 Task: Research Airbnb properties in Jobabo, Cuba from 8th November, 2023 to 12th November, 2023 for 2 adults.1  bedroom having 1 bed and 1 bathroom. Property type can be flat, hotel. Look for 5 properties as per requirement.
Action: Mouse moved to (407, 60)
Screenshot: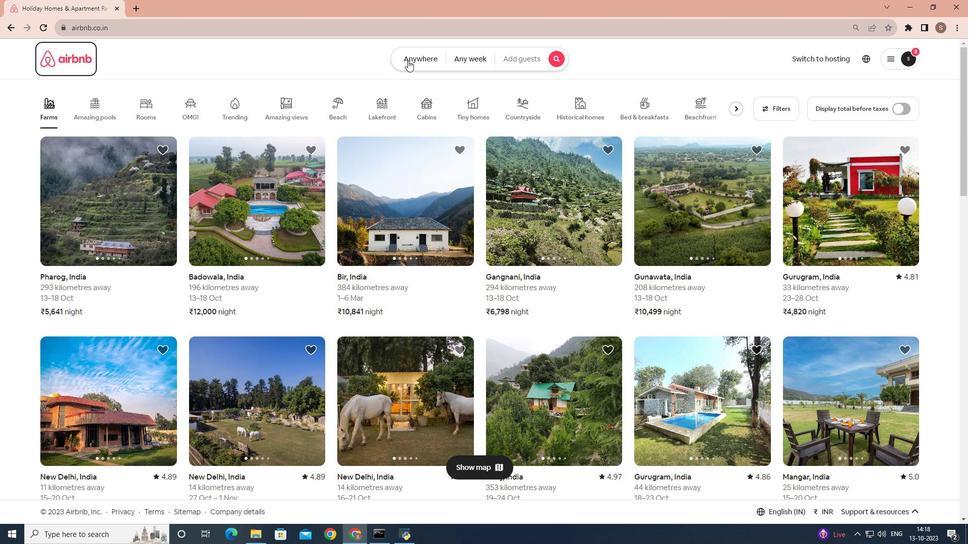 
Action: Mouse pressed left at (407, 60)
Screenshot: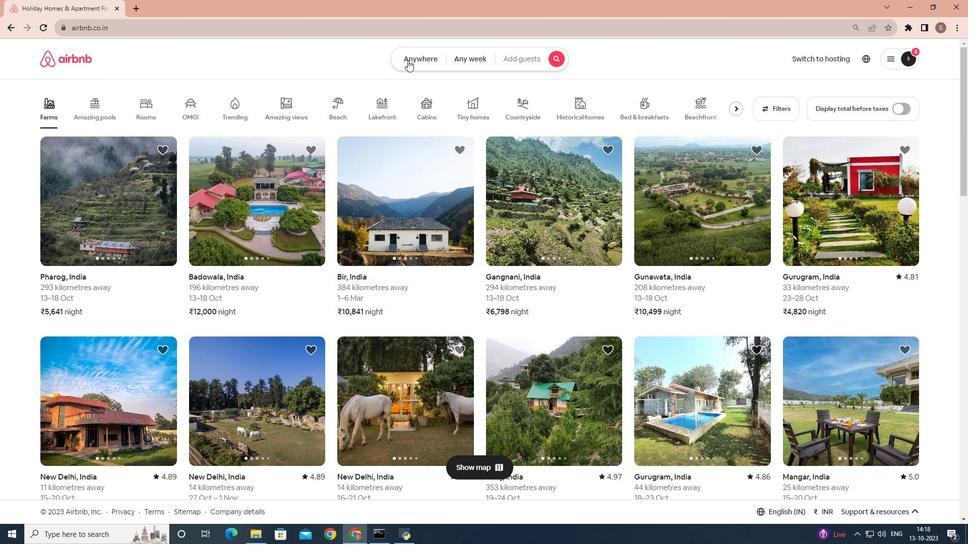 
Action: Mouse moved to (361, 97)
Screenshot: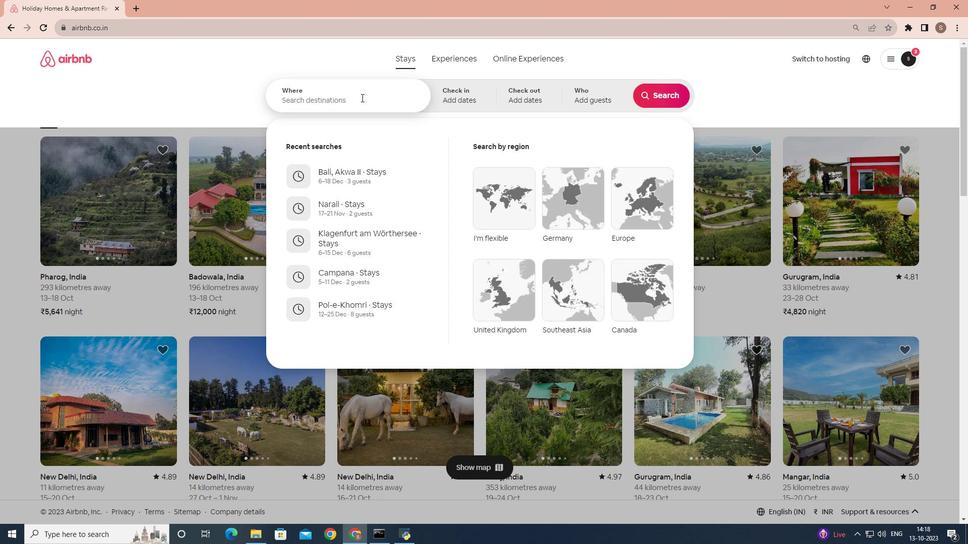 
Action: Mouse pressed left at (361, 97)
Screenshot: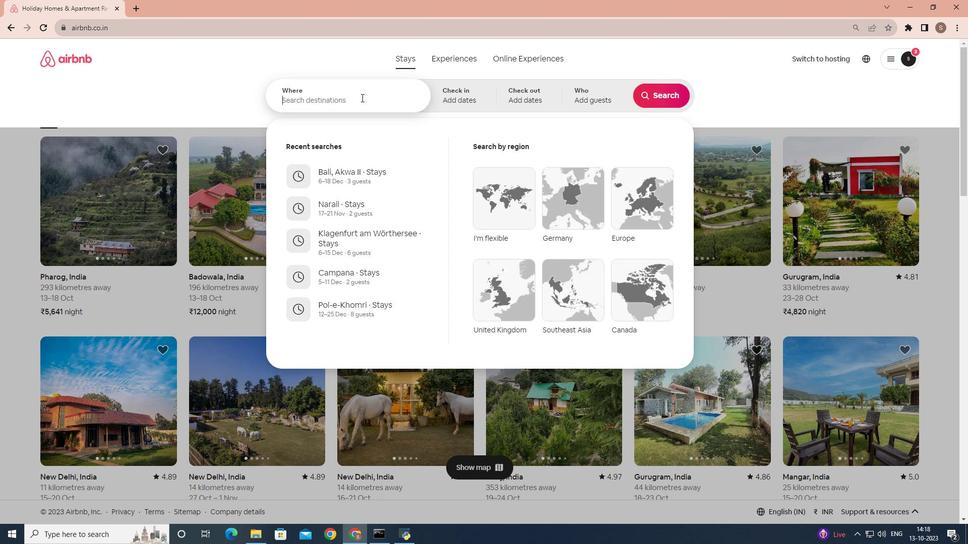 
Action: Key pressed <Key.shift>Jobabo,<Key.space><Key.shift>Cuba
Screenshot: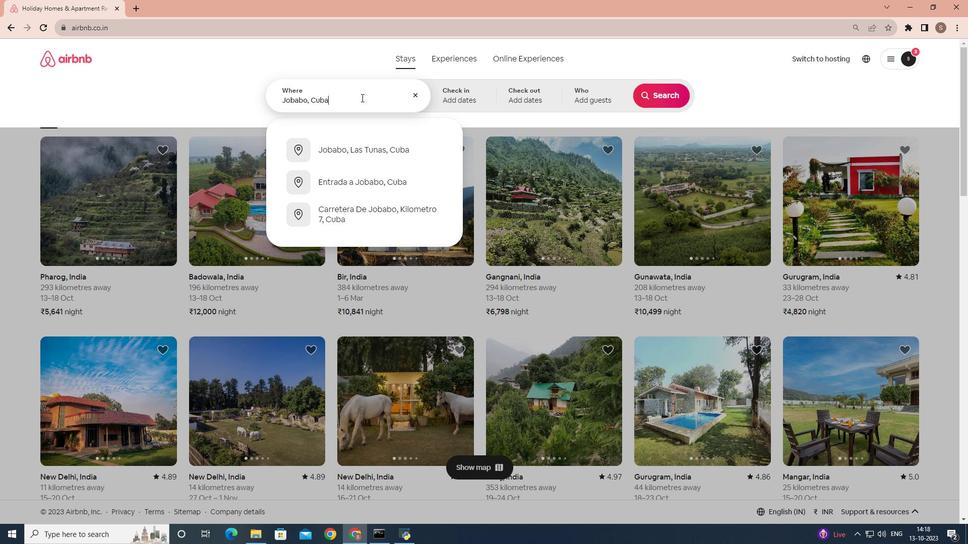 
Action: Mouse moved to (466, 103)
Screenshot: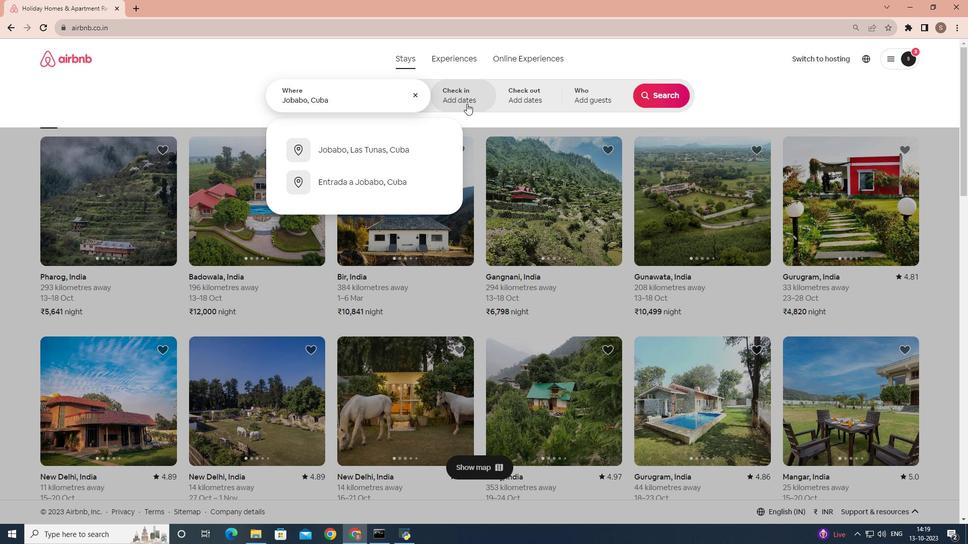 
Action: Mouse pressed left at (466, 103)
Screenshot: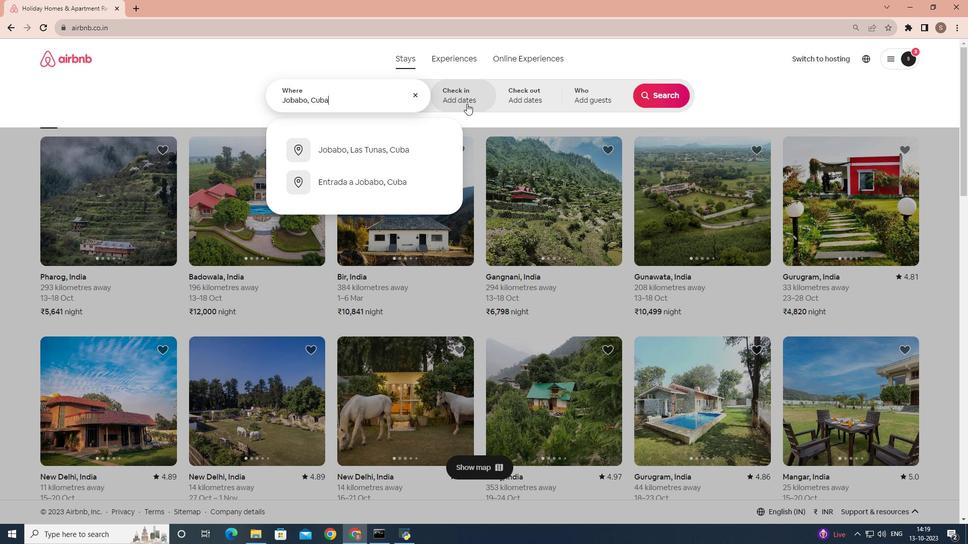 
Action: Mouse moved to (579, 243)
Screenshot: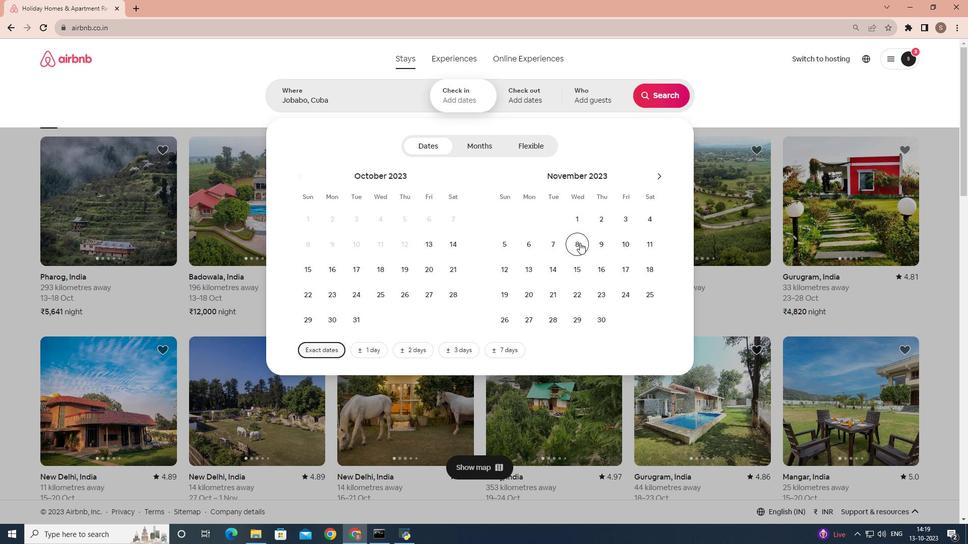 
Action: Mouse pressed left at (579, 243)
Screenshot: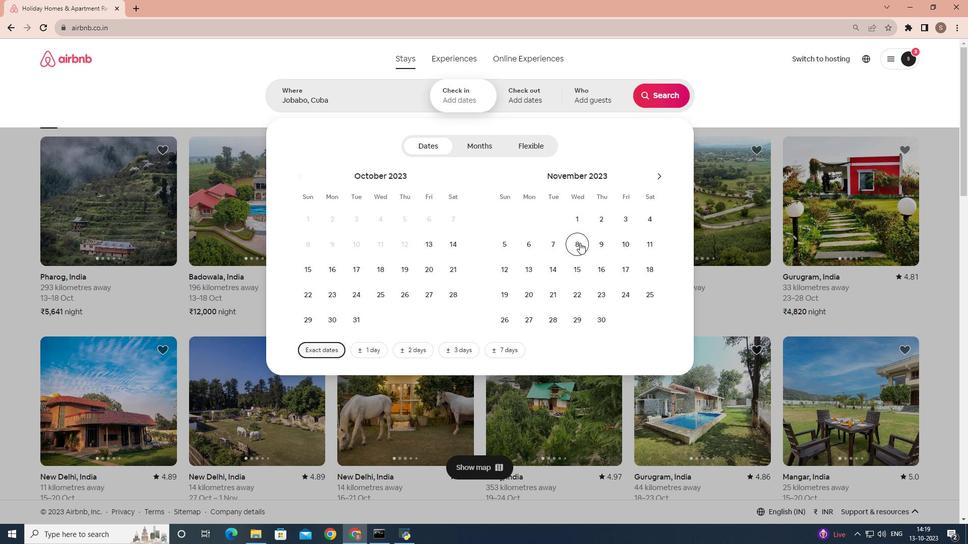 
Action: Mouse moved to (497, 263)
Screenshot: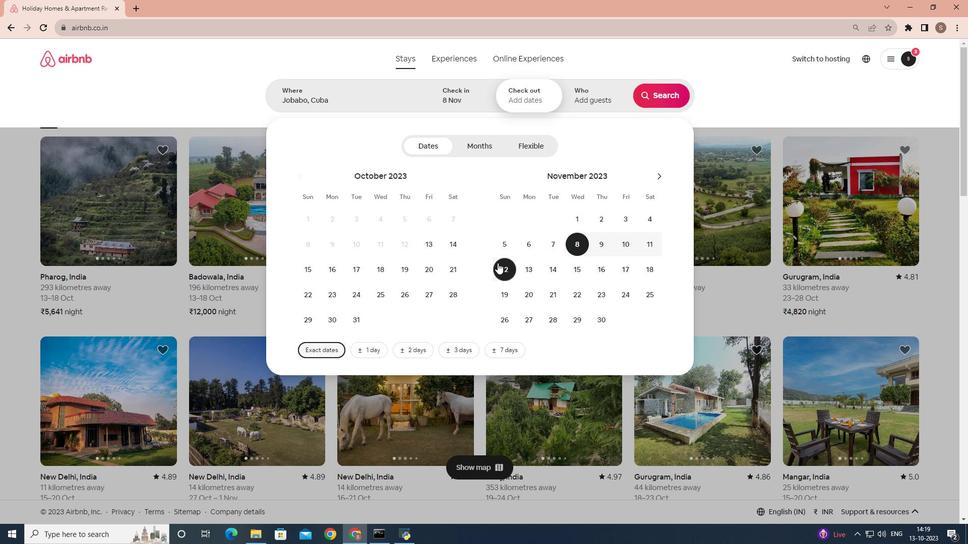 
Action: Mouse pressed left at (497, 263)
Screenshot: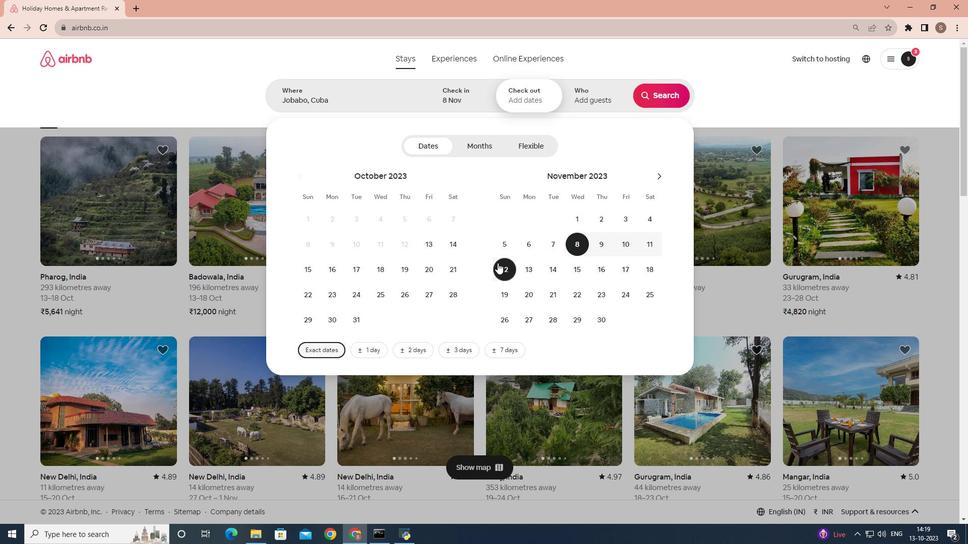 
Action: Mouse moved to (575, 92)
Screenshot: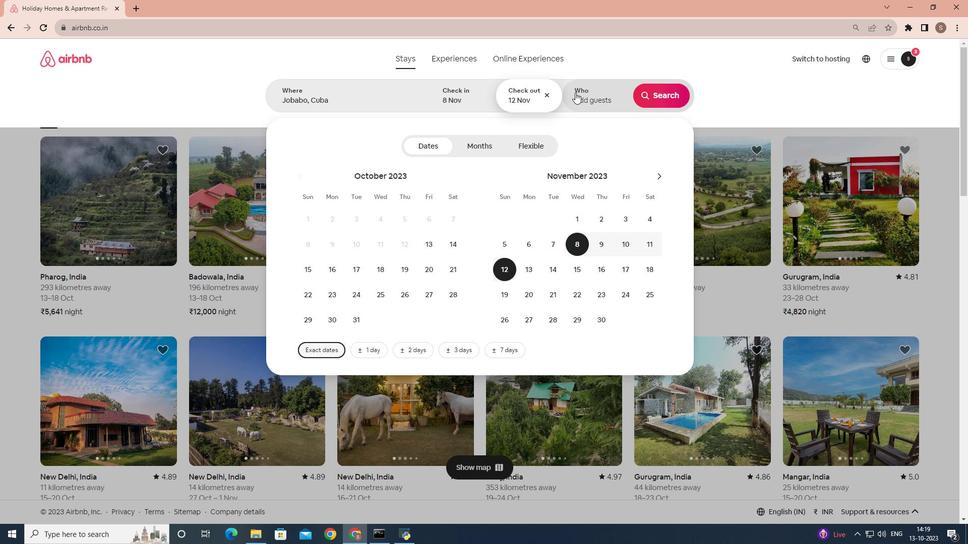 
Action: Mouse pressed left at (575, 92)
Screenshot: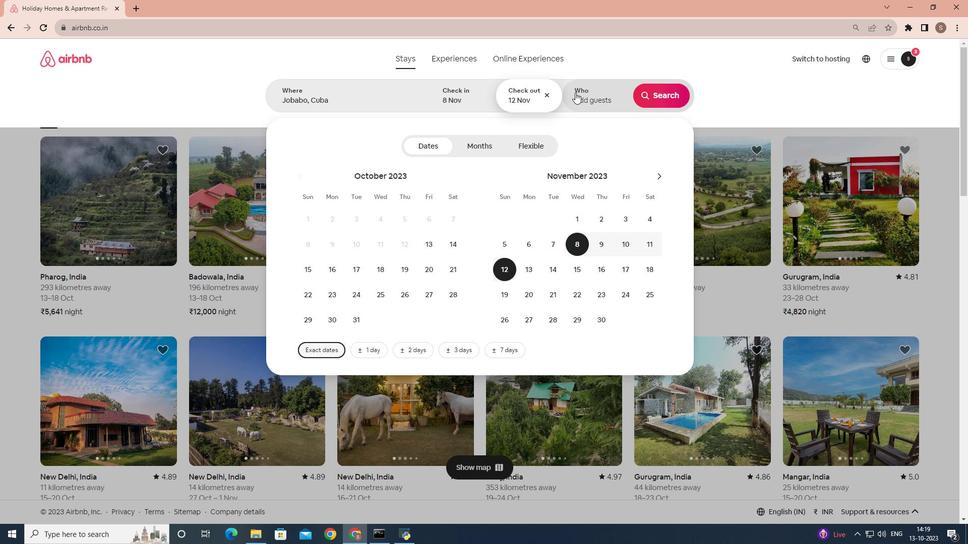 
Action: Mouse moved to (662, 147)
Screenshot: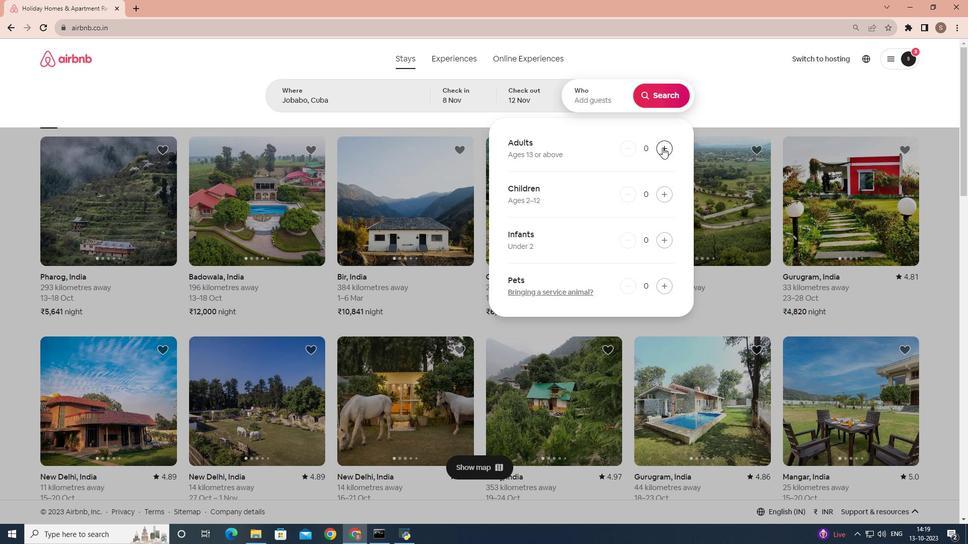 
Action: Mouse pressed left at (662, 147)
Screenshot: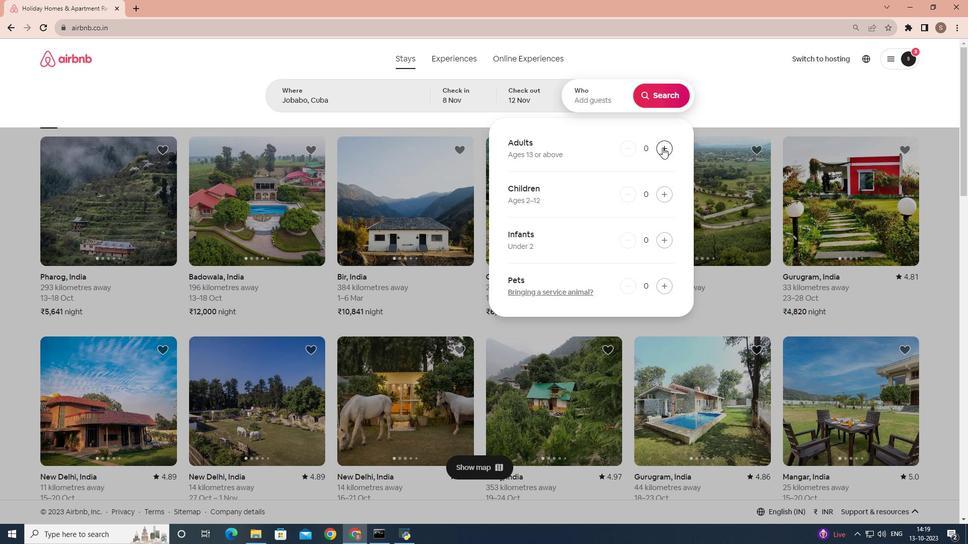 
Action: Mouse pressed left at (662, 147)
Screenshot: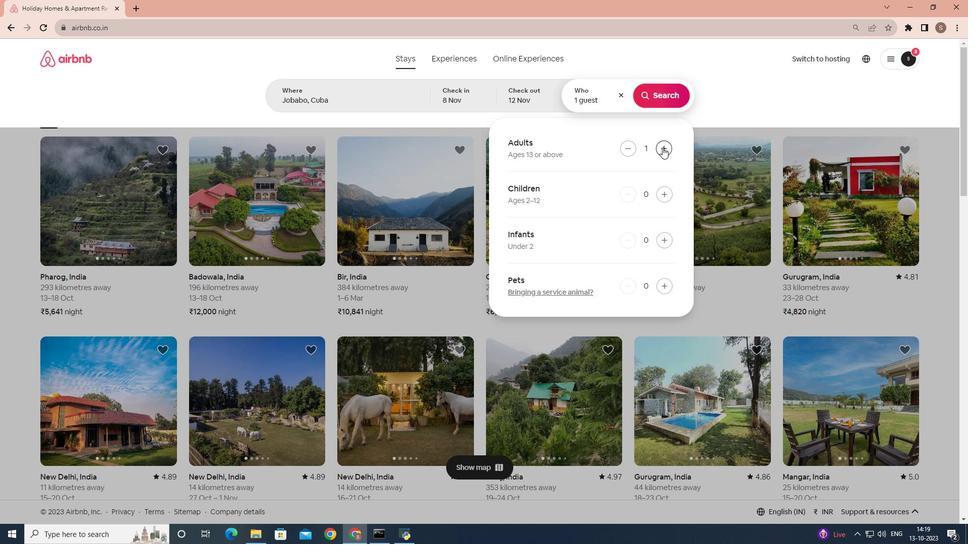
Action: Mouse moved to (667, 96)
Screenshot: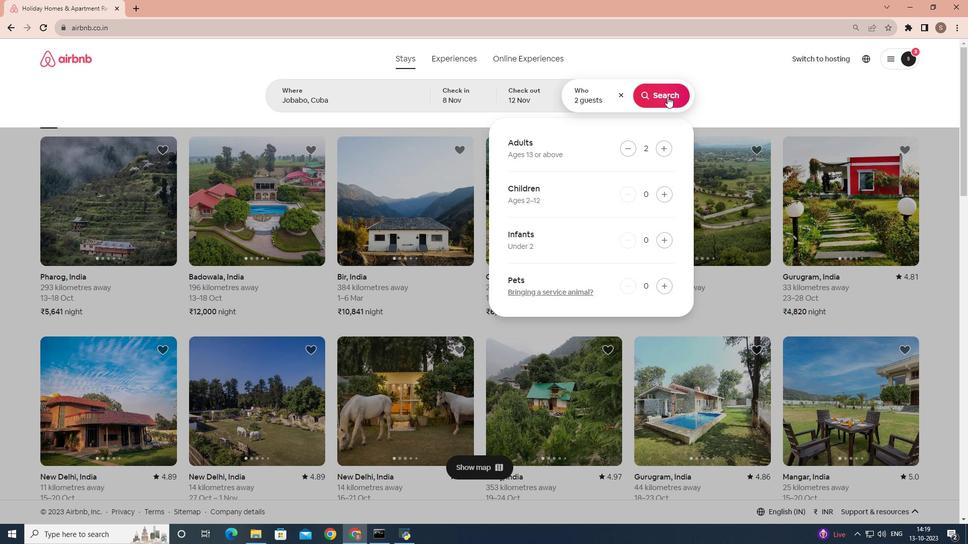 
Action: Mouse pressed left at (667, 96)
Screenshot: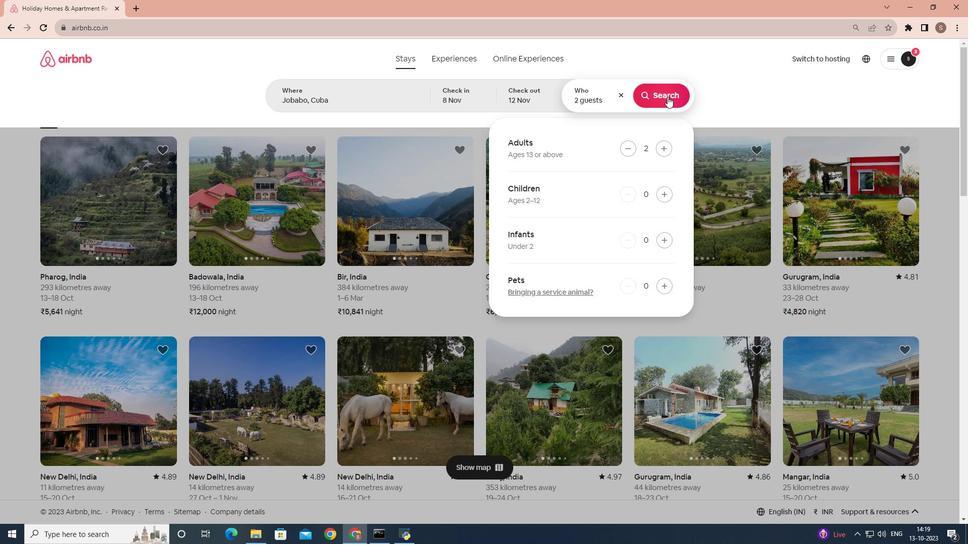 
Action: Mouse moved to (805, 104)
Screenshot: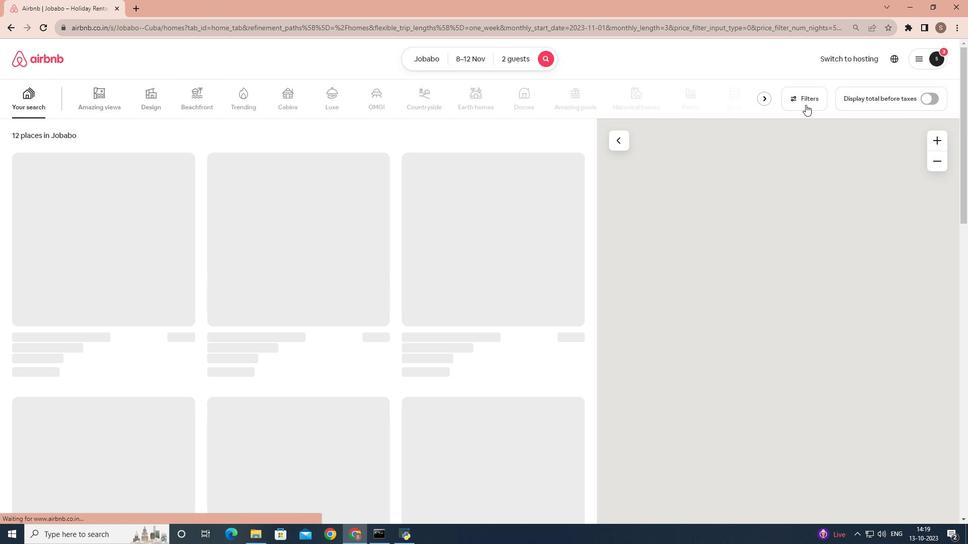 
Action: Mouse pressed left at (805, 104)
Screenshot: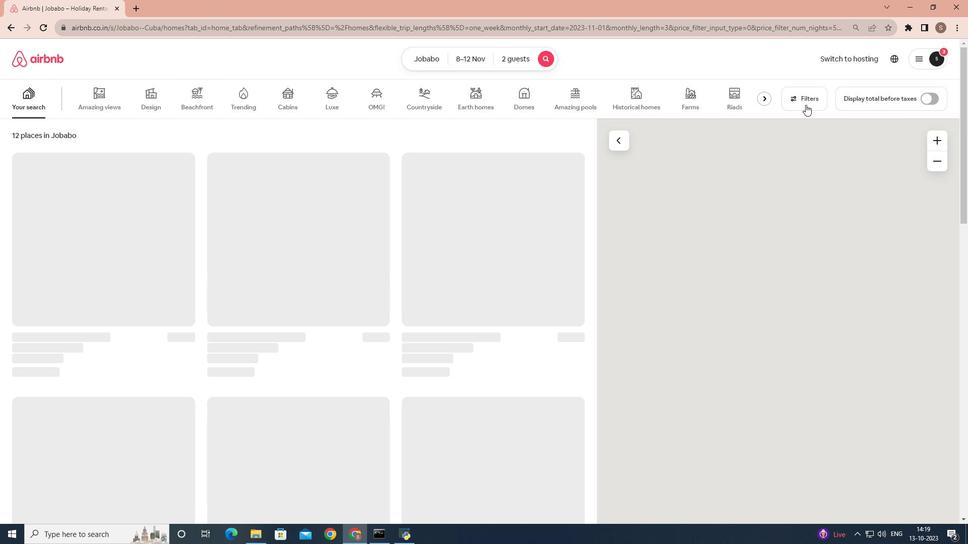 
Action: Mouse moved to (513, 294)
Screenshot: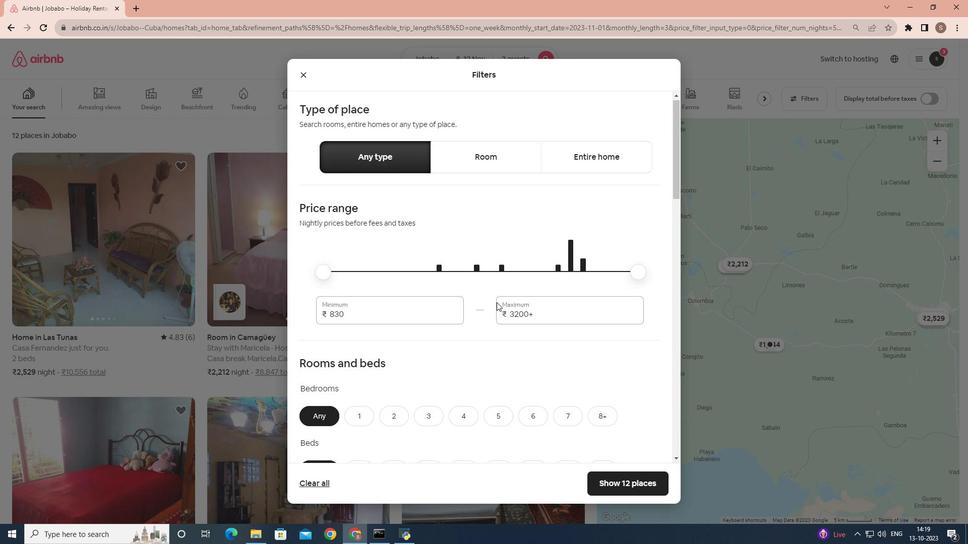 
Action: Mouse scrolled (513, 293) with delta (0, 0)
Screenshot: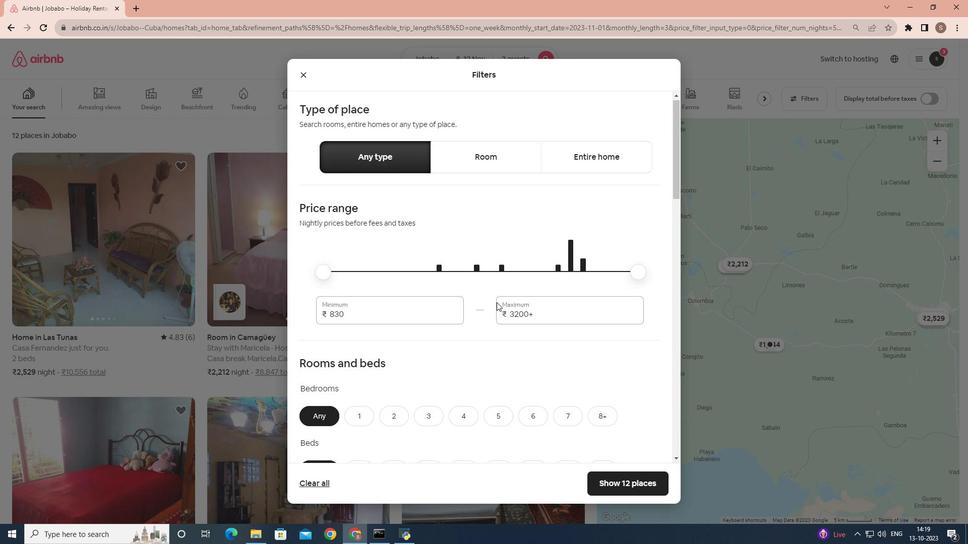 
Action: Mouse moved to (494, 302)
Screenshot: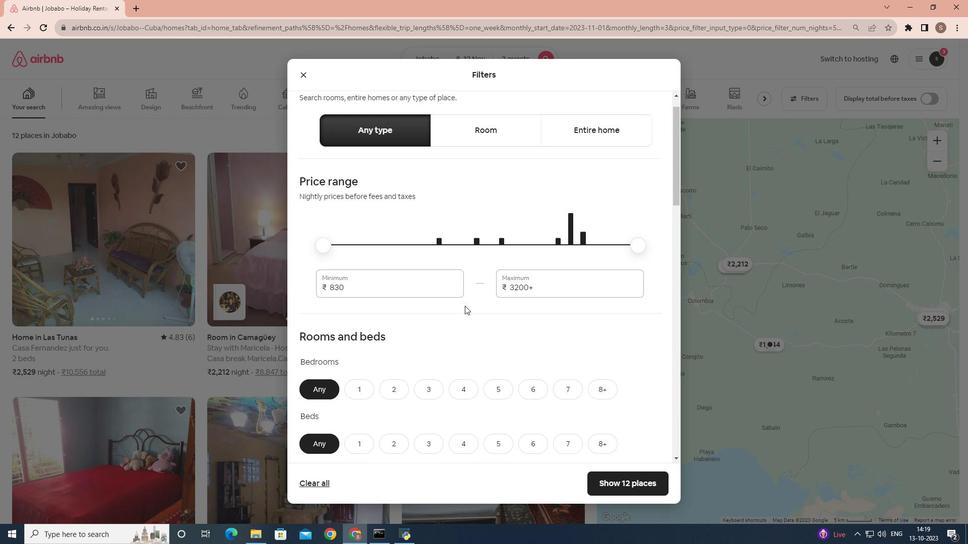
Action: Mouse scrolled (495, 302) with delta (0, 0)
Screenshot: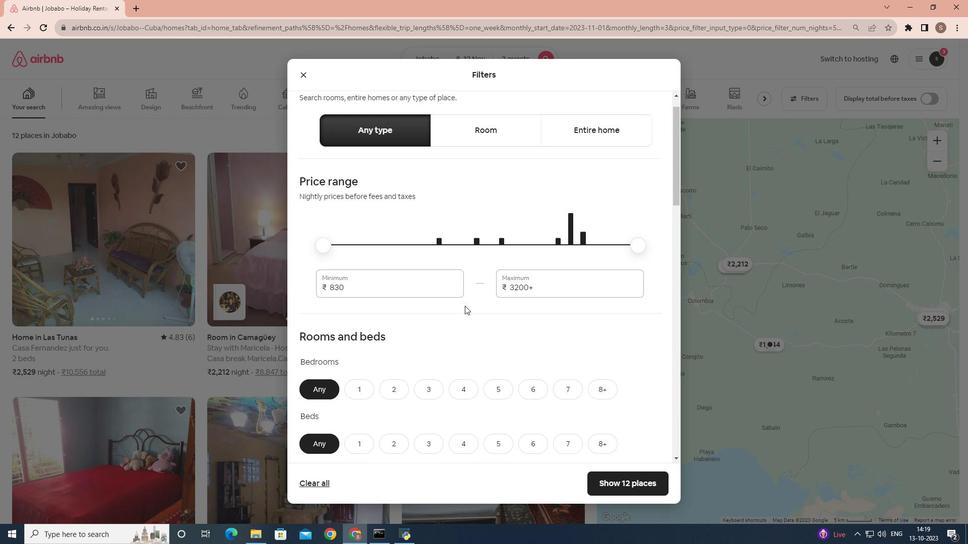 
Action: Mouse moved to (365, 313)
Screenshot: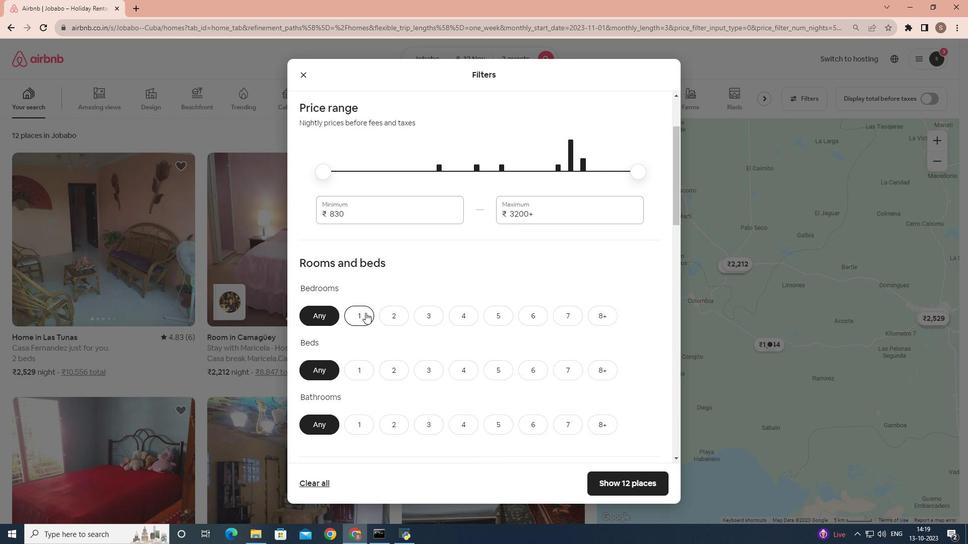 
Action: Mouse pressed left at (365, 313)
Screenshot: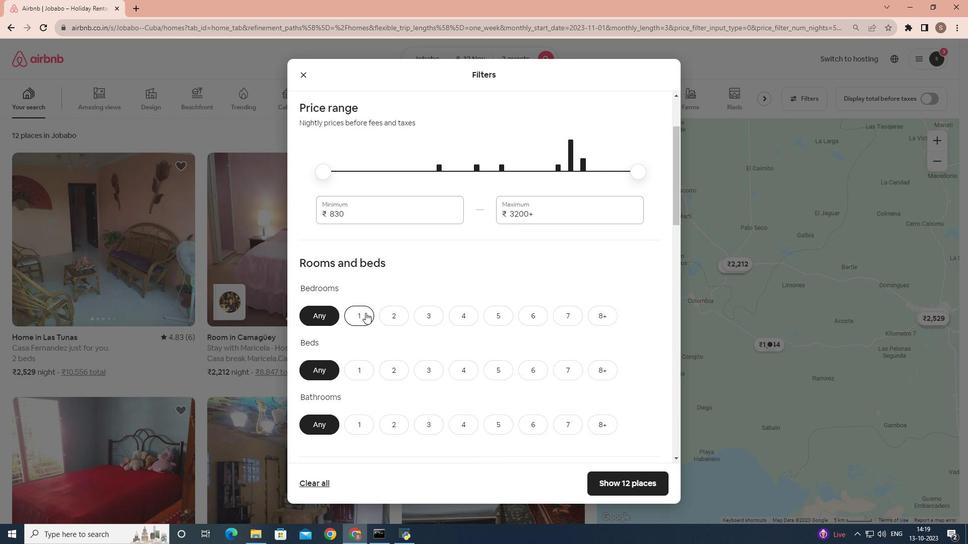 
Action: Mouse scrolled (365, 312) with delta (0, 0)
Screenshot: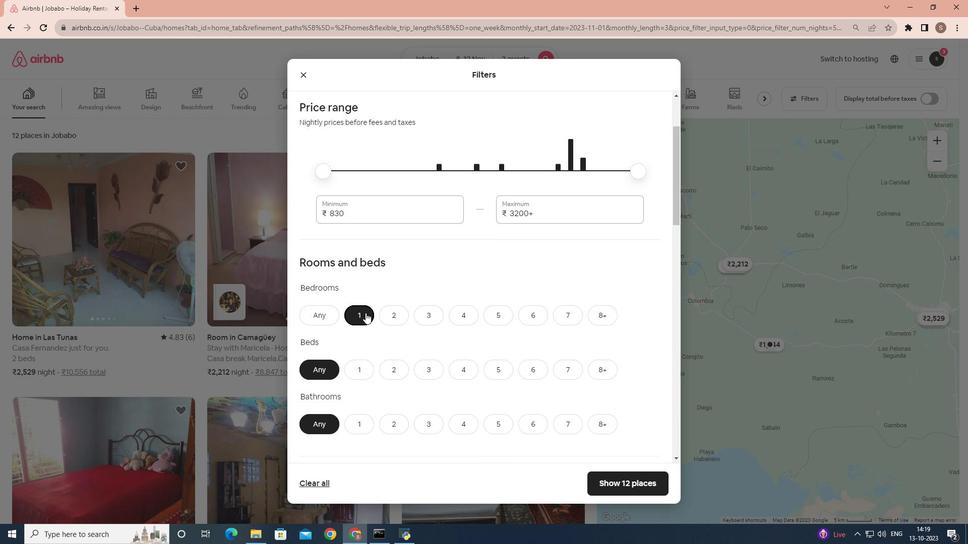 
Action: Mouse moved to (361, 315)
Screenshot: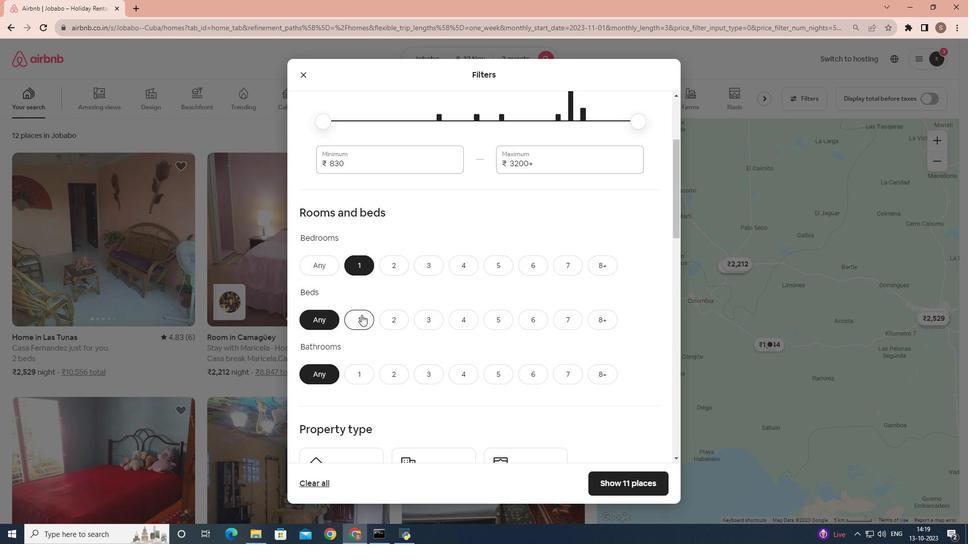 
Action: Mouse pressed left at (361, 315)
Screenshot: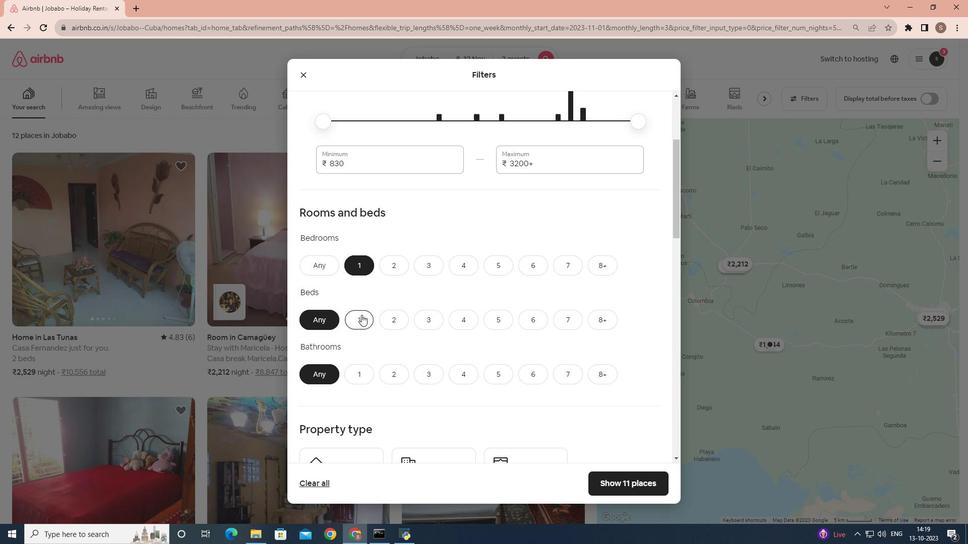 
Action: Mouse scrolled (361, 314) with delta (0, 0)
Screenshot: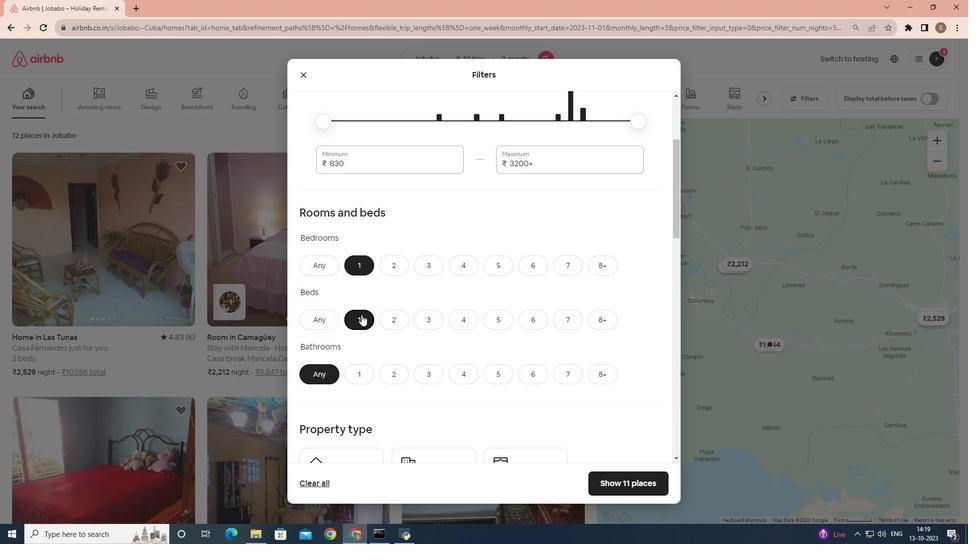 
Action: Mouse scrolled (361, 314) with delta (0, 0)
Screenshot: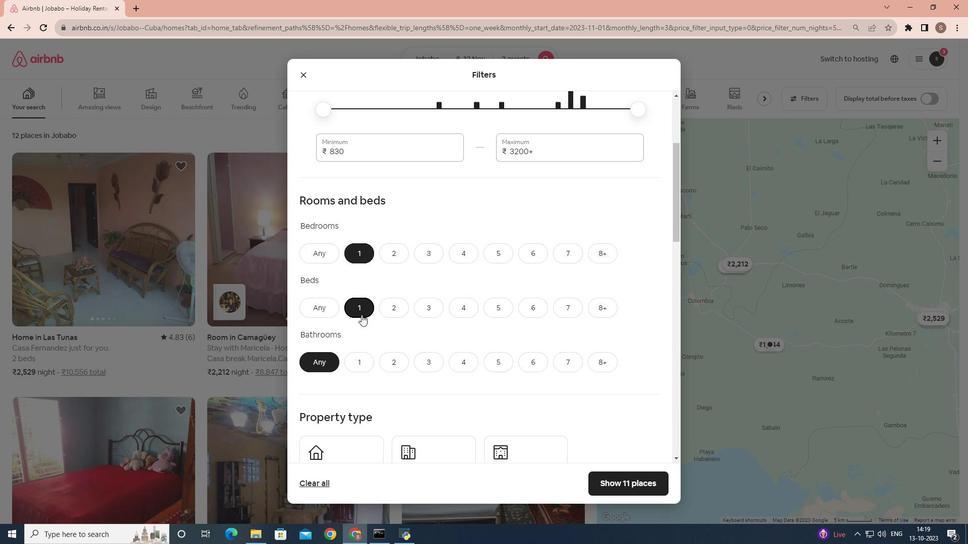 
Action: Mouse moved to (356, 279)
Screenshot: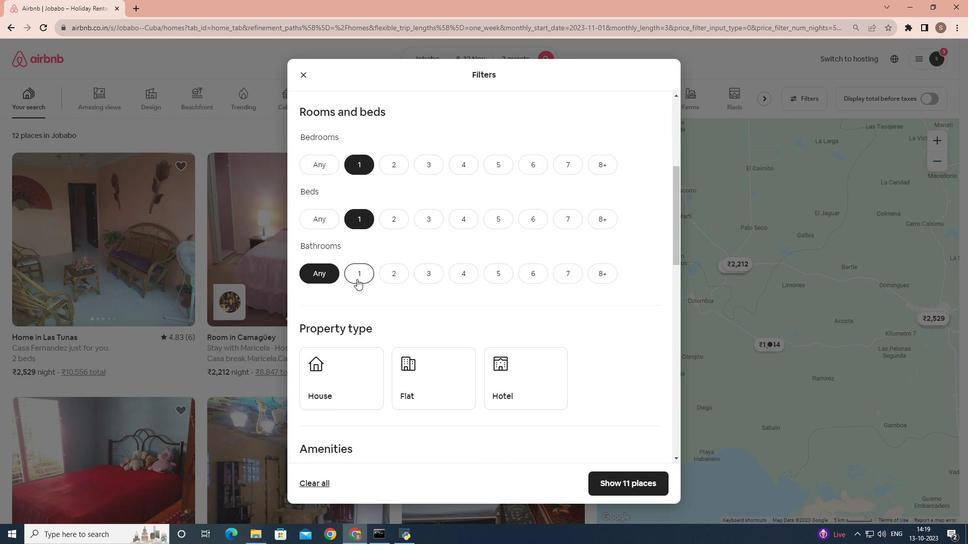 
Action: Mouse pressed left at (356, 279)
Screenshot: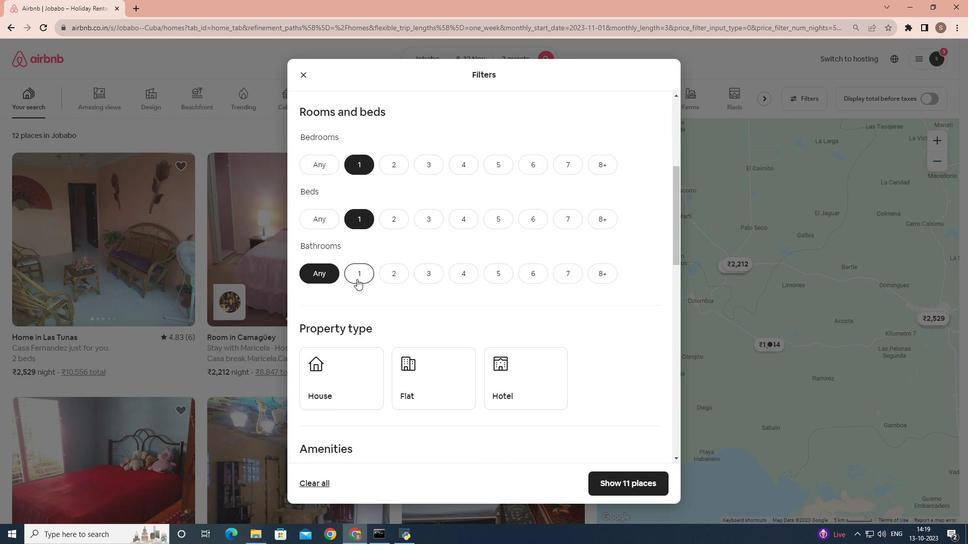 
Action: Mouse scrolled (356, 278) with delta (0, 0)
Screenshot: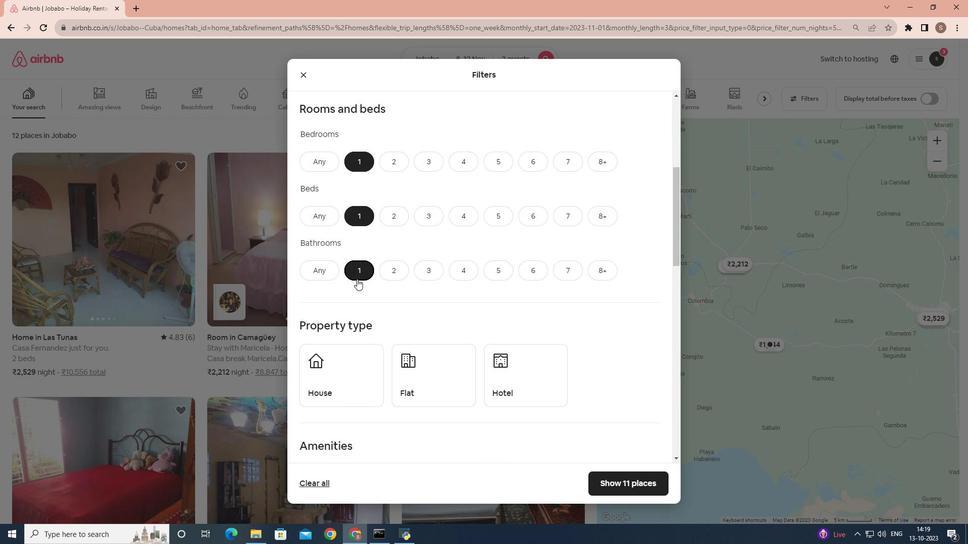 
Action: Mouse moved to (426, 332)
Screenshot: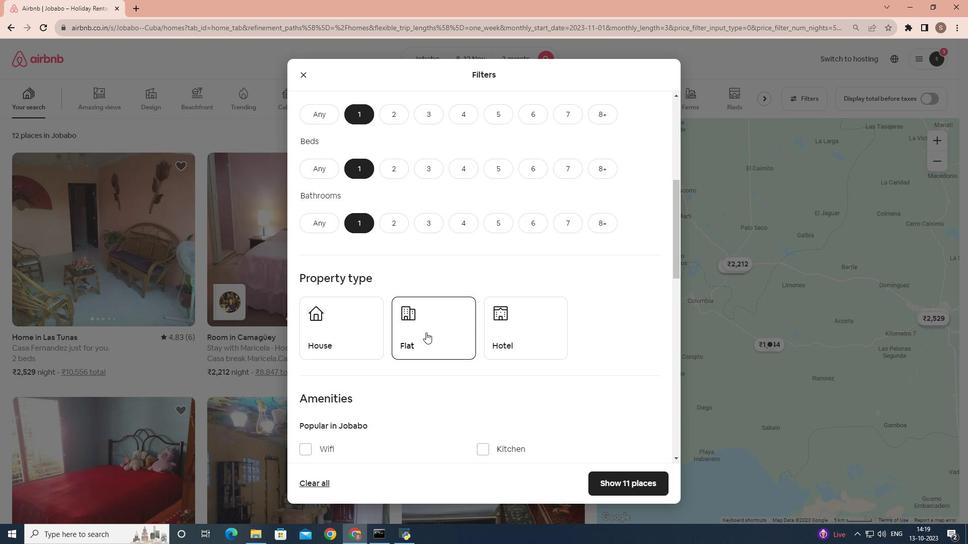 
Action: Mouse pressed left at (426, 332)
Screenshot: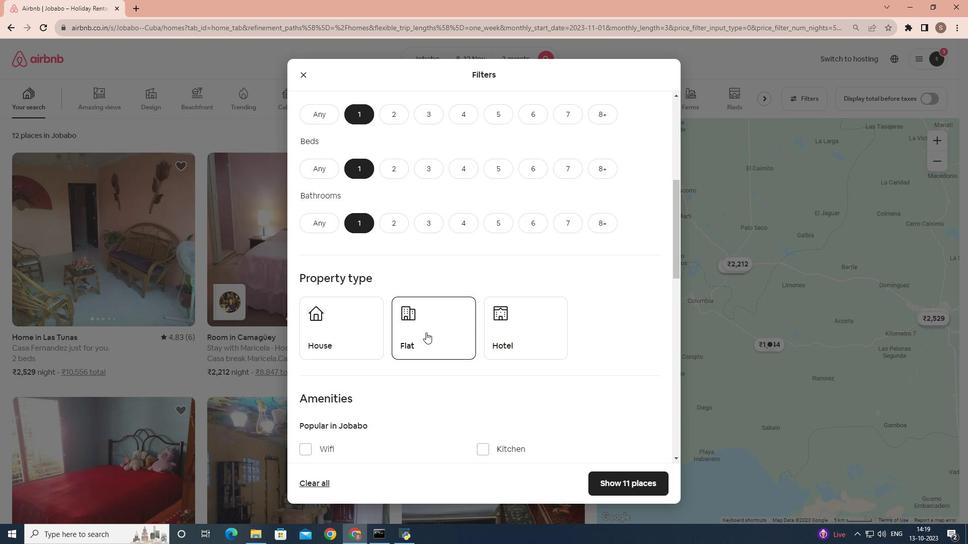 
Action: Mouse moved to (501, 329)
Screenshot: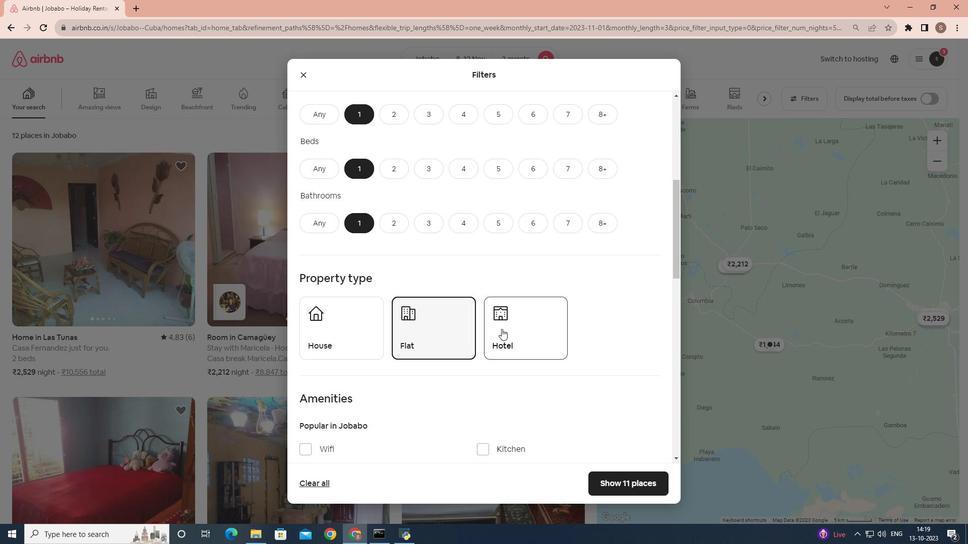 
Action: Mouse pressed left at (501, 329)
Screenshot: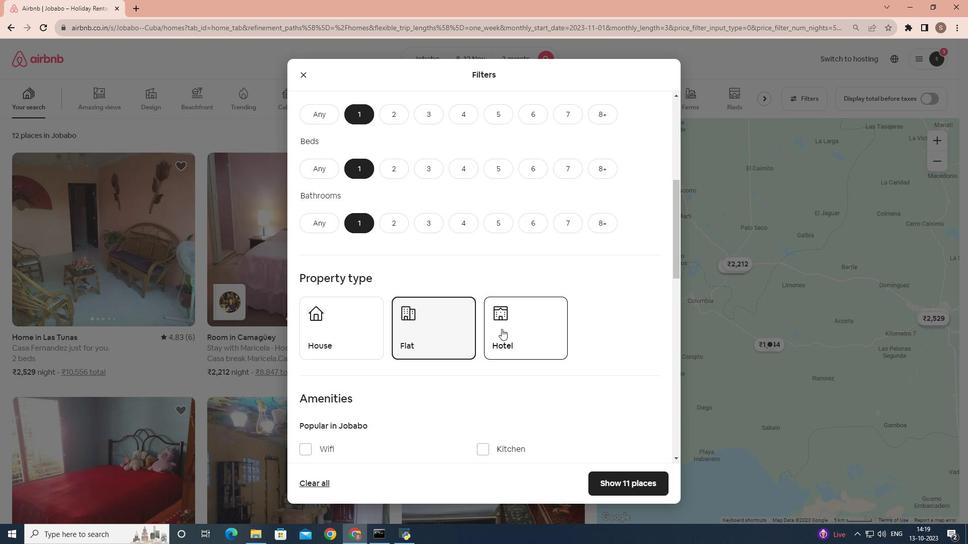 
Action: Mouse moved to (473, 335)
Screenshot: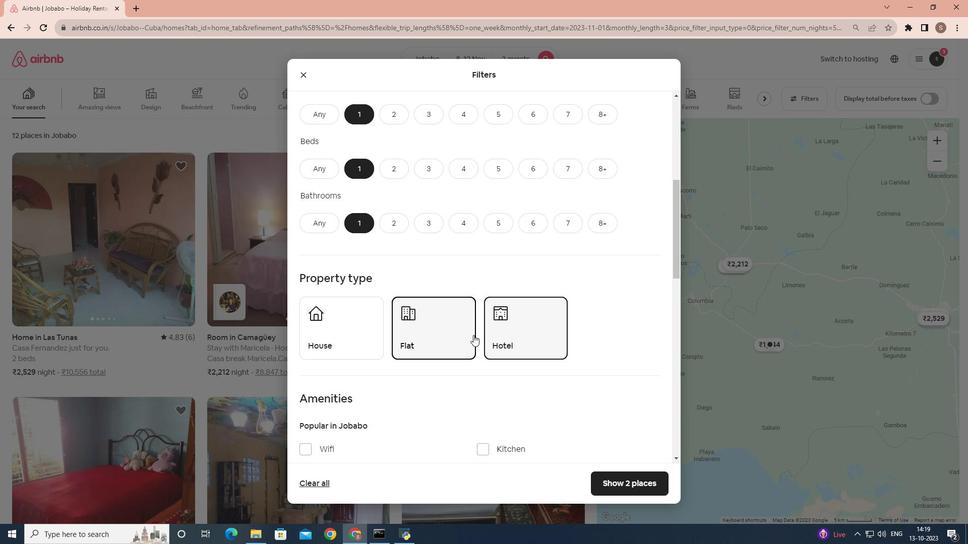 
Action: Mouse scrolled (473, 334) with delta (0, 0)
Screenshot: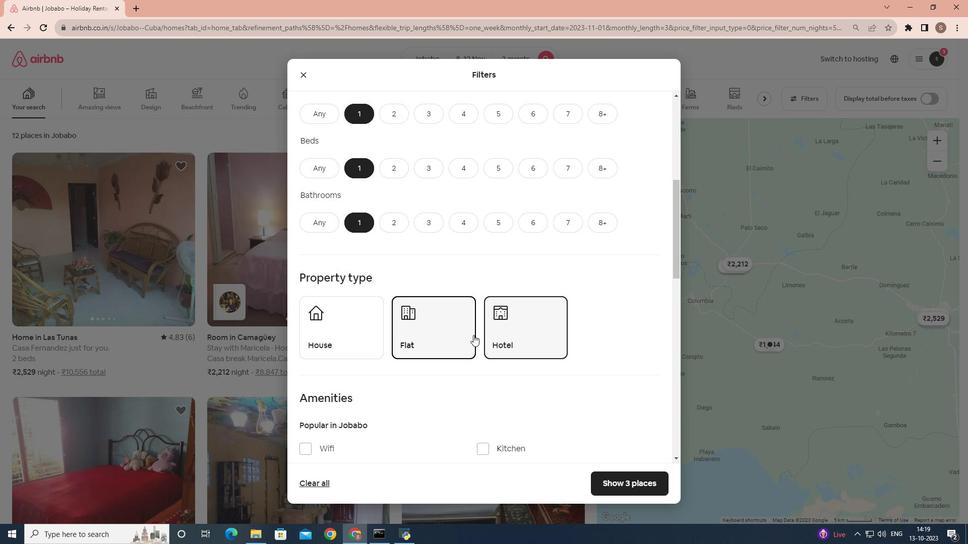 
Action: Mouse scrolled (473, 334) with delta (0, 0)
Screenshot: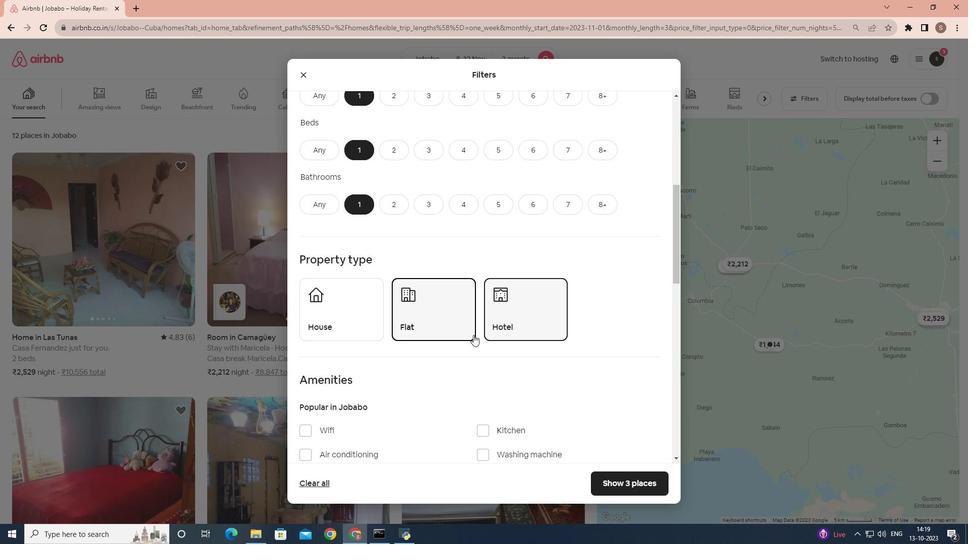 
Action: Mouse scrolled (473, 334) with delta (0, 0)
Screenshot: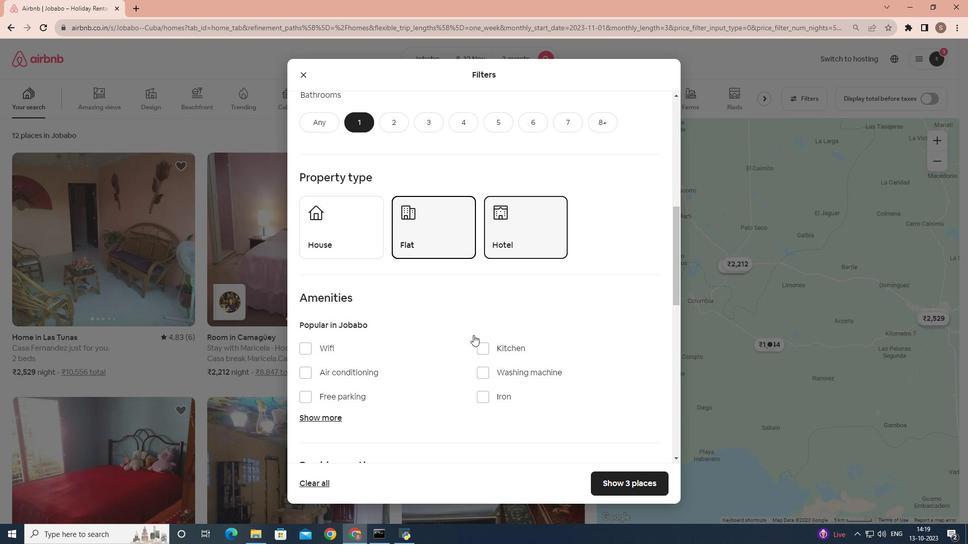 
Action: Mouse moved to (619, 485)
Screenshot: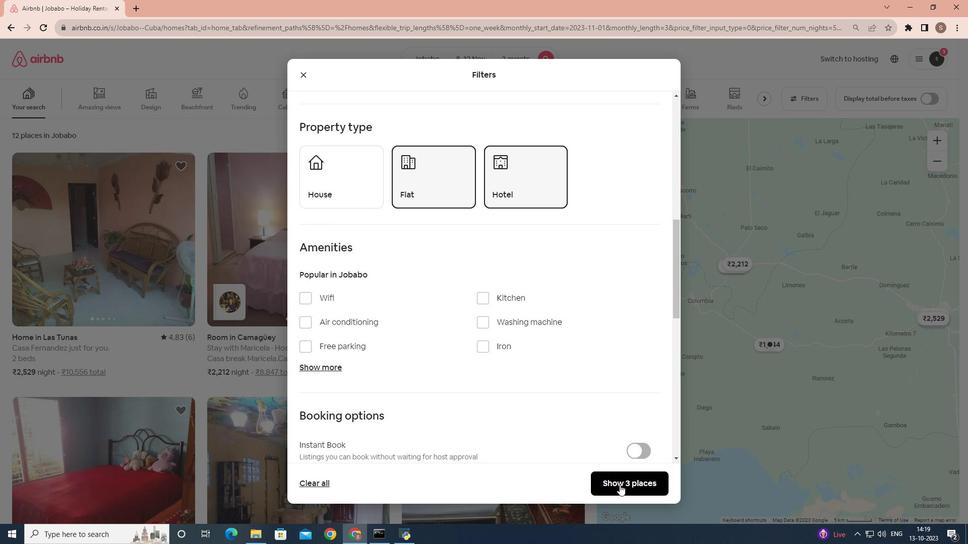
Action: Mouse pressed left at (619, 485)
Screenshot: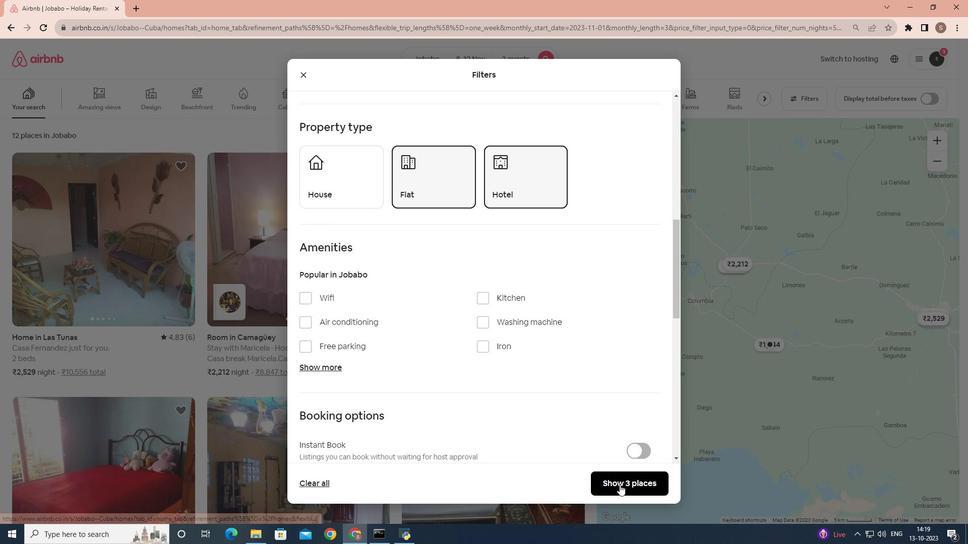 
Action: Mouse moved to (126, 260)
Screenshot: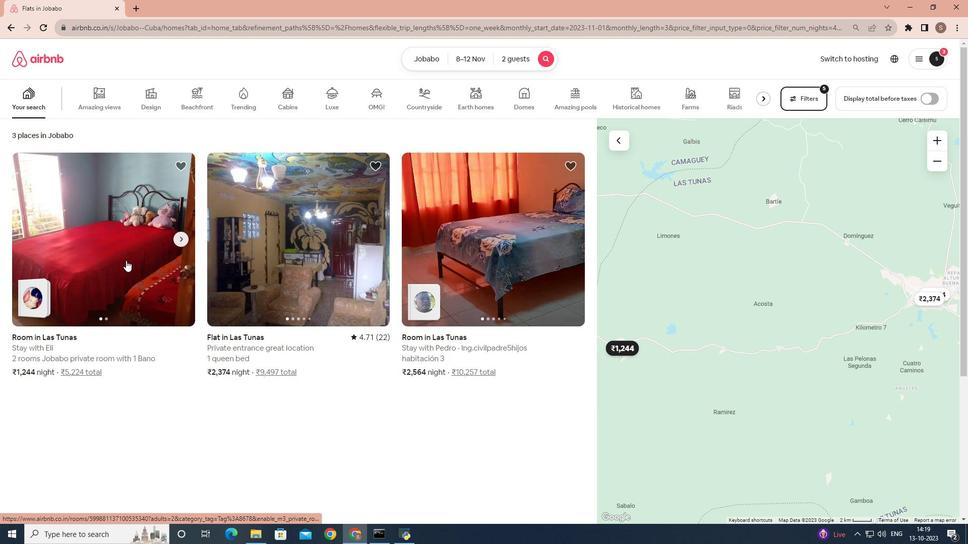
Action: Mouse pressed left at (126, 260)
Screenshot: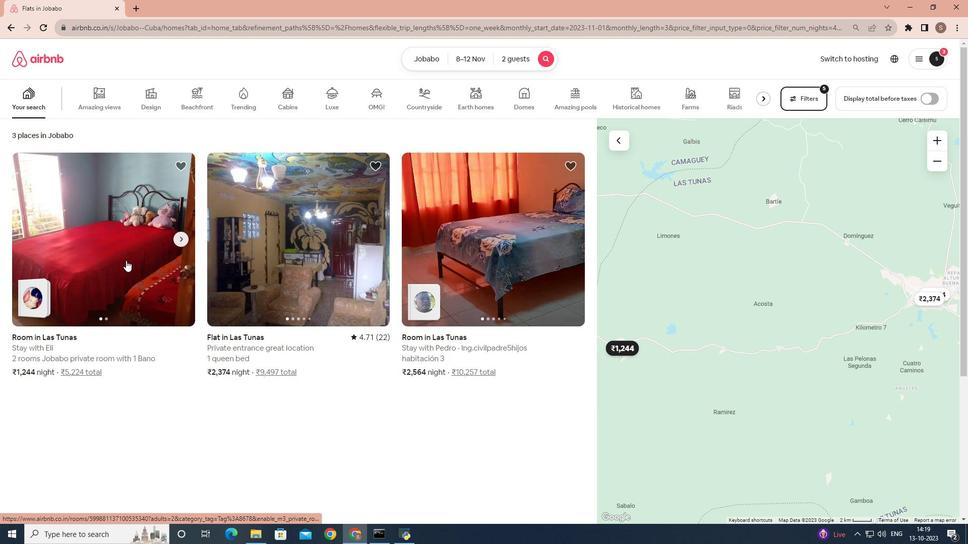 
Action: Mouse moved to (446, 341)
Screenshot: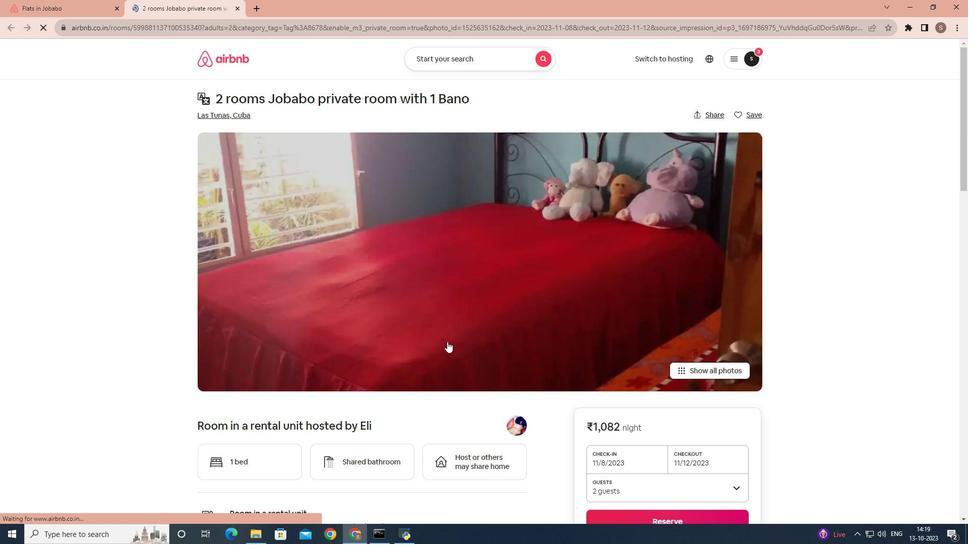 
Action: Mouse scrolled (446, 341) with delta (0, 0)
Screenshot: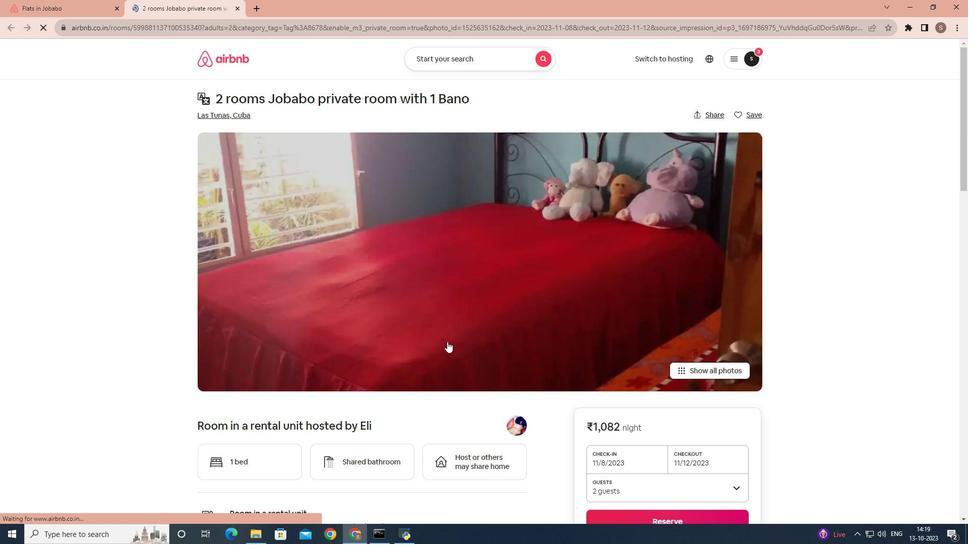 
Action: Mouse moved to (720, 290)
Screenshot: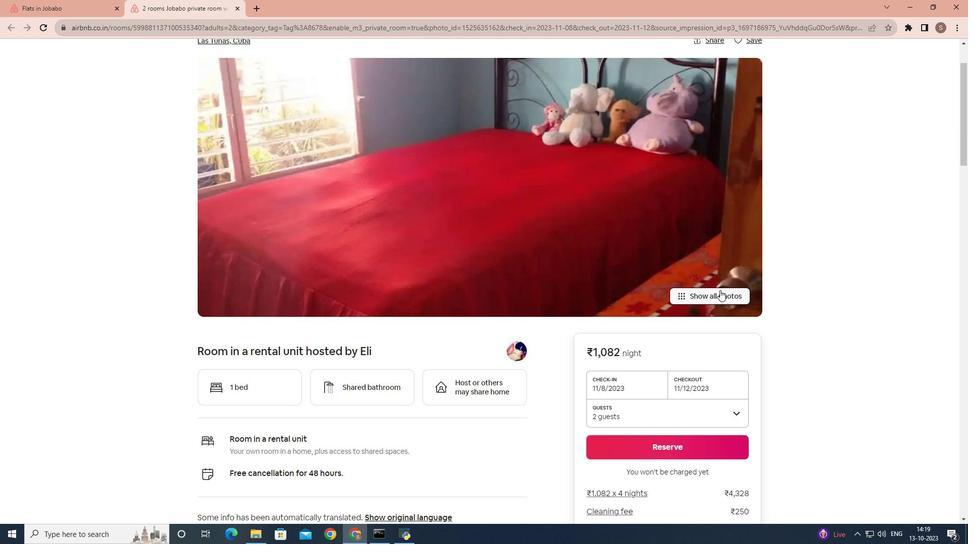 
Action: Mouse pressed left at (720, 290)
Screenshot: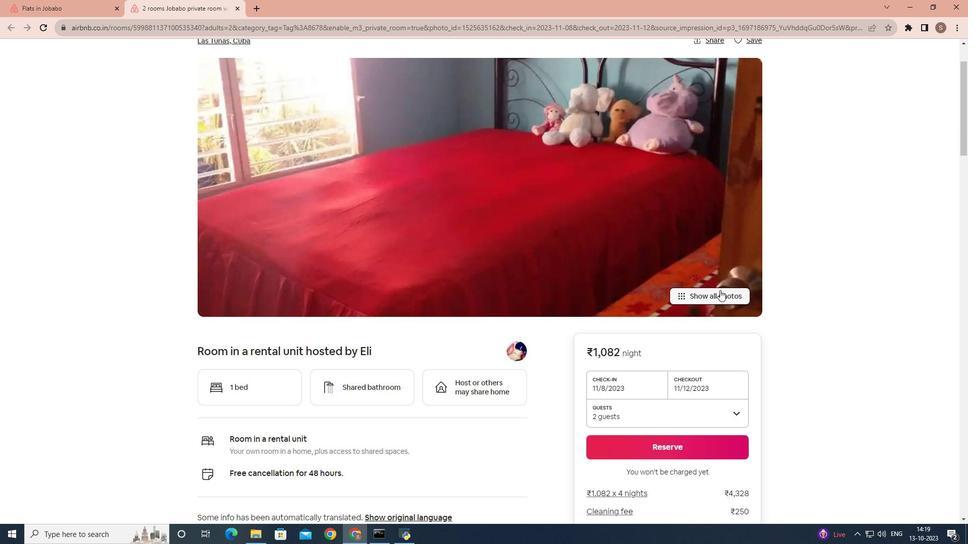
Action: Mouse moved to (644, 296)
Screenshot: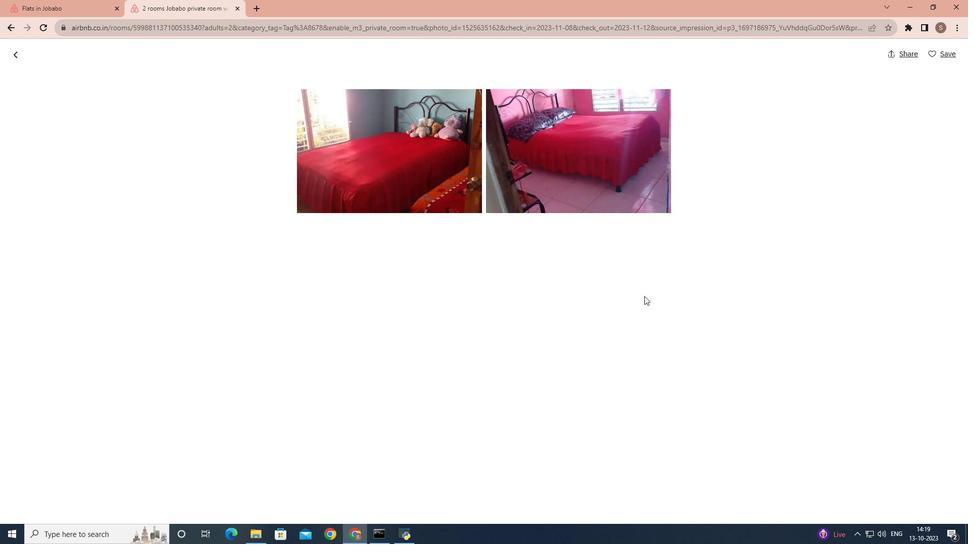 
Action: Mouse scrolled (644, 295) with delta (0, 0)
Screenshot: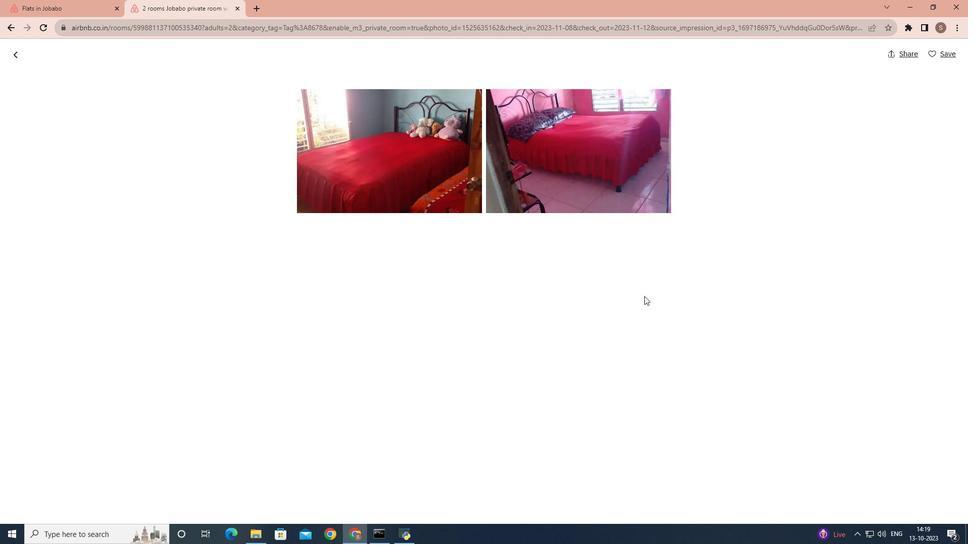 
Action: Mouse scrolled (644, 295) with delta (0, 0)
Screenshot: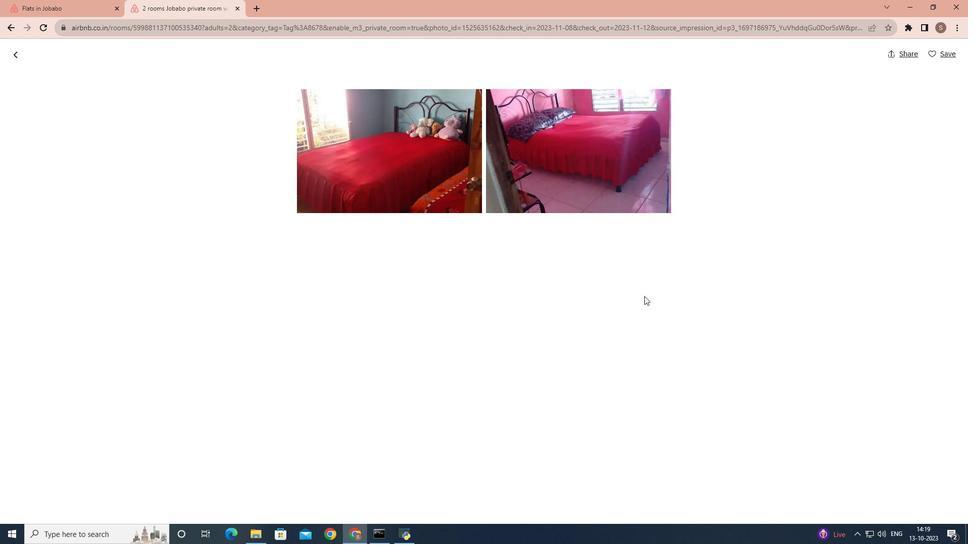 
Action: Mouse scrolled (644, 295) with delta (0, 0)
Screenshot: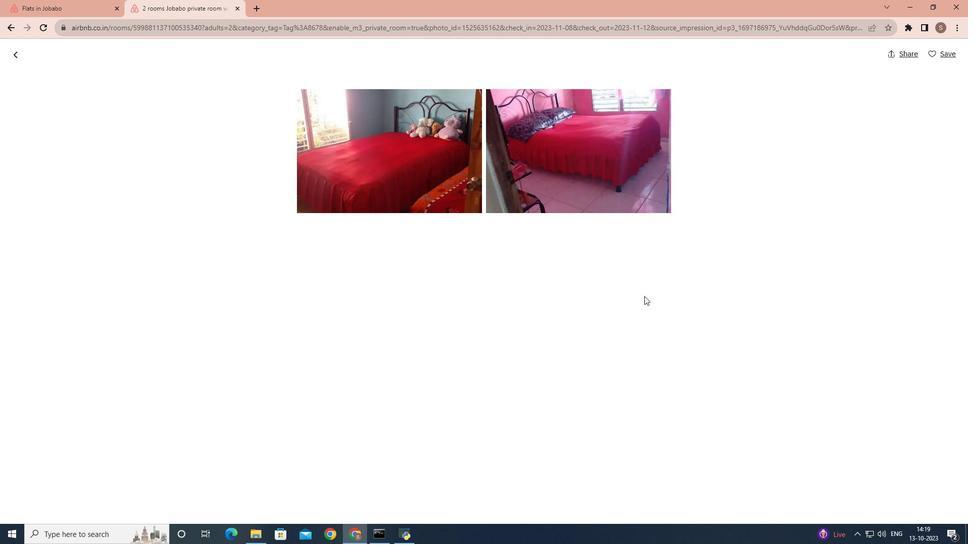 
Action: Mouse moved to (21, 51)
Screenshot: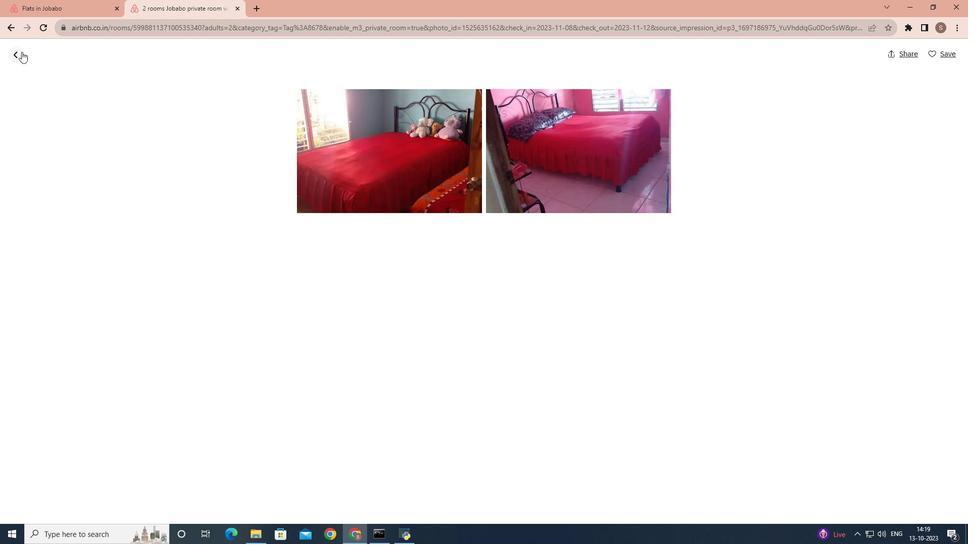 
Action: Mouse pressed left at (21, 51)
Screenshot: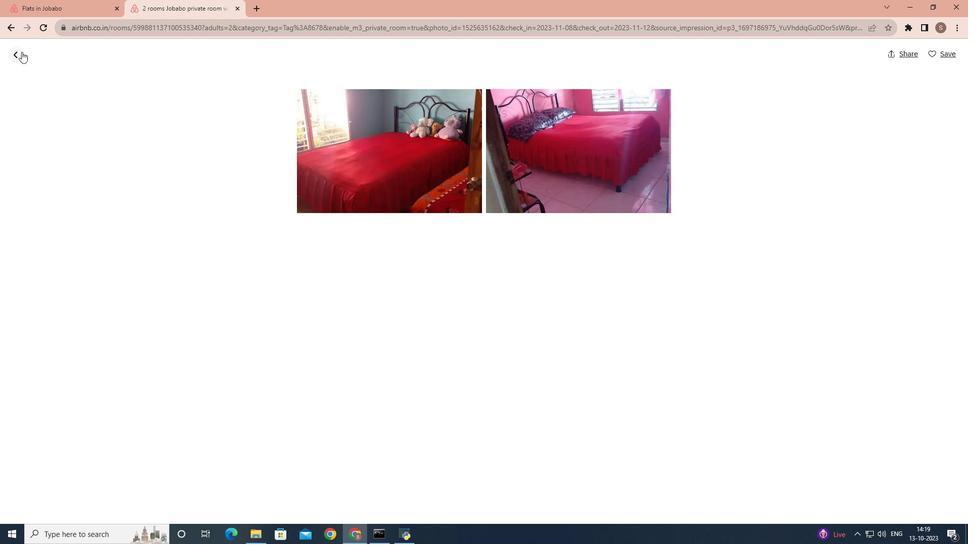 
Action: Mouse moved to (503, 285)
Screenshot: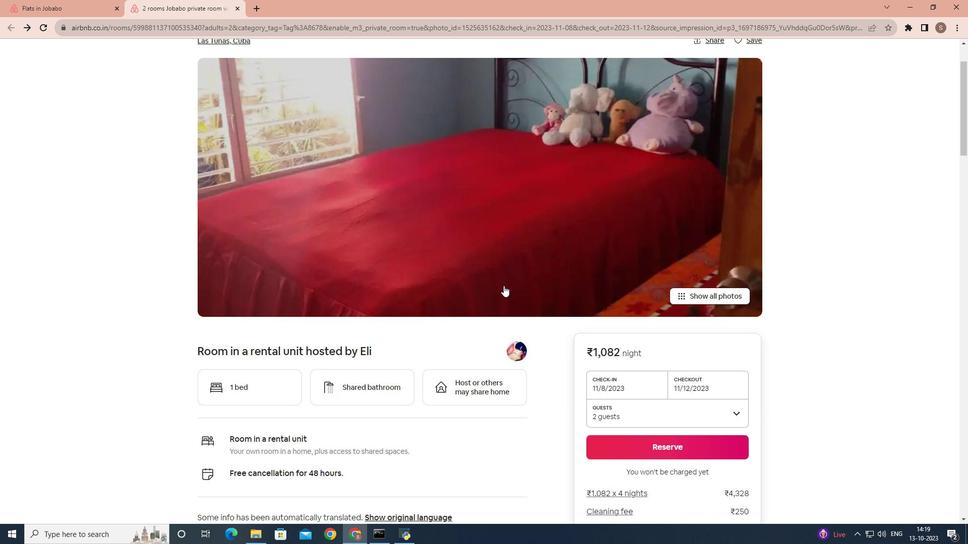 
Action: Mouse scrolled (503, 285) with delta (0, 0)
Screenshot: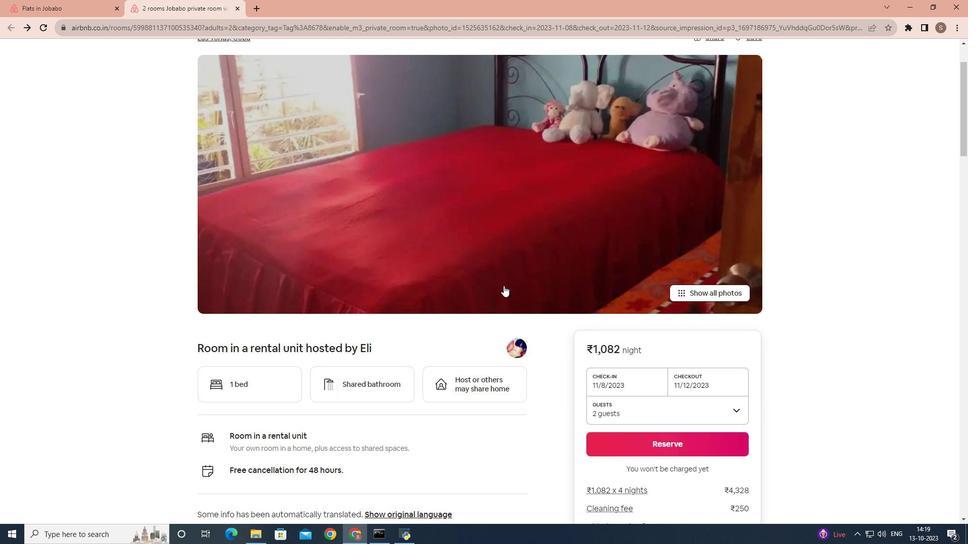 
Action: Mouse scrolled (503, 285) with delta (0, 0)
Screenshot: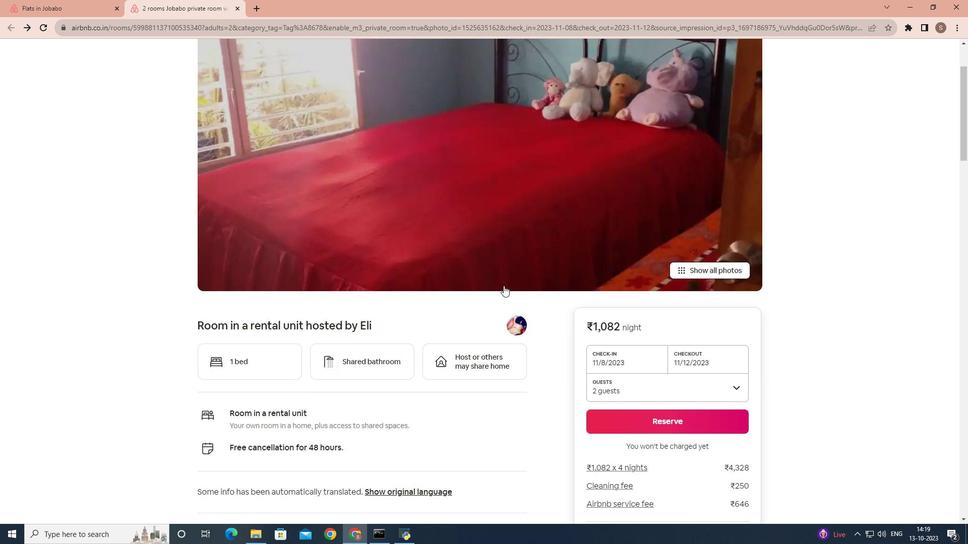 
Action: Mouse scrolled (503, 285) with delta (0, 0)
Screenshot: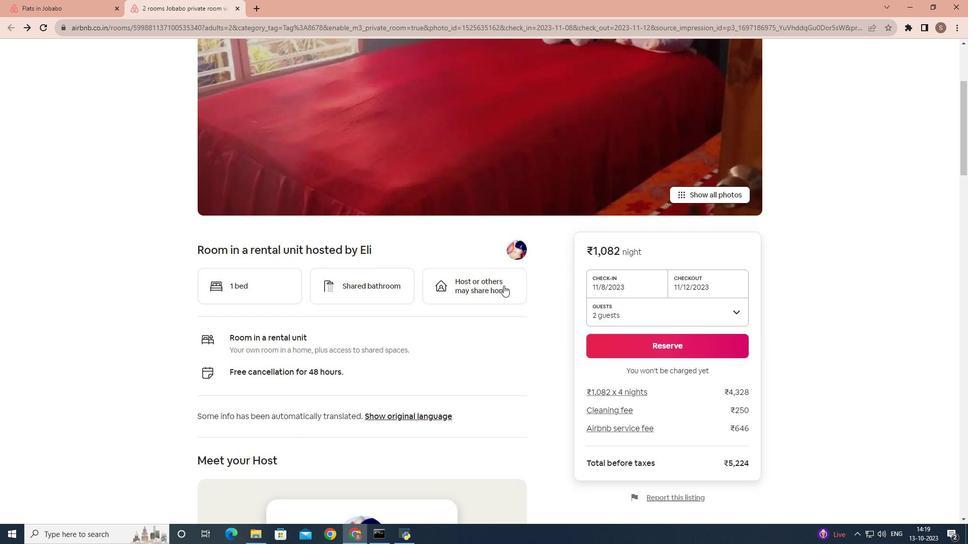 
Action: Mouse scrolled (503, 285) with delta (0, 0)
Screenshot: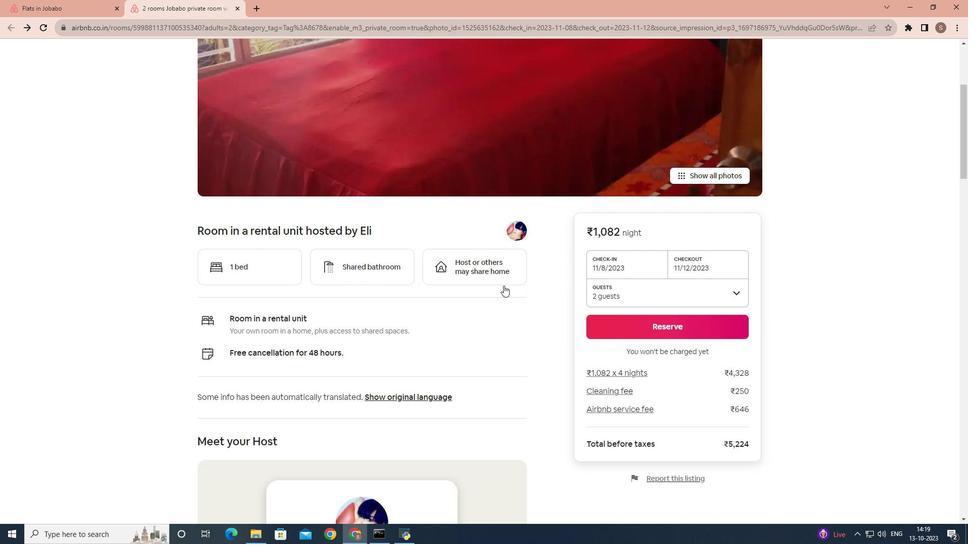 
Action: Mouse moved to (463, 298)
Screenshot: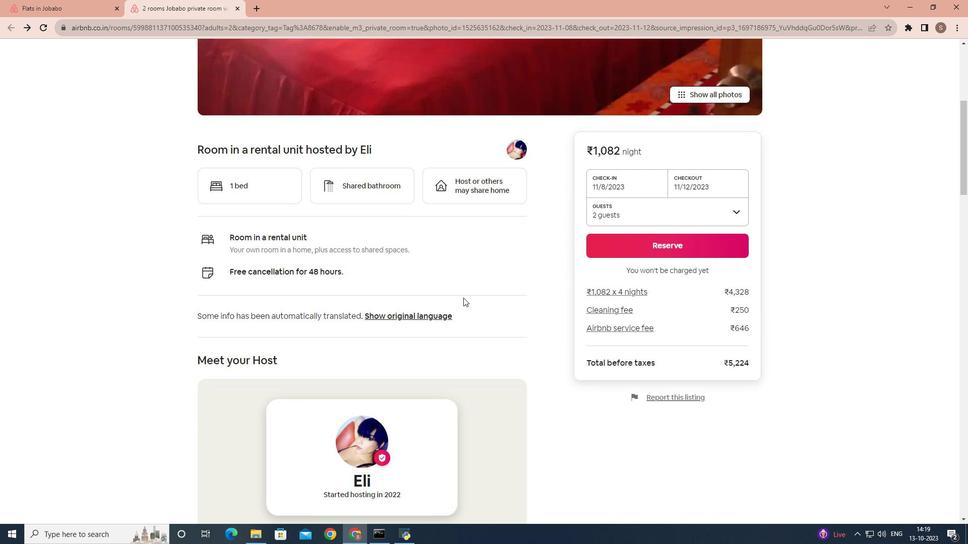 
Action: Mouse scrolled (463, 297) with delta (0, 0)
Screenshot: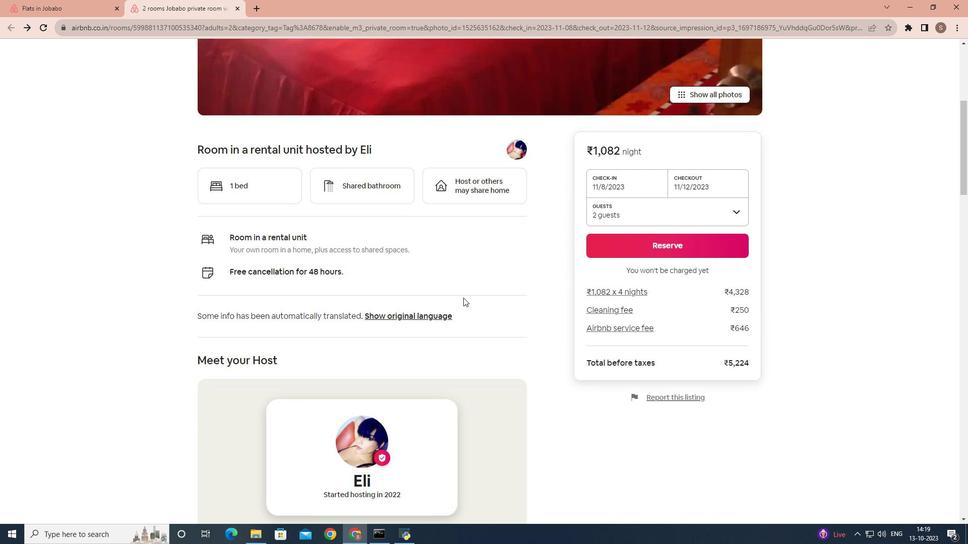 
Action: Mouse scrolled (463, 297) with delta (0, 0)
Screenshot: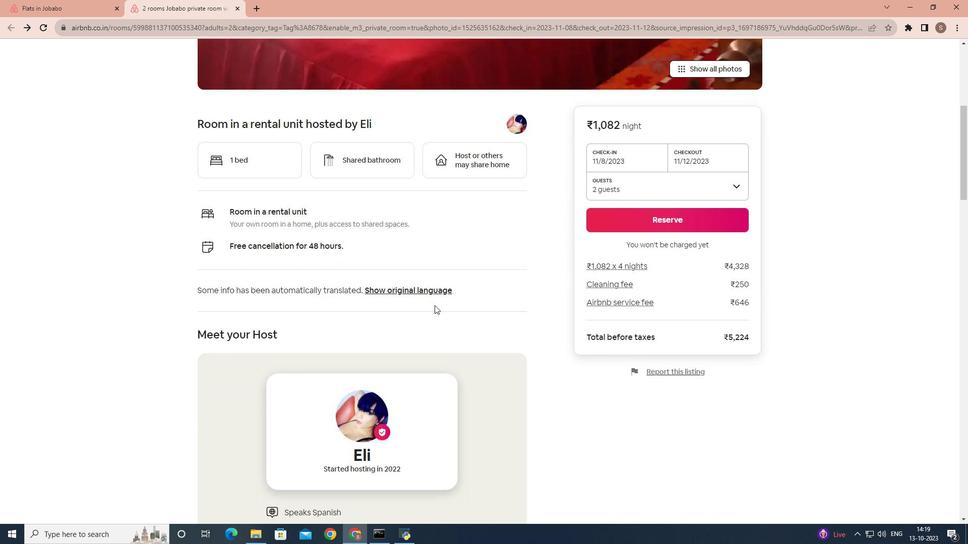 
Action: Mouse moved to (406, 305)
Screenshot: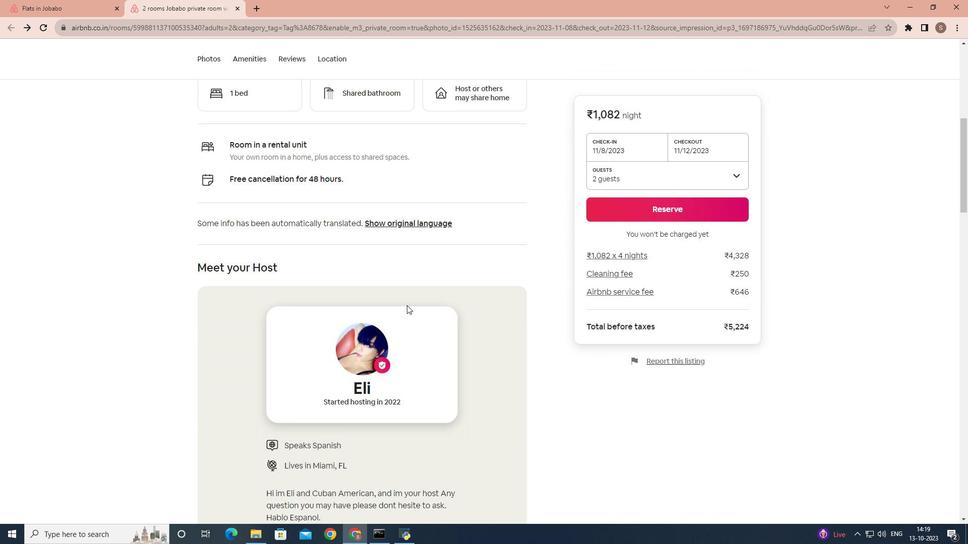 
Action: Mouse scrolled (406, 305) with delta (0, 0)
Screenshot: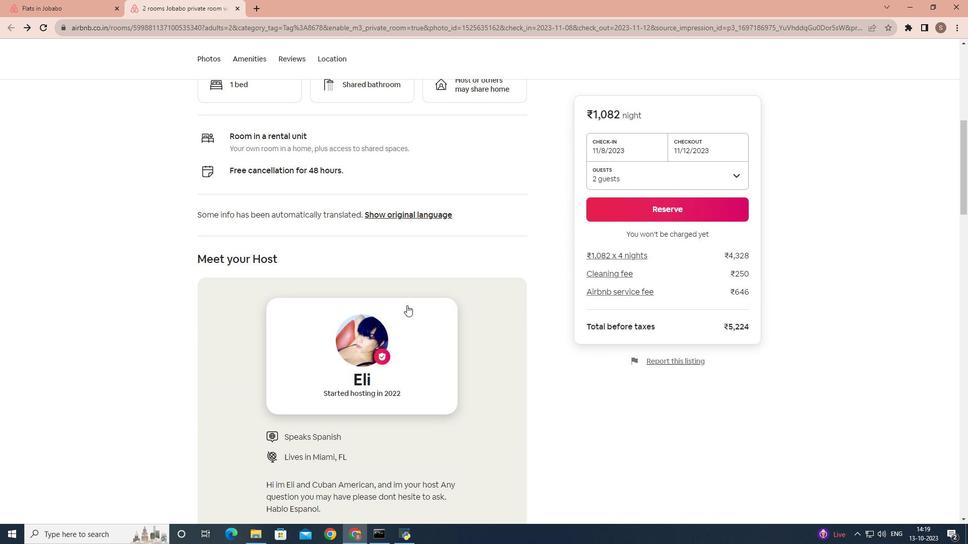
Action: Mouse scrolled (406, 305) with delta (0, 0)
Screenshot: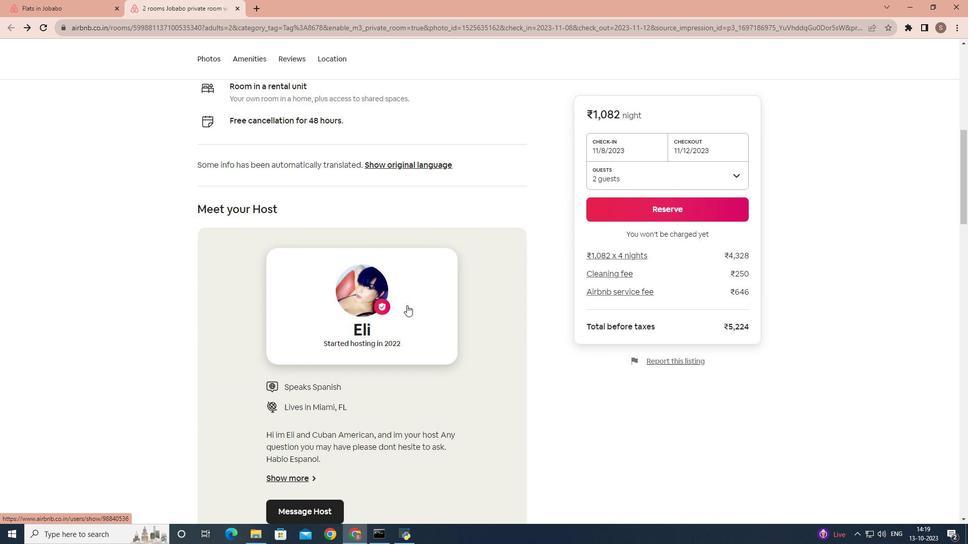 
Action: Mouse scrolled (406, 305) with delta (0, 0)
Screenshot: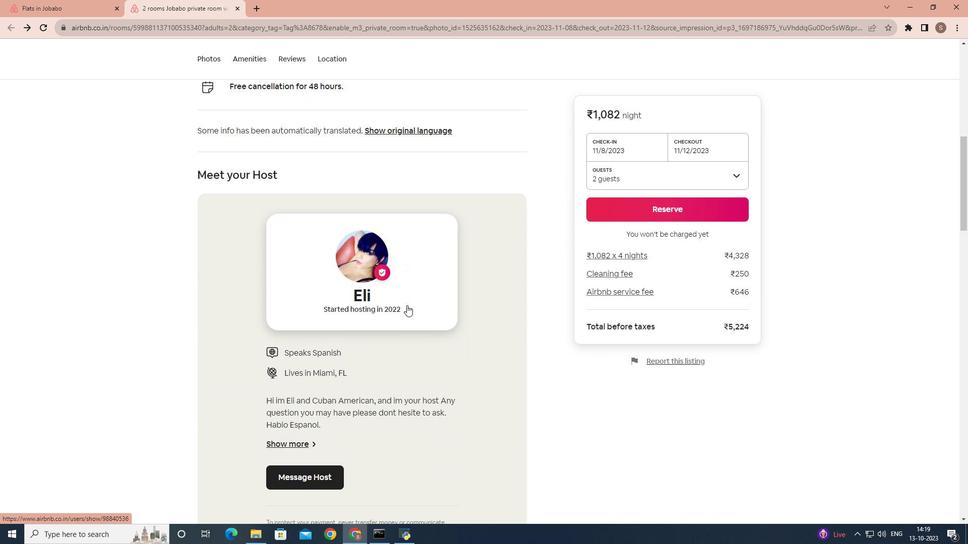 
Action: Mouse scrolled (406, 305) with delta (0, 0)
Screenshot: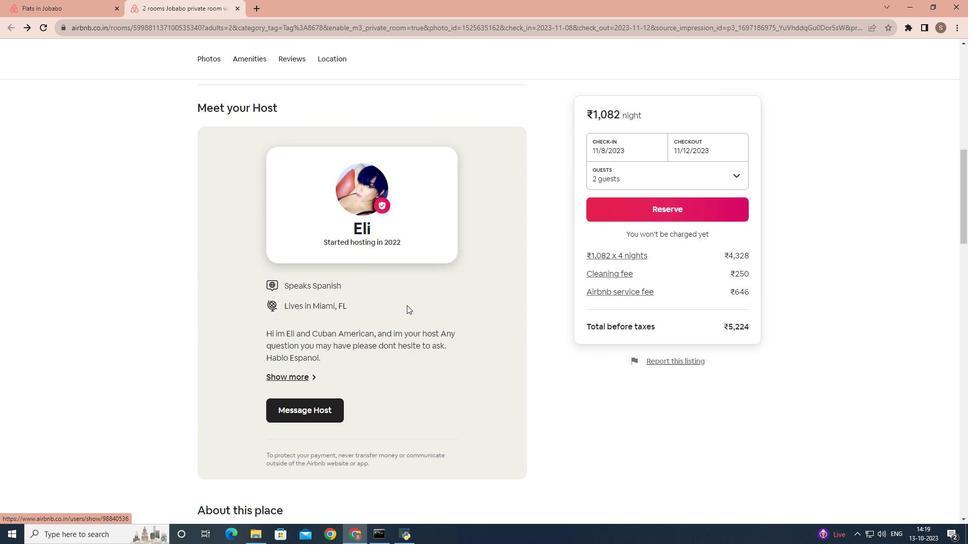 
Action: Mouse scrolled (406, 305) with delta (0, 0)
Screenshot: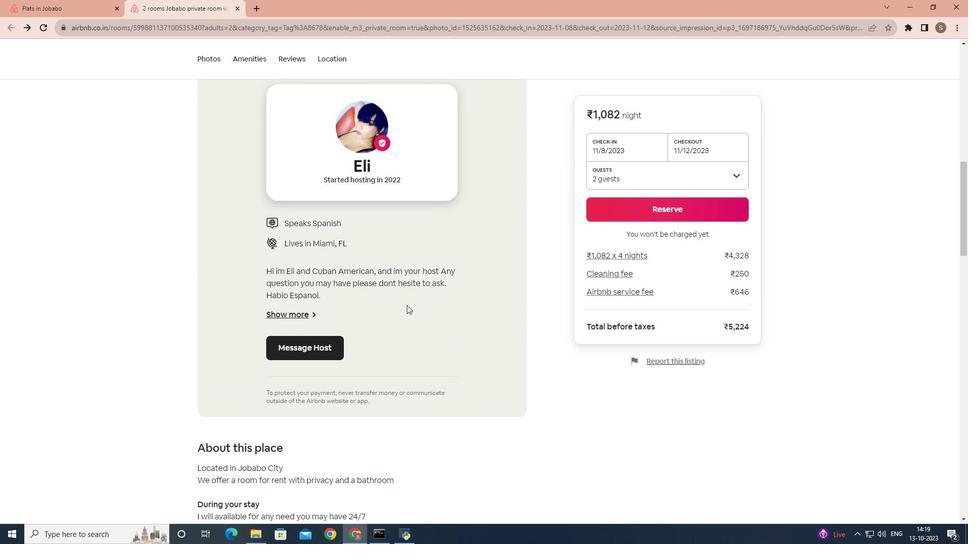 
Action: Mouse scrolled (406, 305) with delta (0, 0)
Screenshot: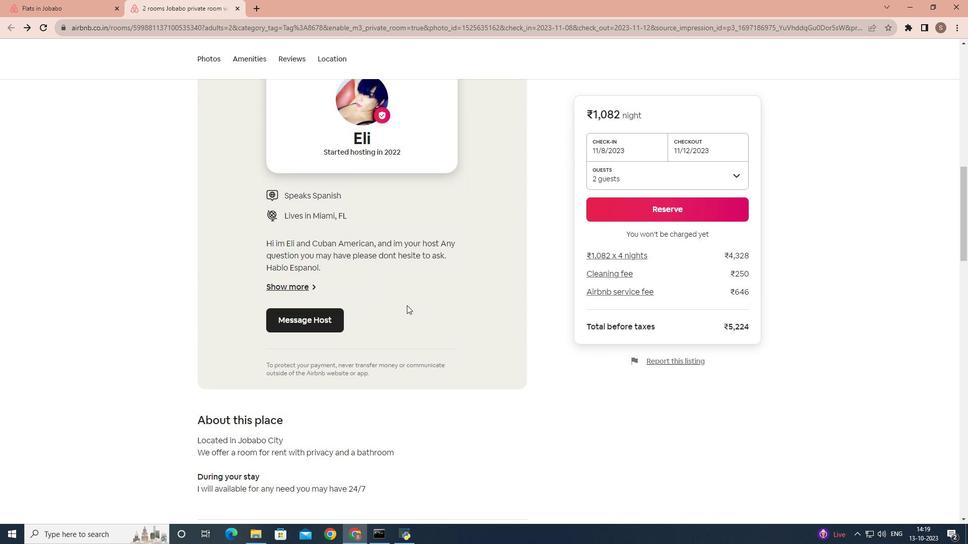 
Action: Mouse scrolled (406, 305) with delta (0, 0)
Screenshot: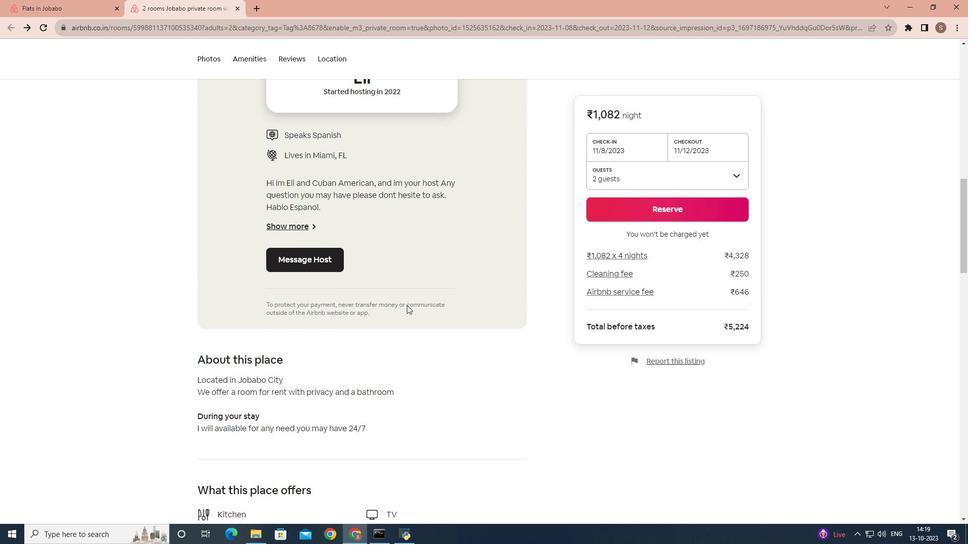 
Action: Mouse scrolled (406, 305) with delta (0, 0)
Screenshot: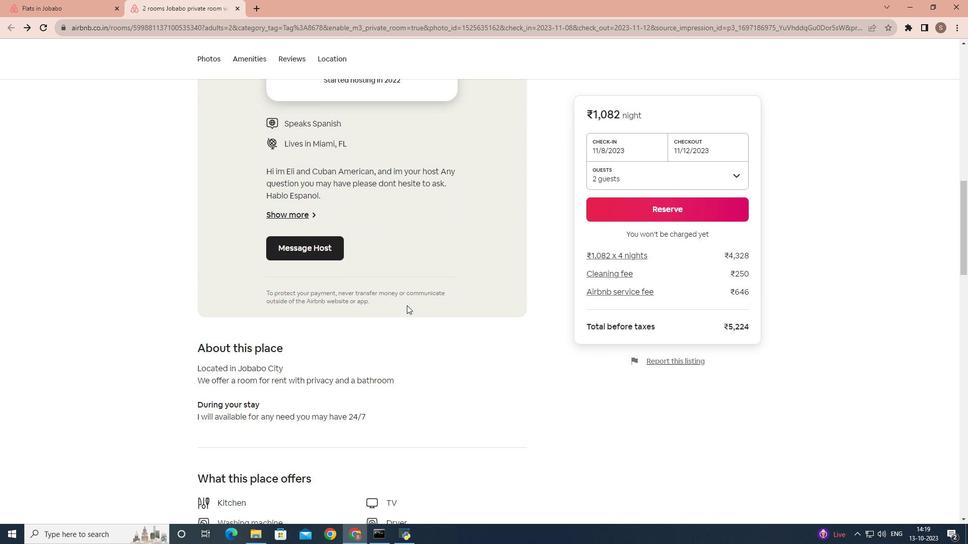 
Action: Mouse moved to (378, 301)
Screenshot: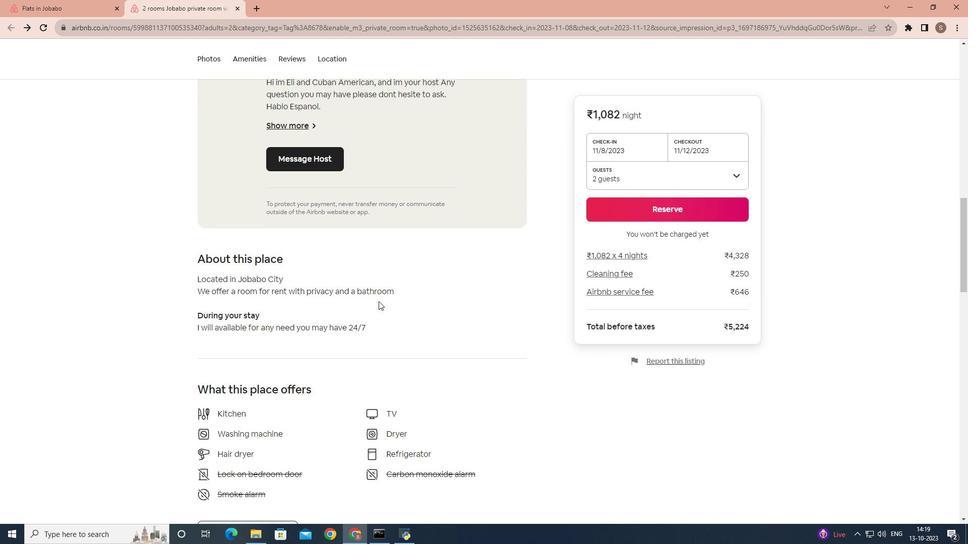 
Action: Mouse scrolled (378, 301) with delta (0, 0)
Screenshot: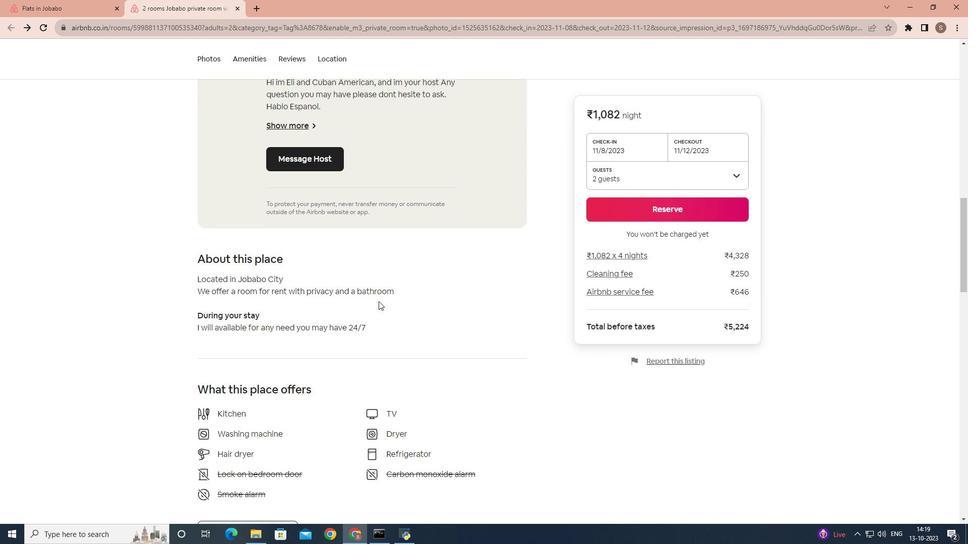 
Action: Mouse moved to (346, 316)
Screenshot: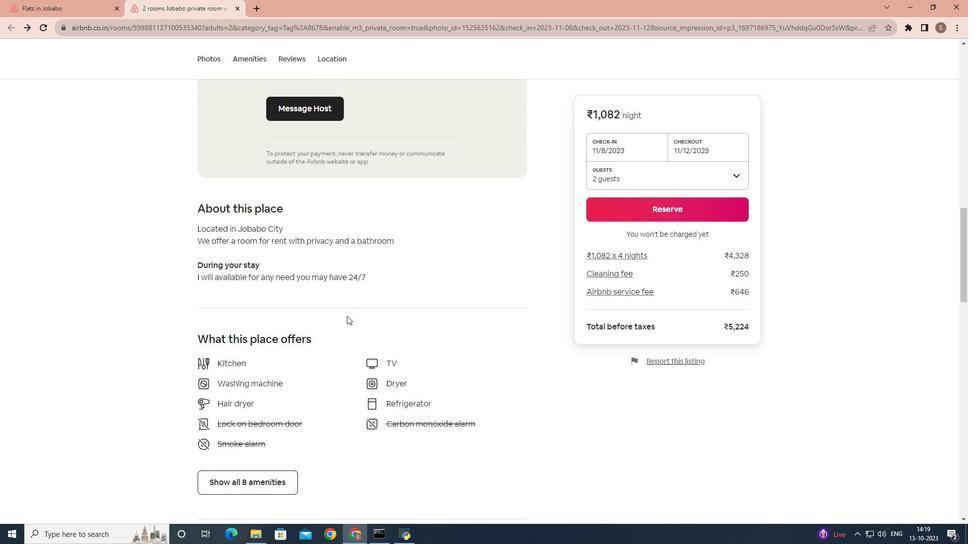 
Action: Mouse scrolled (346, 315) with delta (0, 0)
Screenshot: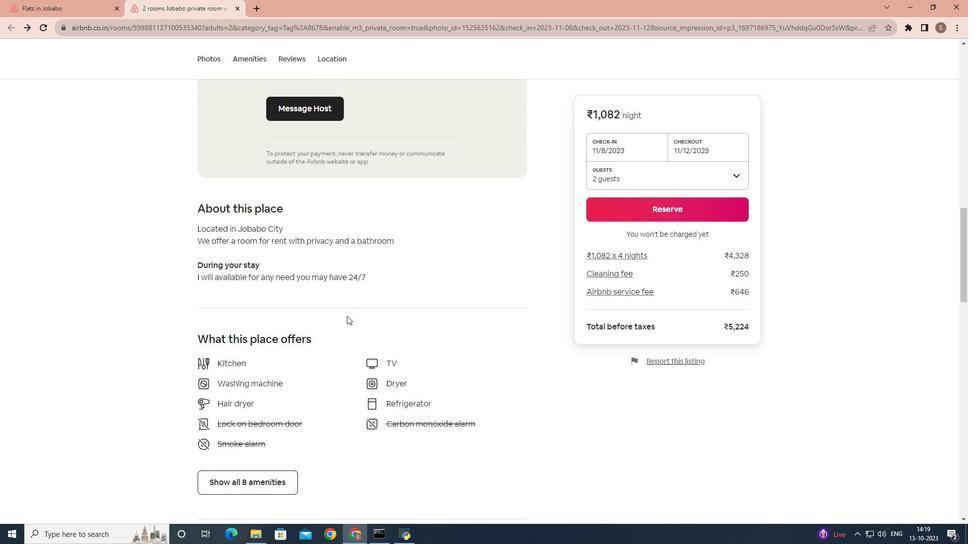 
Action: Mouse moved to (341, 322)
Screenshot: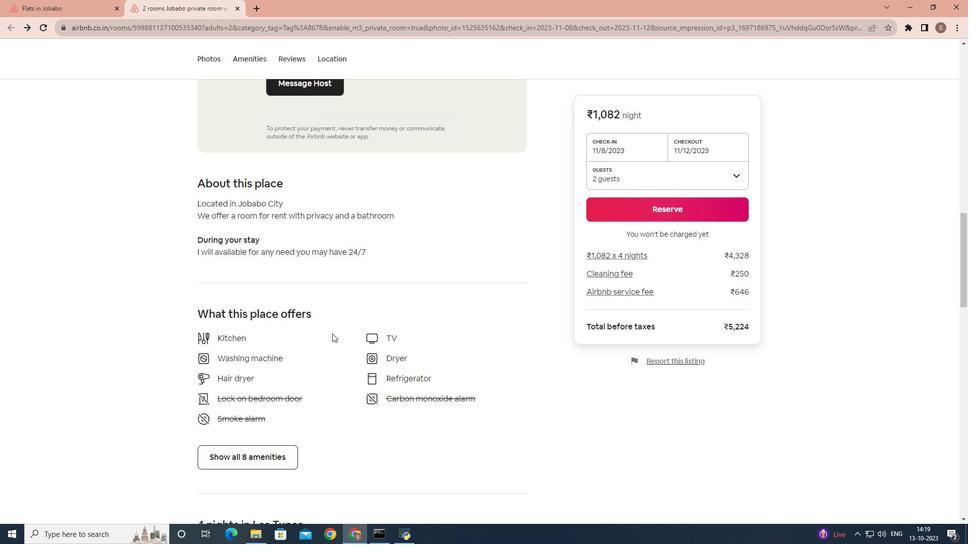 
Action: Mouse scrolled (341, 322) with delta (0, 0)
Screenshot: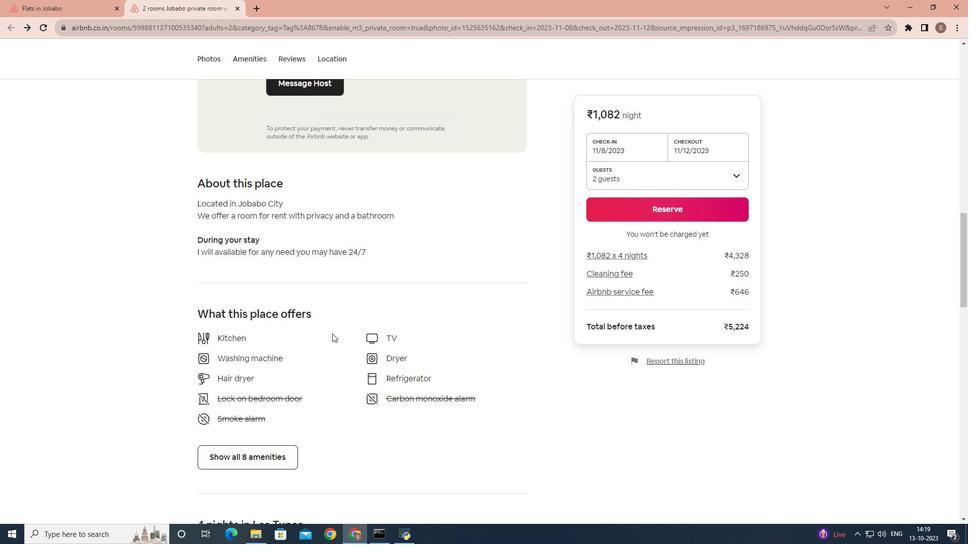 
Action: Mouse moved to (271, 379)
Screenshot: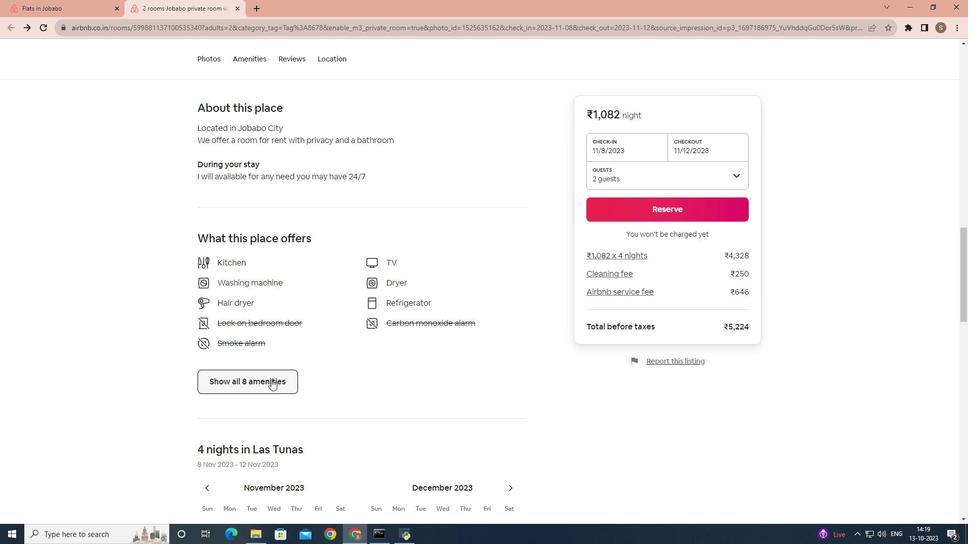 
Action: Mouse pressed left at (271, 379)
Screenshot: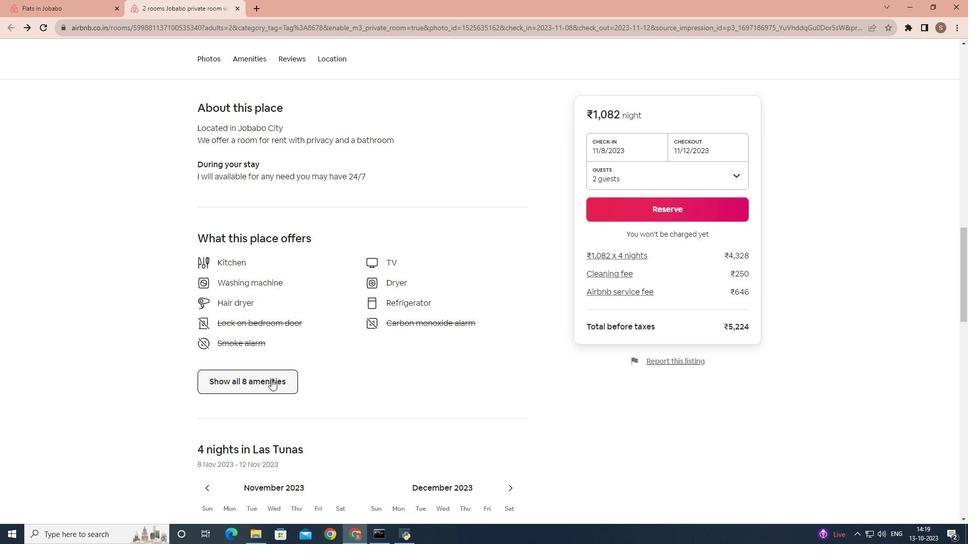 
Action: Mouse moved to (367, 354)
Screenshot: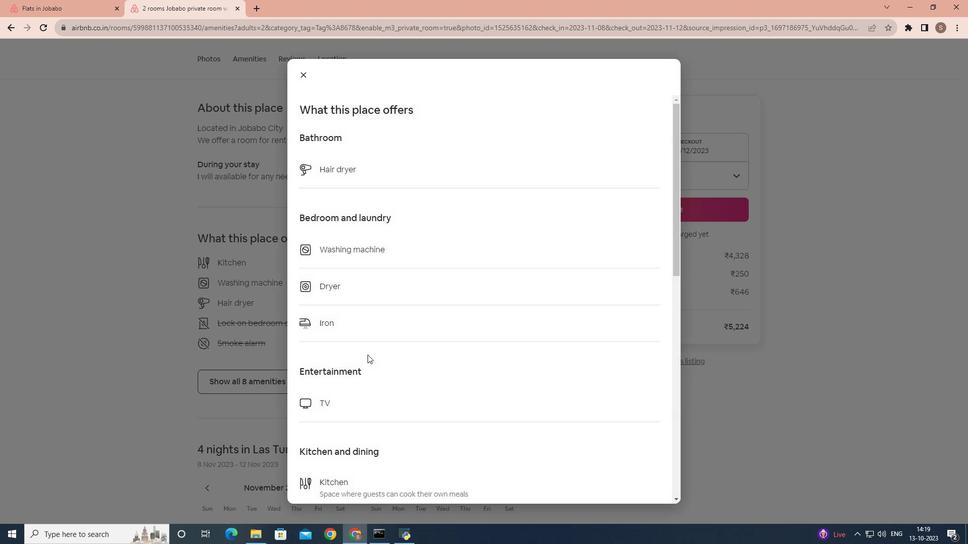 
Action: Mouse scrolled (367, 354) with delta (0, 0)
Screenshot: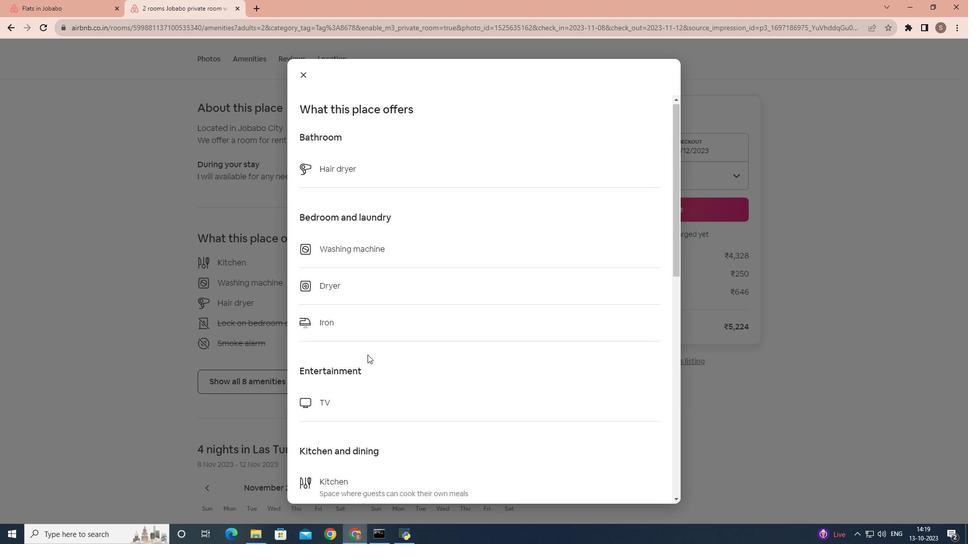 
Action: Mouse scrolled (367, 354) with delta (0, 0)
Screenshot: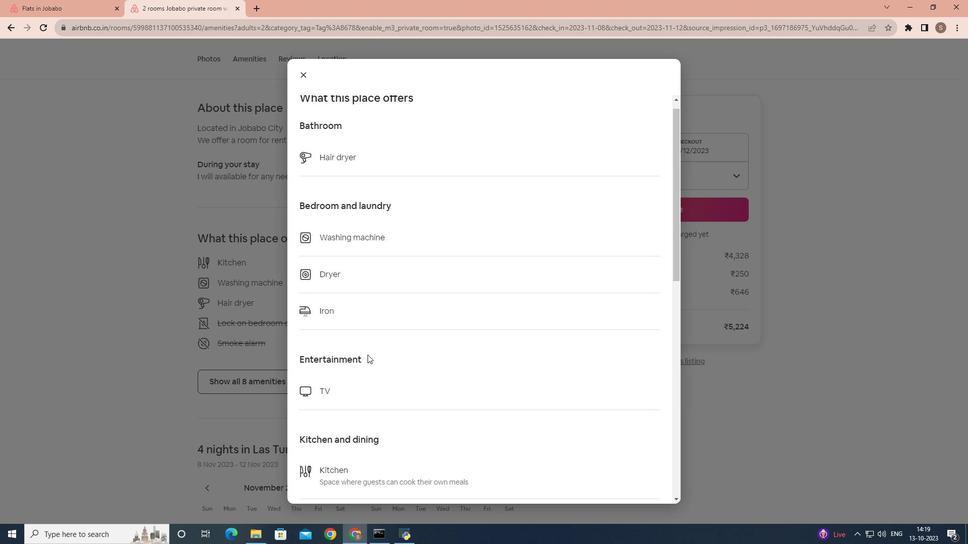 
Action: Mouse scrolled (367, 354) with delta (0, 0)
Screenshot: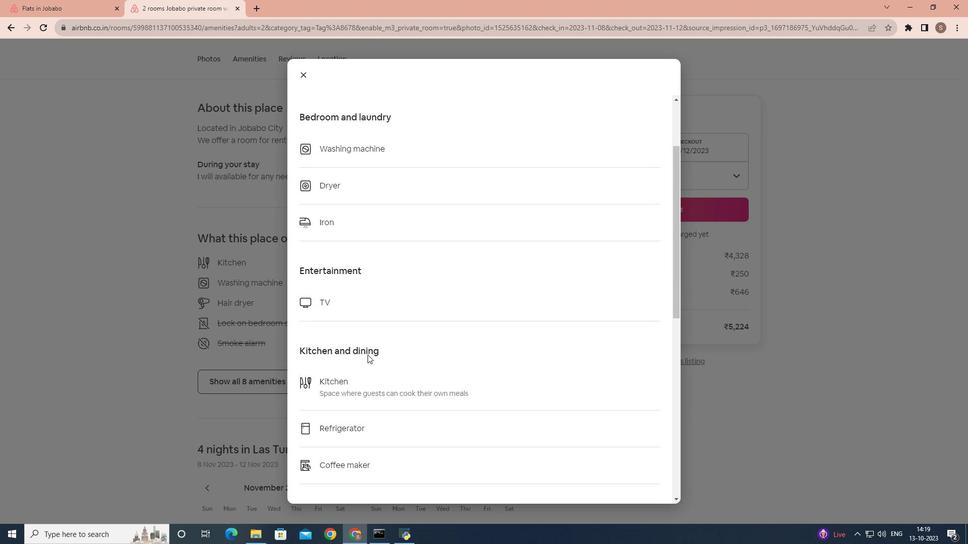 
Action: Mouse scrolled (367, 354) with delta (0, 0)
Screenshot: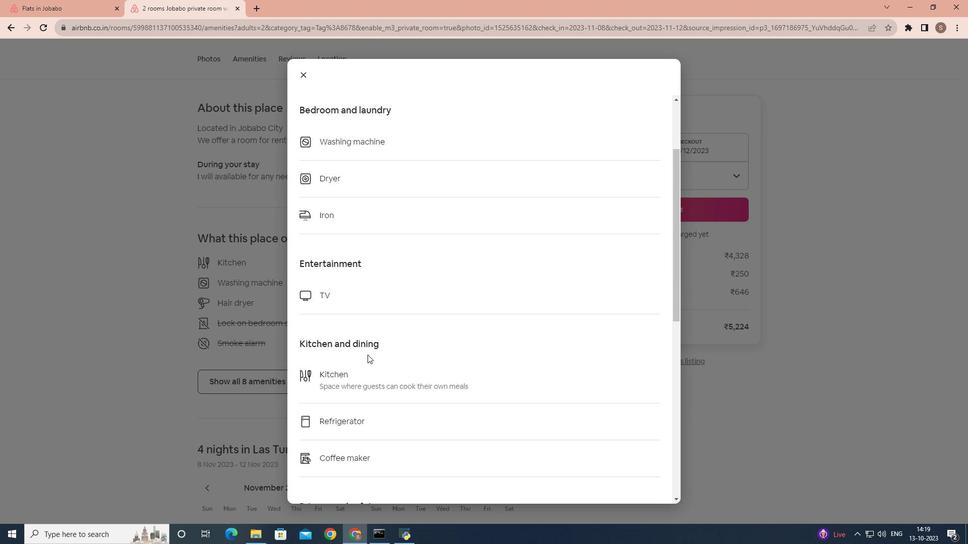 
Action: Mouse scrolled (367, 354) with delta (0, 0)
Screenshot: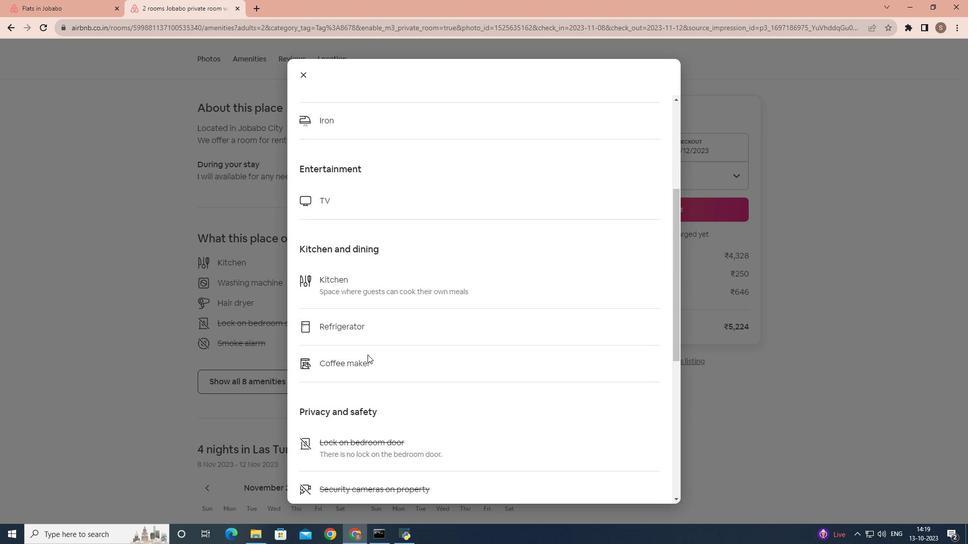
Action: Mouse scrolled (367, 354) with delta (0, 0)
Screenshot: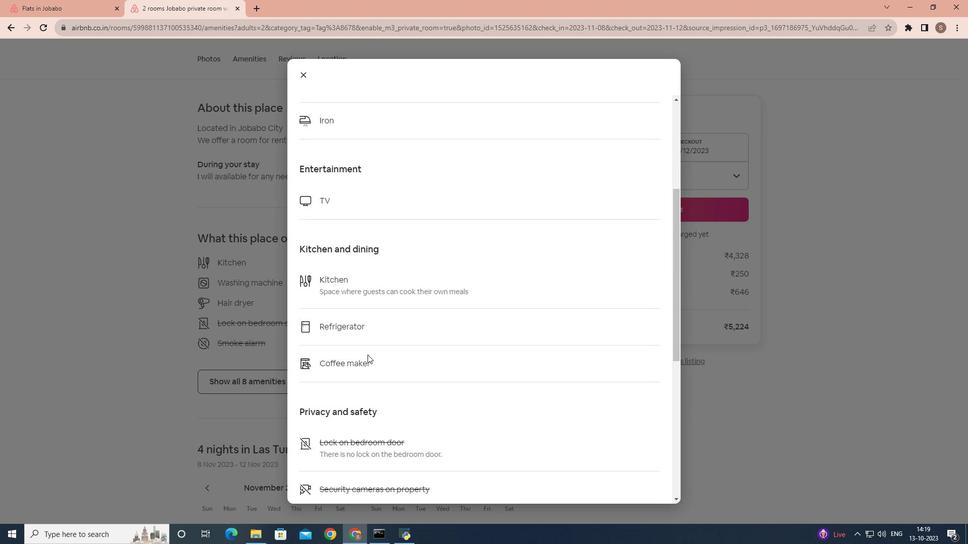 
Action: Mouse scrolled (367, 354) with delta (0, 0)
Screenshot: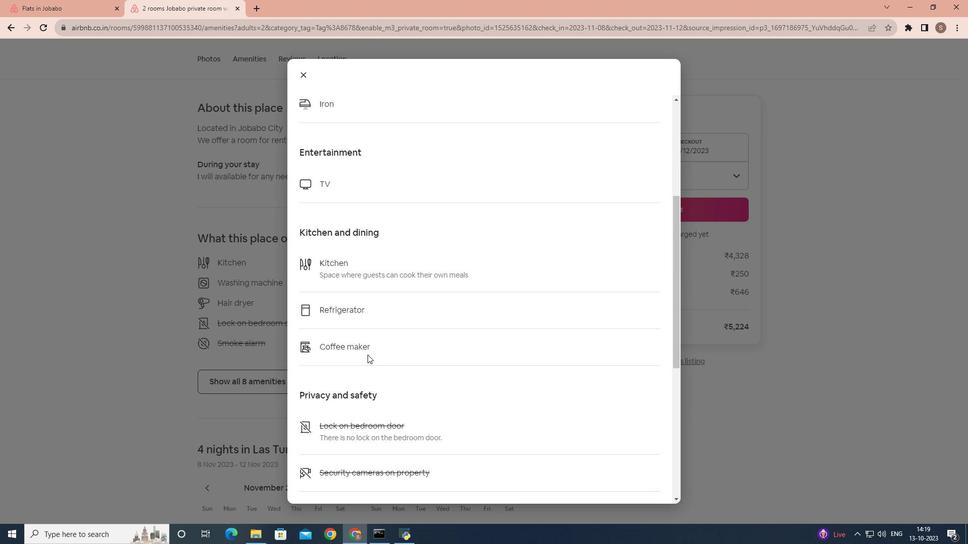 
Action: Mouse scrolled (367, 354) with delta (0, 0)
Screenshot: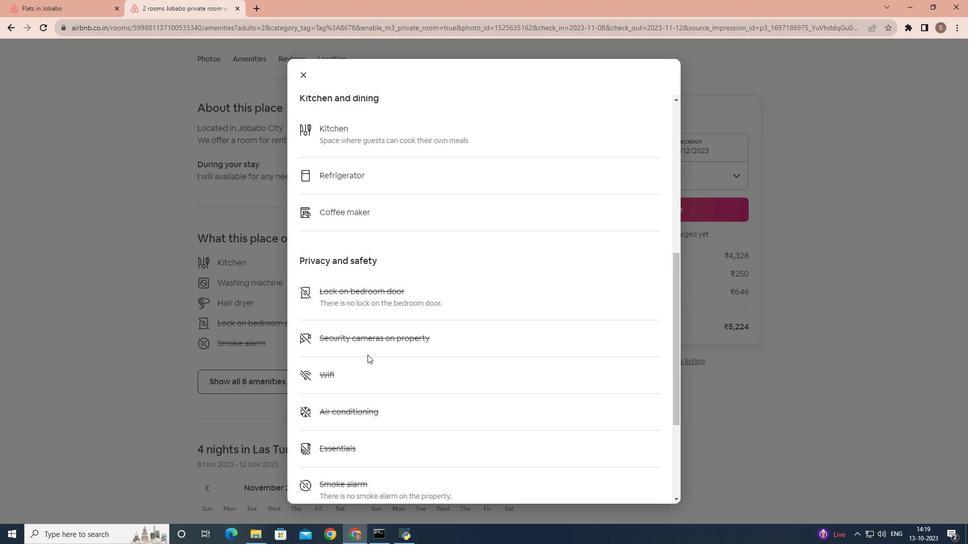 
Action: Mouse scrolled (367, 354) with delta (0, 0)
Screenshot: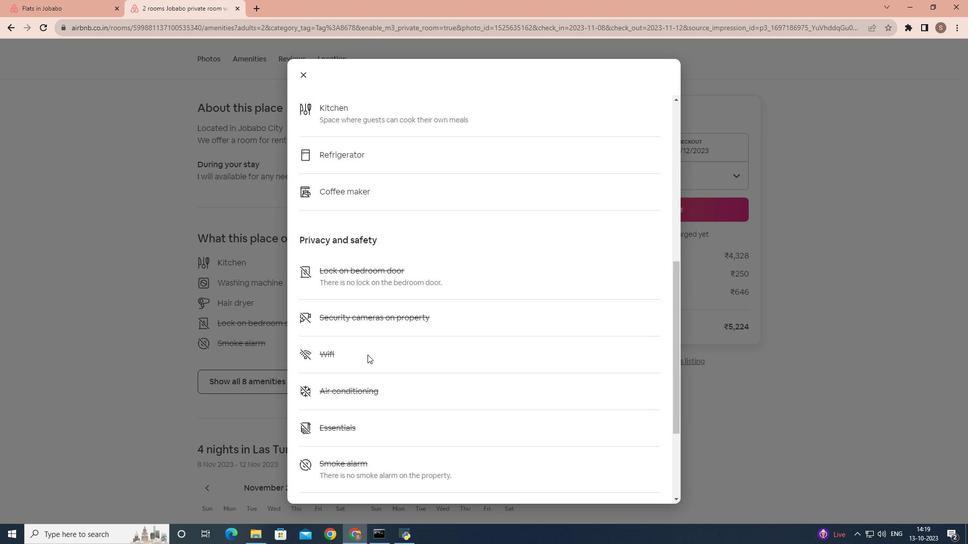 
Action: Mouse scrolled (367, 354) with delta (0, 0)
Screenshot: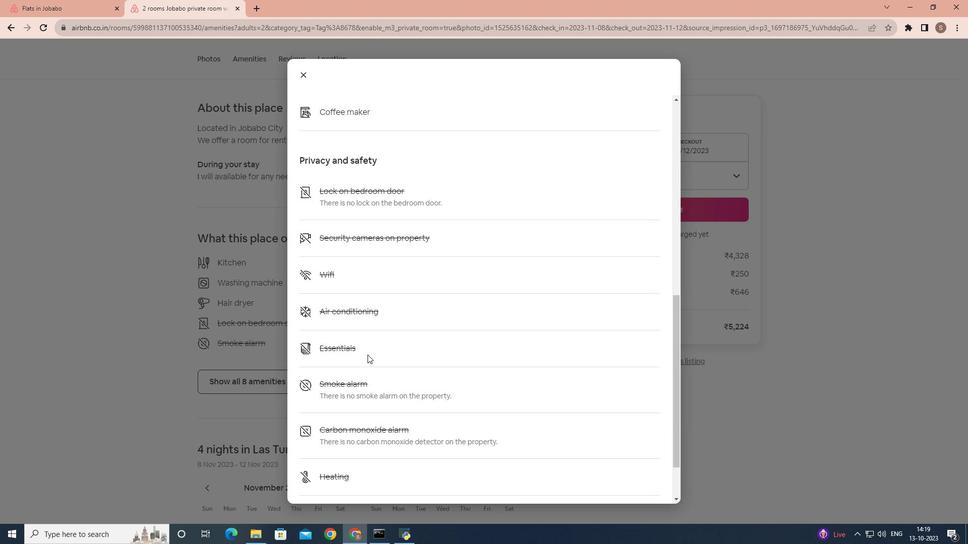 
Action: Mouse scrolled (367, 354) with delta (0, 0)
Screenshot: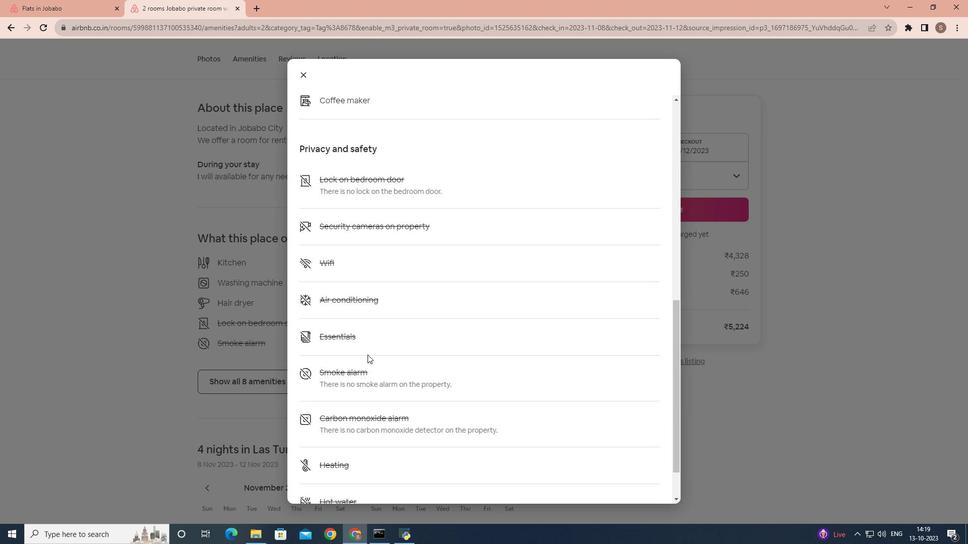 
Action: Mouse scrolled (367, 354) with delta (0, 0)
Screenshot: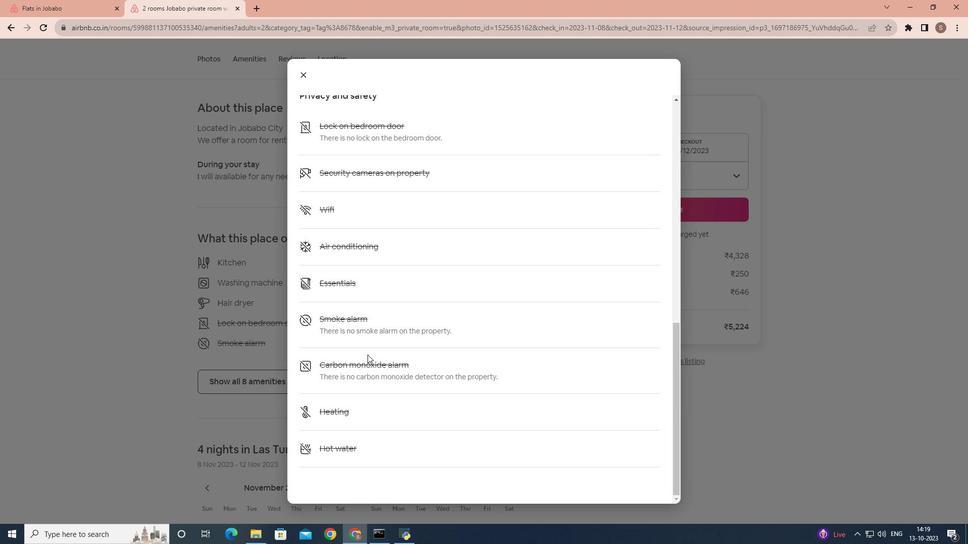 
Action: Mouse scrolled (367, 354) with delta (0, 0)
Screenshot: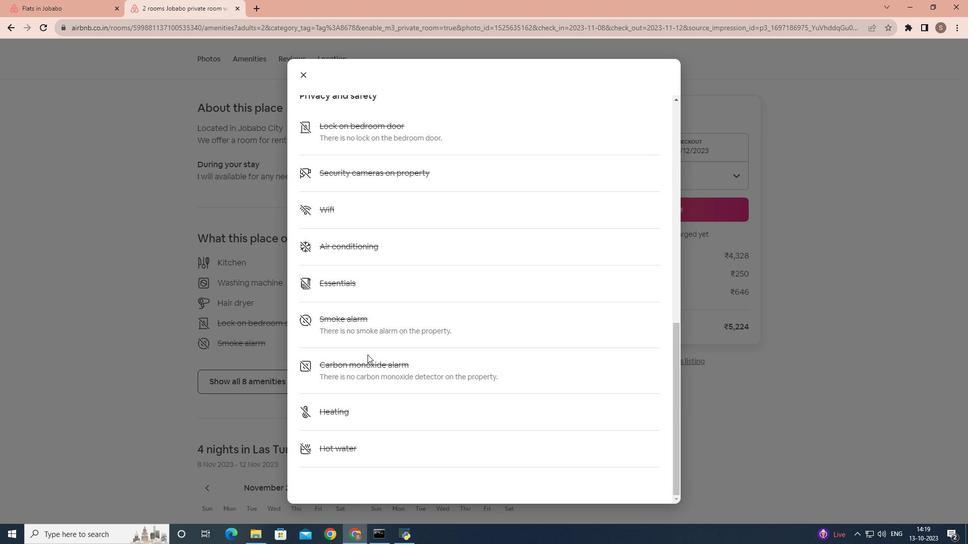 
Action: Mouse moved to (364, 356)
Screenshot: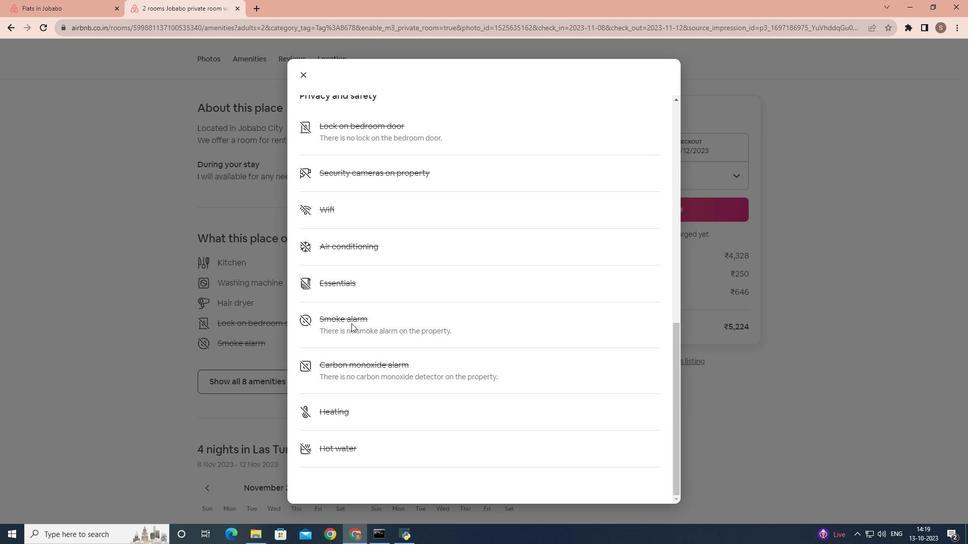 
Action: Mouse scrolled (364, 355) with delta (0, 0)
Screenshot: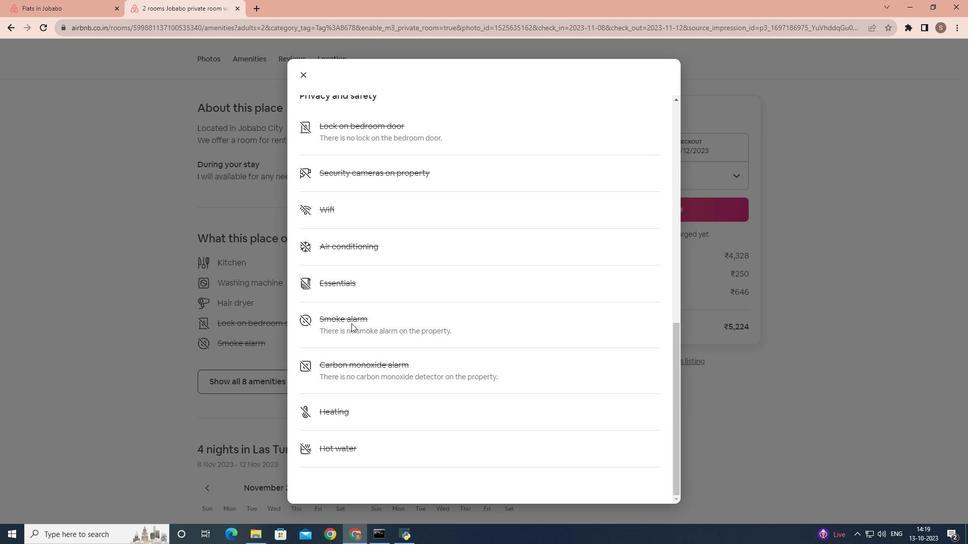 
Action: Mouse moved to (303, 67)
Screenshot: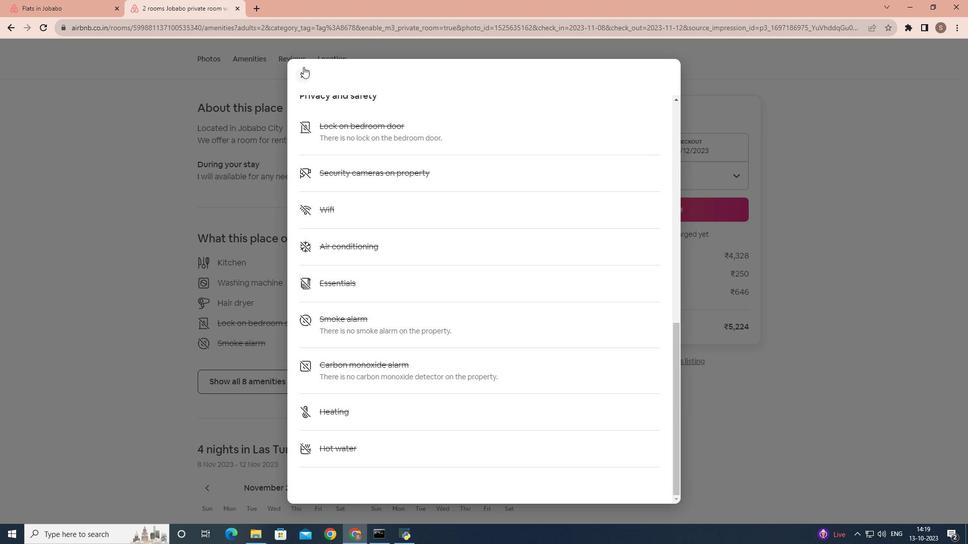 
Action: Mouse pressed left at (303, 67)
Screenshot: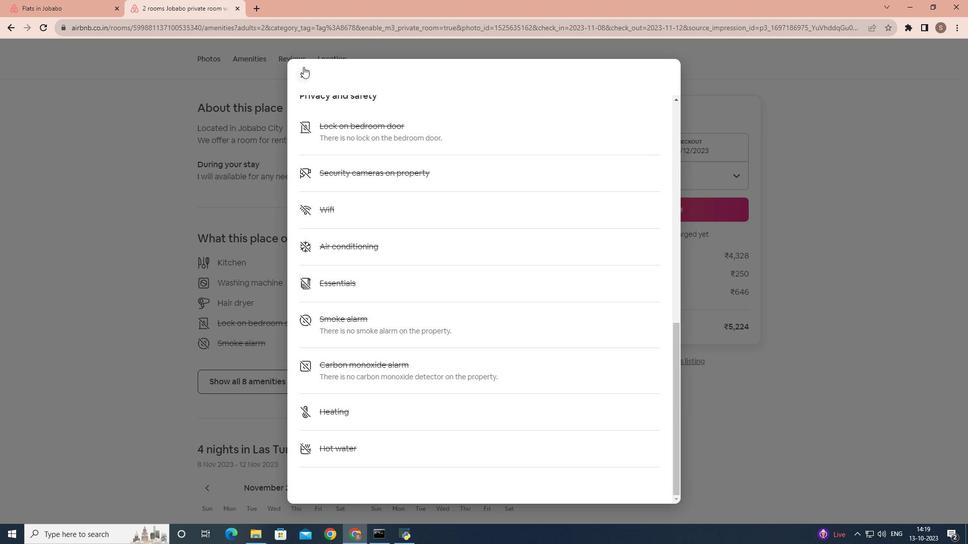 
Action: Mouse moved to (304, 71)
Screenshot: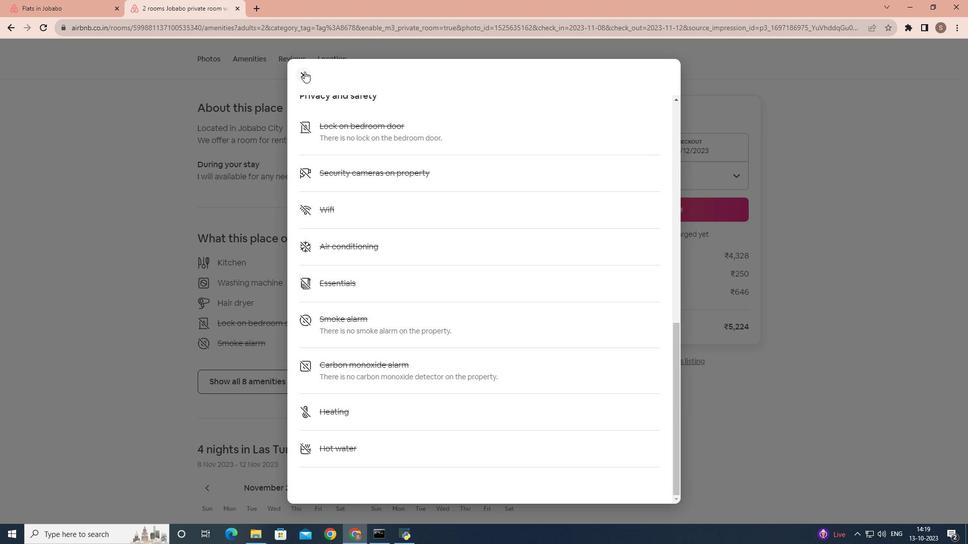 
Action: Mouse pressed left at (304, 71)
Screenshot: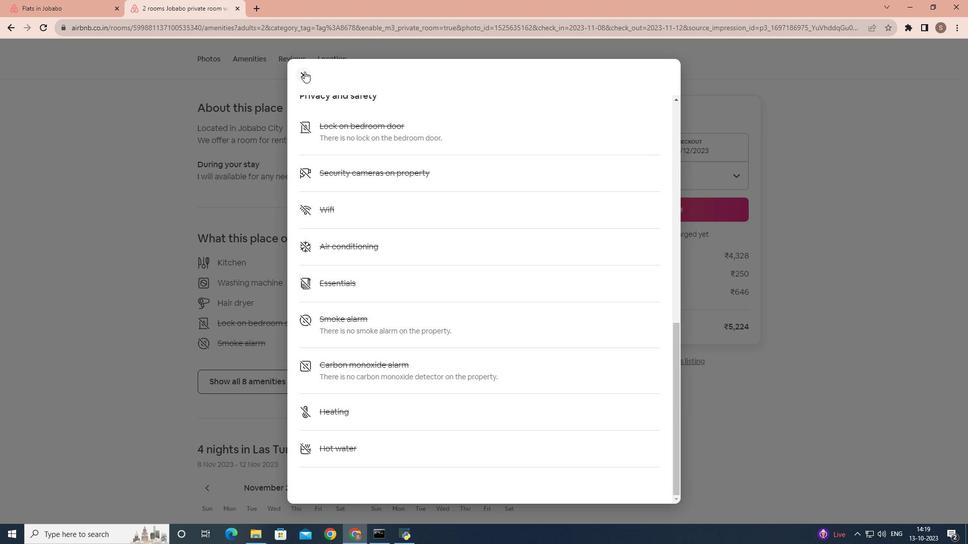 
Action: Mouse moved to (296, 102)
Screenshot: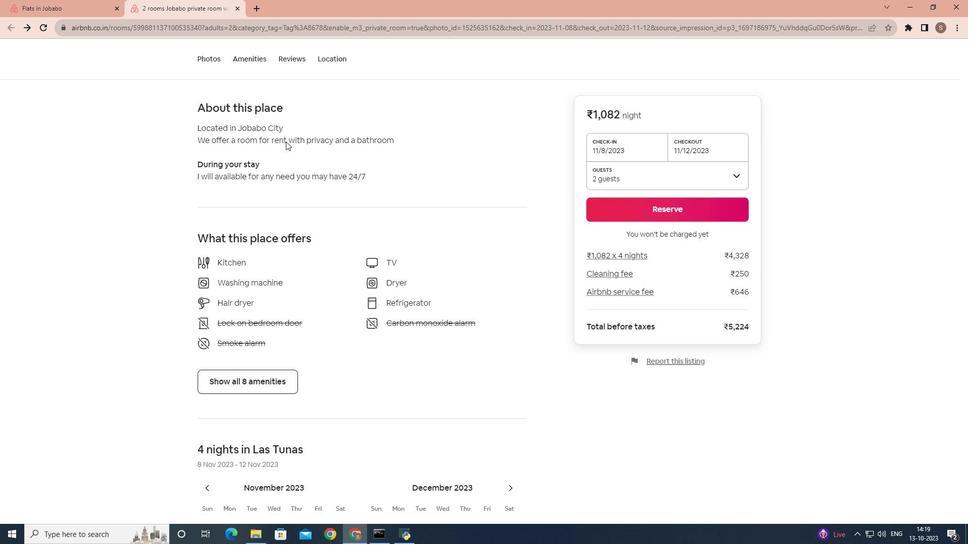 
Action: Mouse scrolled (296, 101) with delta (0, 0)
Screenshot: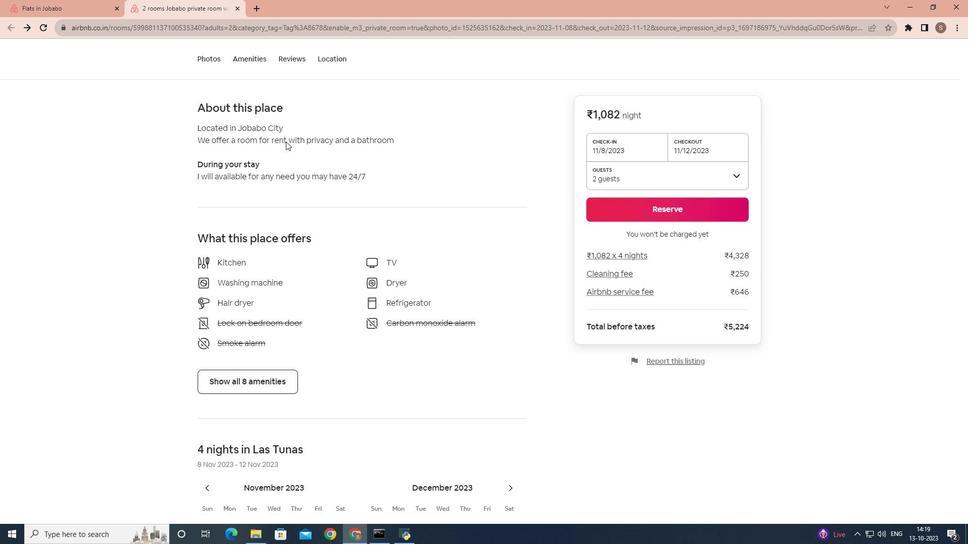 
Action: Mouse moved to (280, 169)
Screenshot: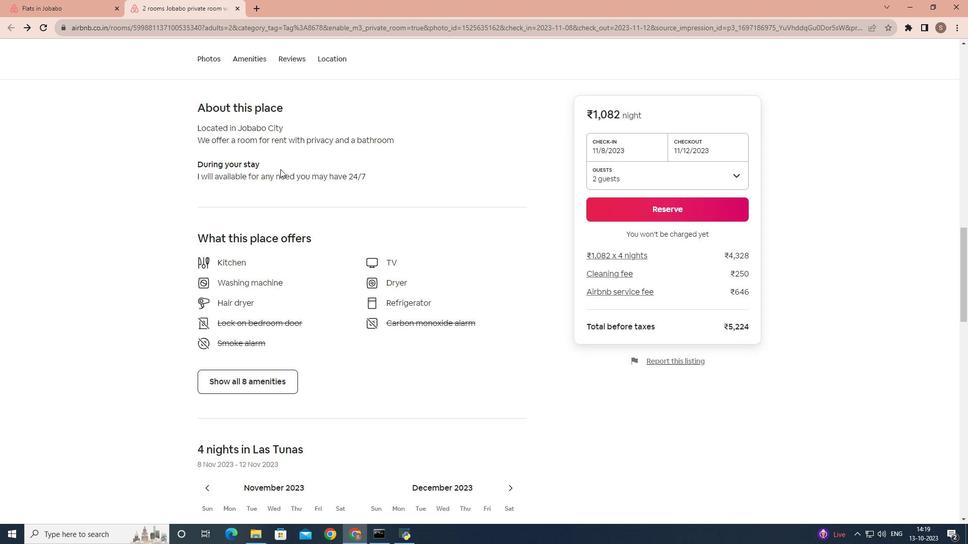 
Action: Mouse scrolled (280, 168) with delta (0, 0)
Screenshot: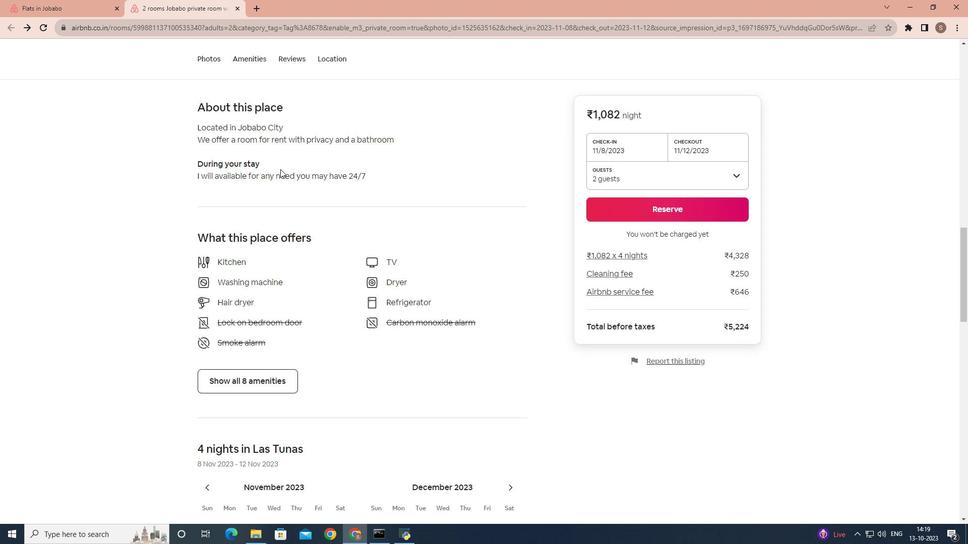 
Action: Mouse scrolled (280, 168) with delta (0, 0)
Screenshot: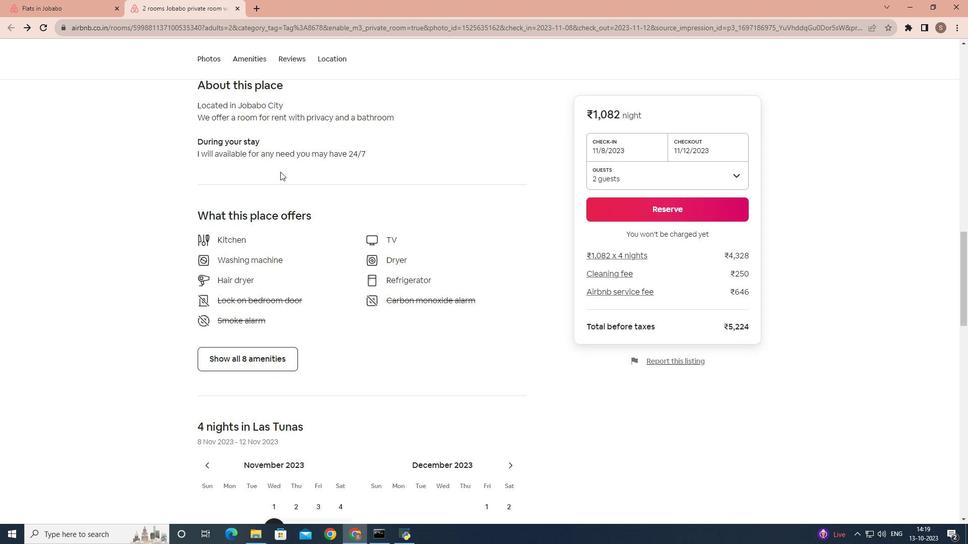 
Action: Mouse moved to (280, 170)
Screenshot: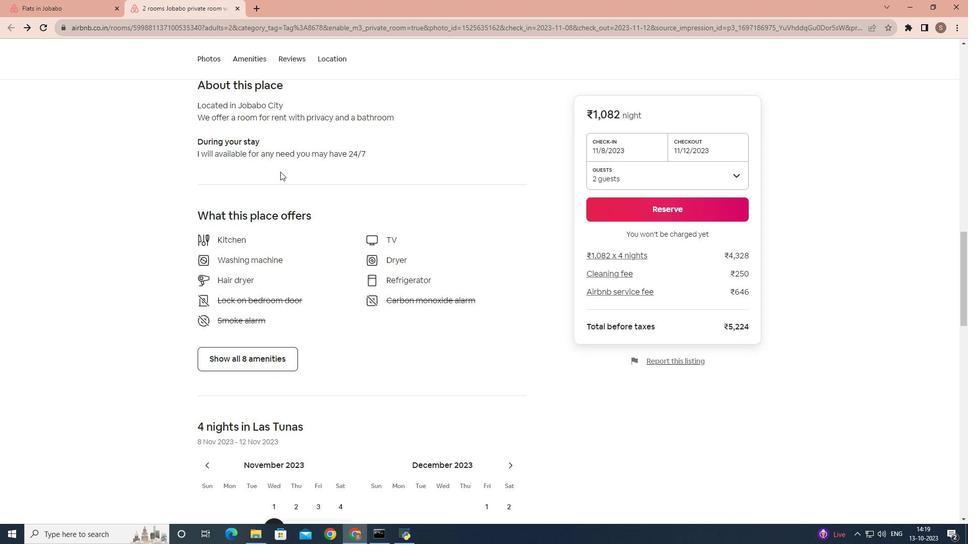 
Action: Mouse scrolled (280, 169) with delta (0, 0)
Screenshot: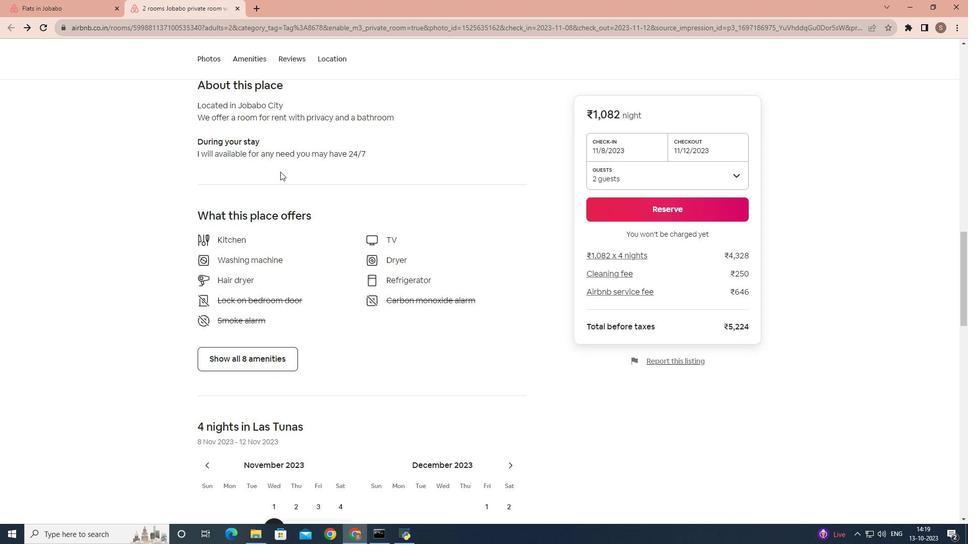 
Action: Mouse moved to (280, 174)
Screenshot: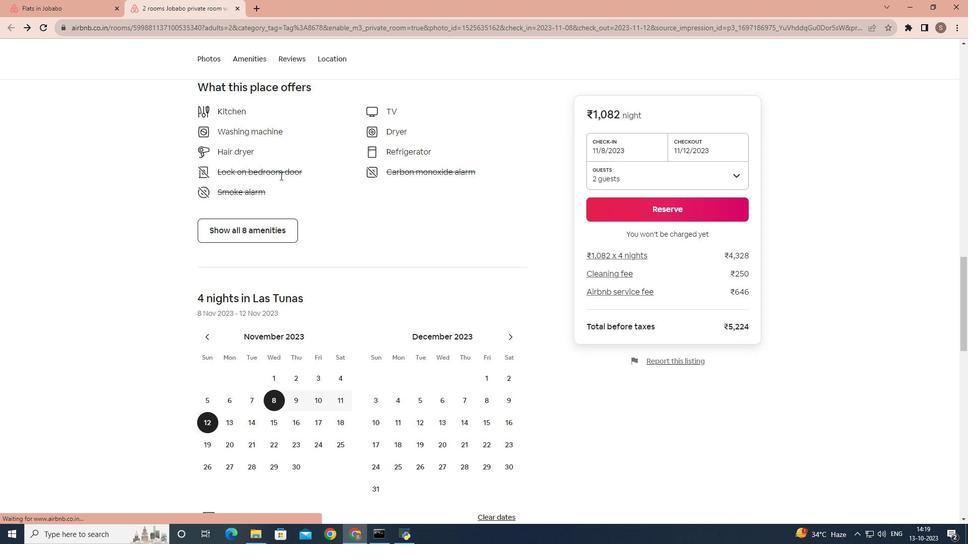 
Action: Mouse scrolled (280, 173) with delta (0, 0)
Screenshot: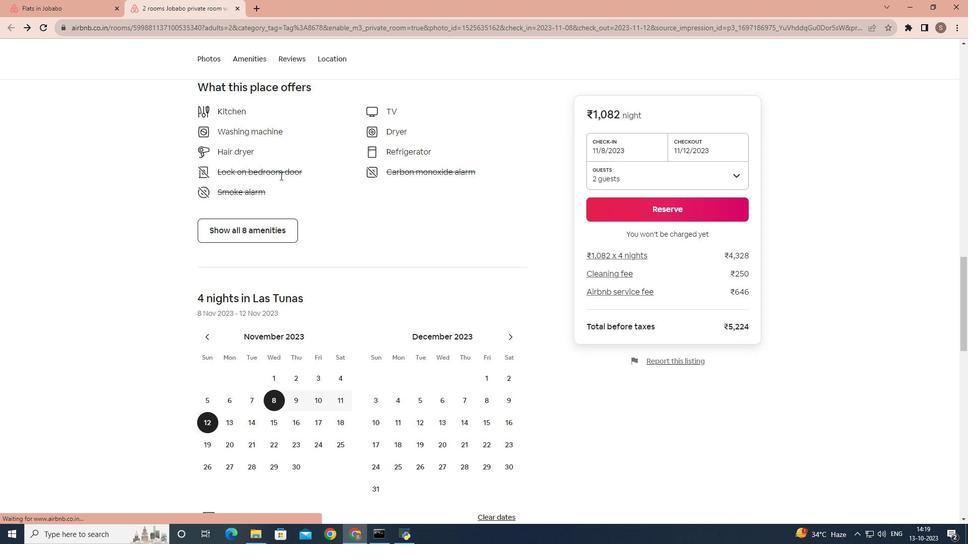
Action: Mouse moved to (281, 182)
Screenshot: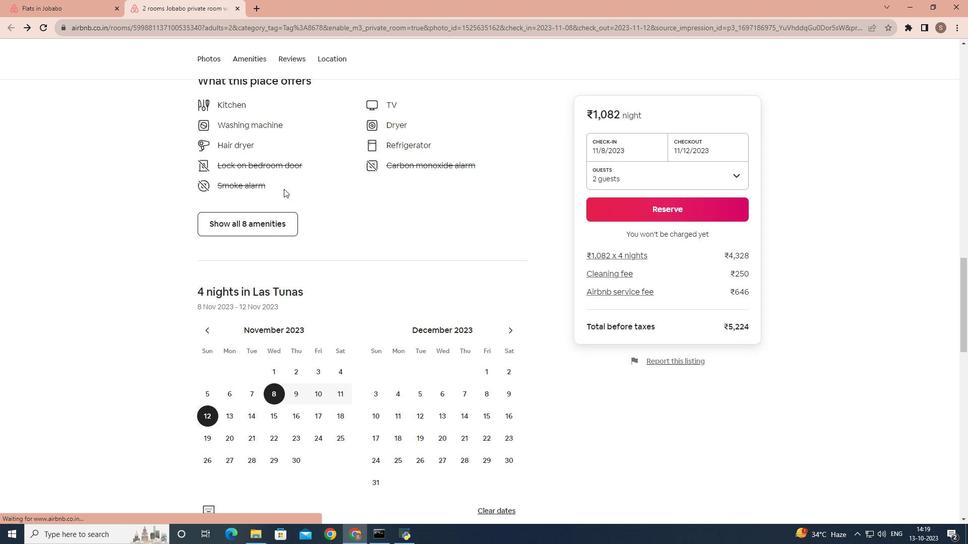 
Action: Mouse scrolled (281, 181) with delta (0, 0)
Screenshot: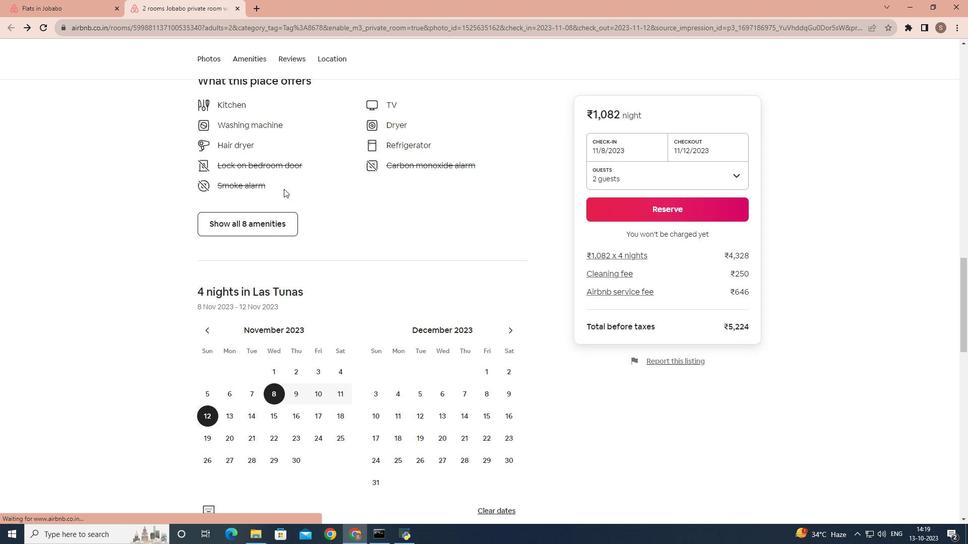 
Action: Mouse moved to (283, 189)
Screenshot: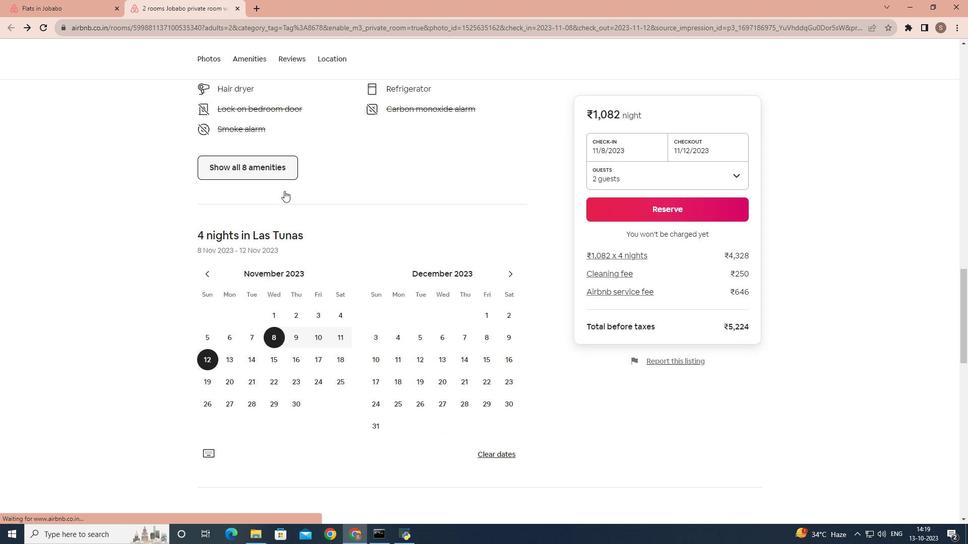 
Action: Mouse scrolled (283, 188) with delta (0, 0)
Screenshot: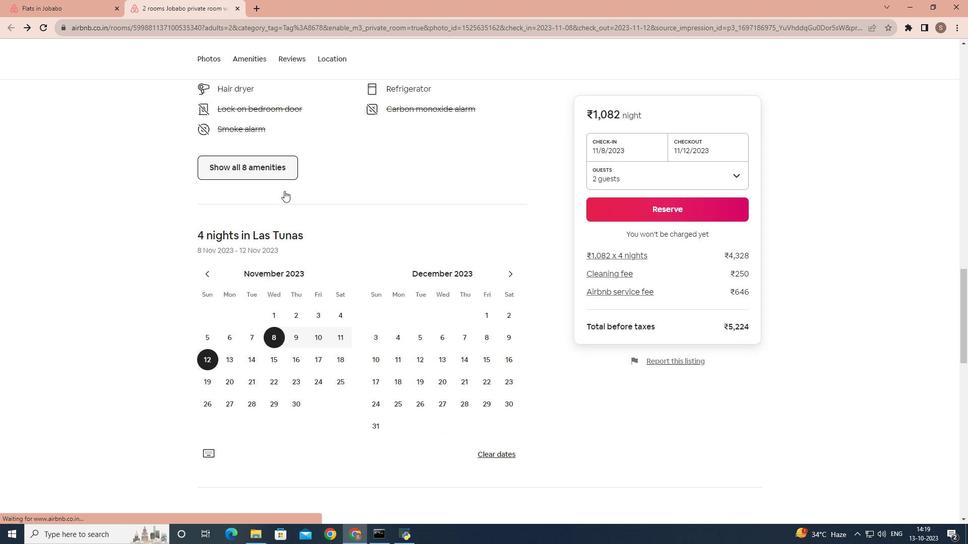 
Action: Mouse moved to (285, 191)
Screenshot: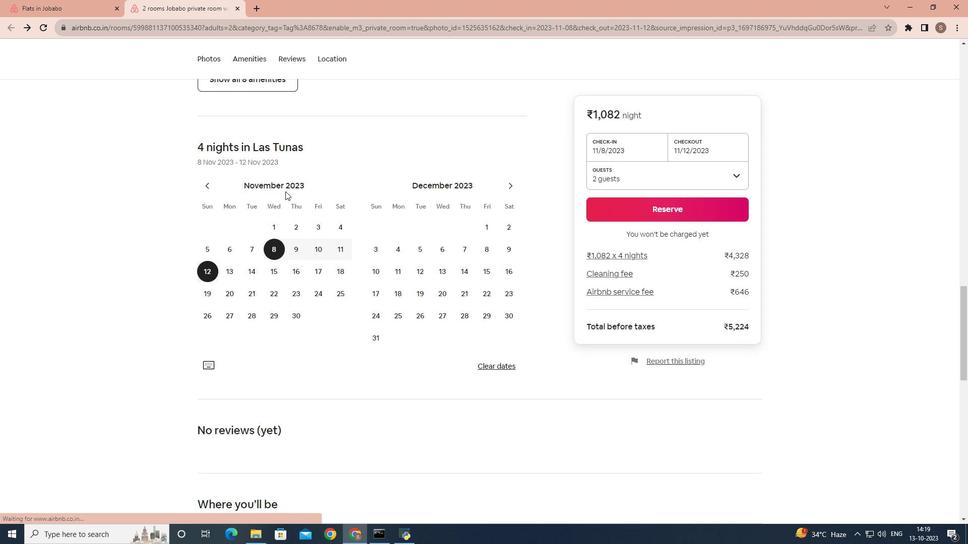 
Action: Mouse scrolled (285, 191) with delta (0, 0)
Screenshot: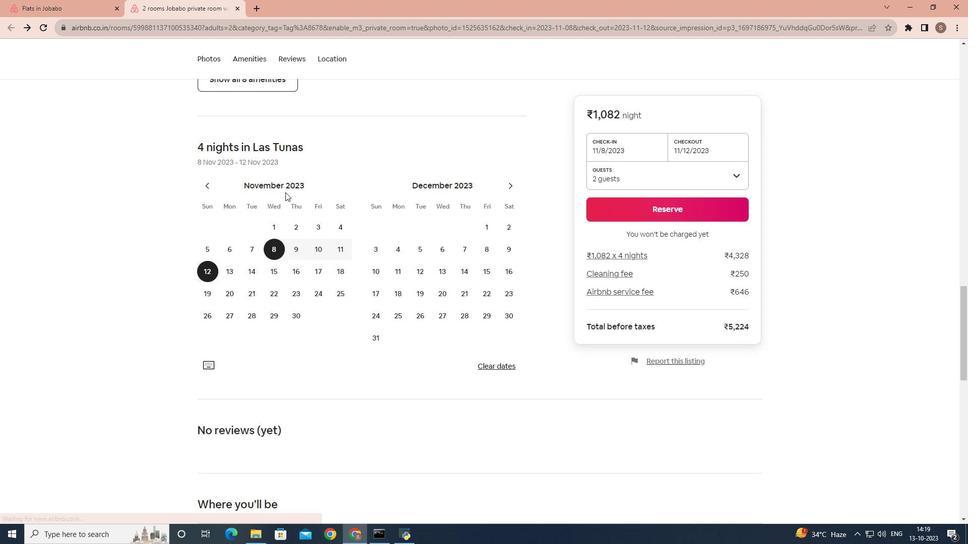 
Action: Mouse scrolled (285, 191) with delta (0, 0)
Screenshot: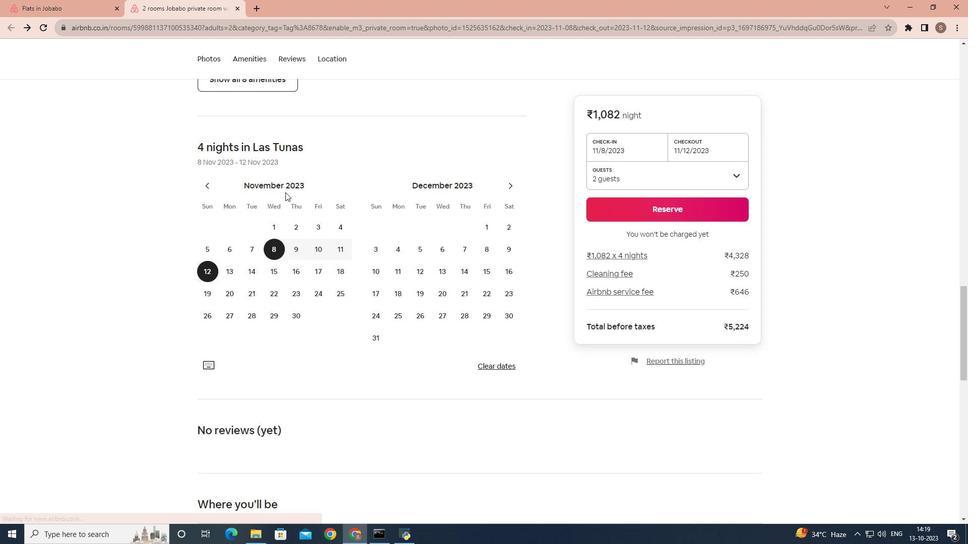 
Action: Mouse moved to (285, 192)
Screenshot: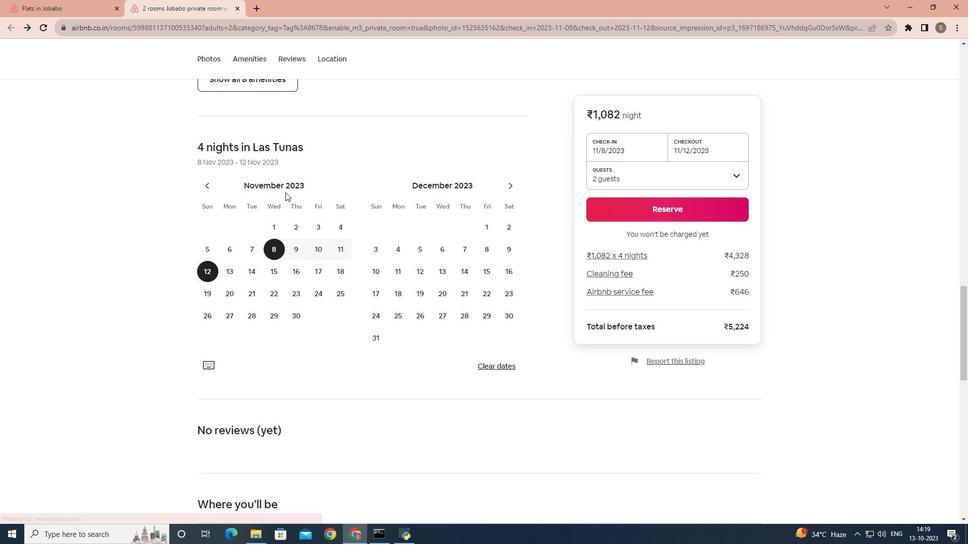 
Action: Mouse scrolled (285, 192) with delta (0, 0)
Screenshot: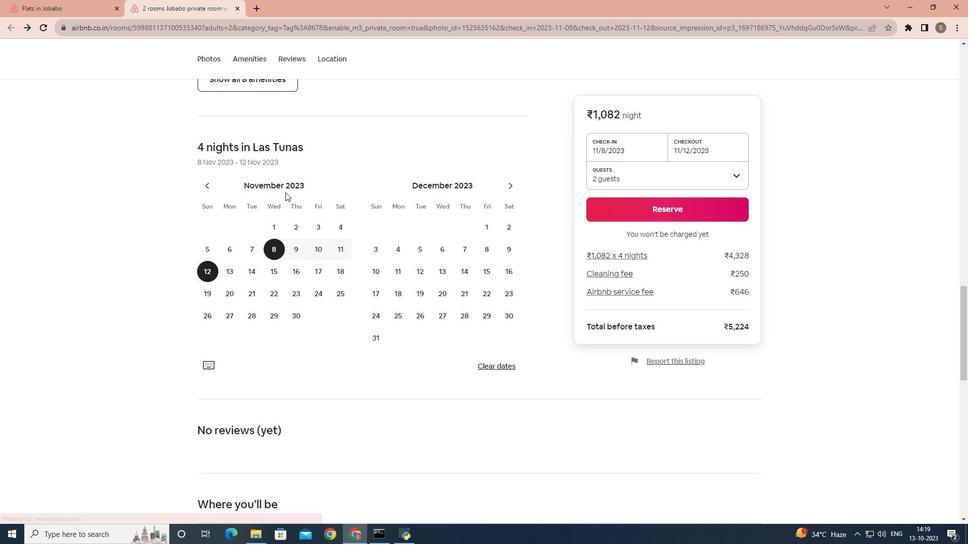 
Action: Mouse moved to (285, 193)
Screenshot: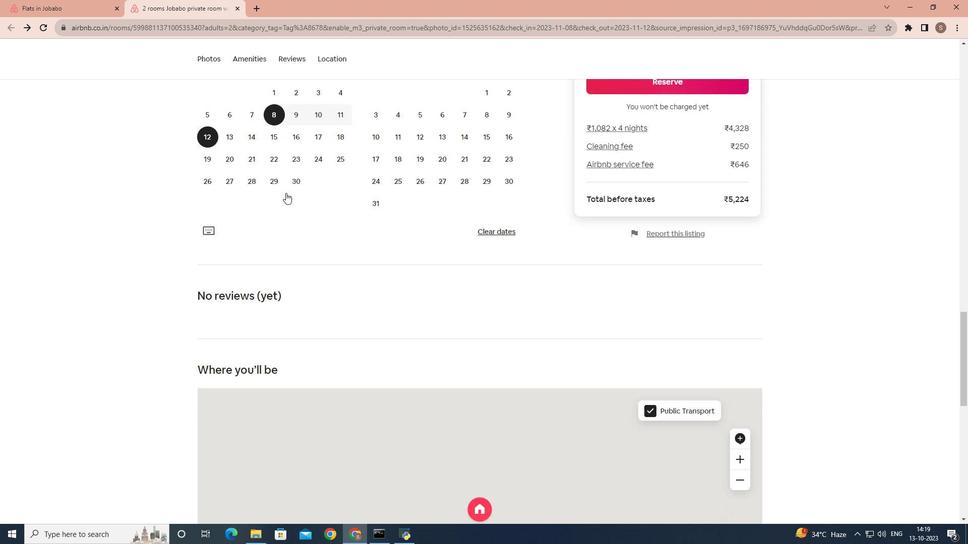 
Action: Mouse scrolled (285, 192) with delta (0, 0)
Screenshot: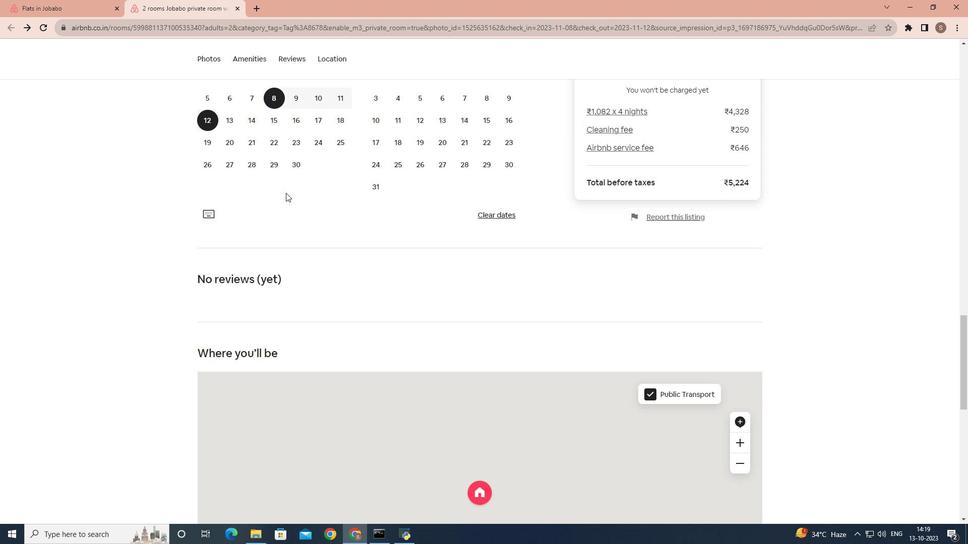 
Action: Mouse scrolled (285, 192) with delta (0, 0)
Screenshot: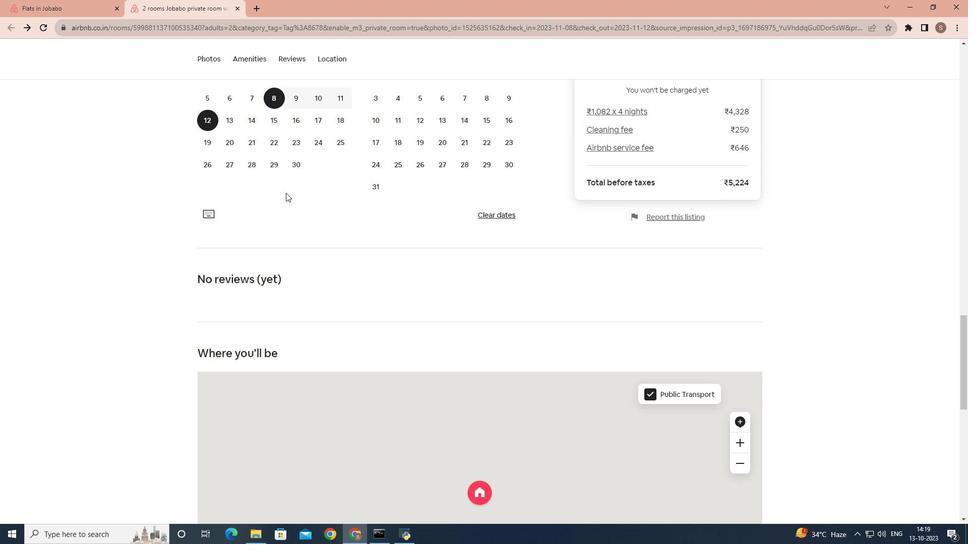 
Action: Mouse scrolled (285, 192) with delta (0, 0)
Screenshot: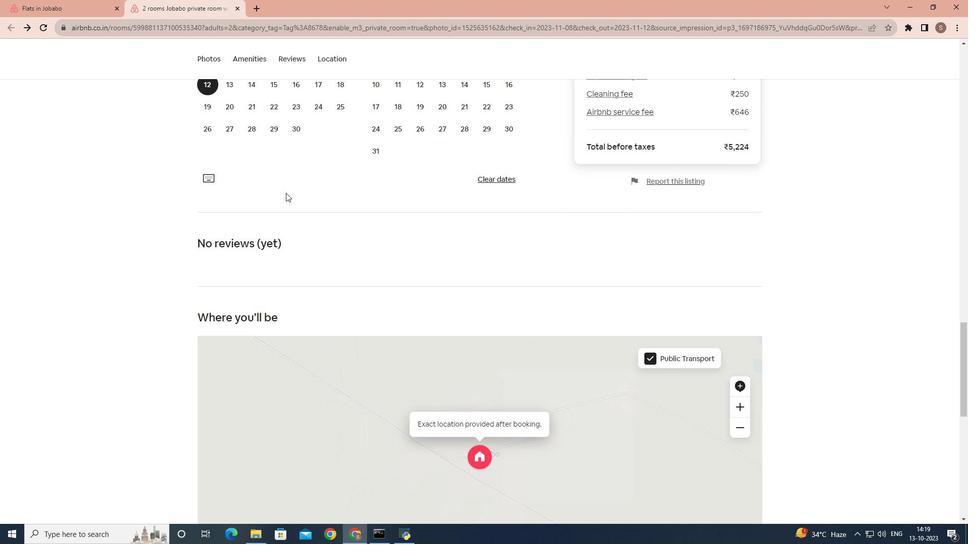 
Action: Mouse scrolled (285, 192) with delta (0, 0)
Screenshot: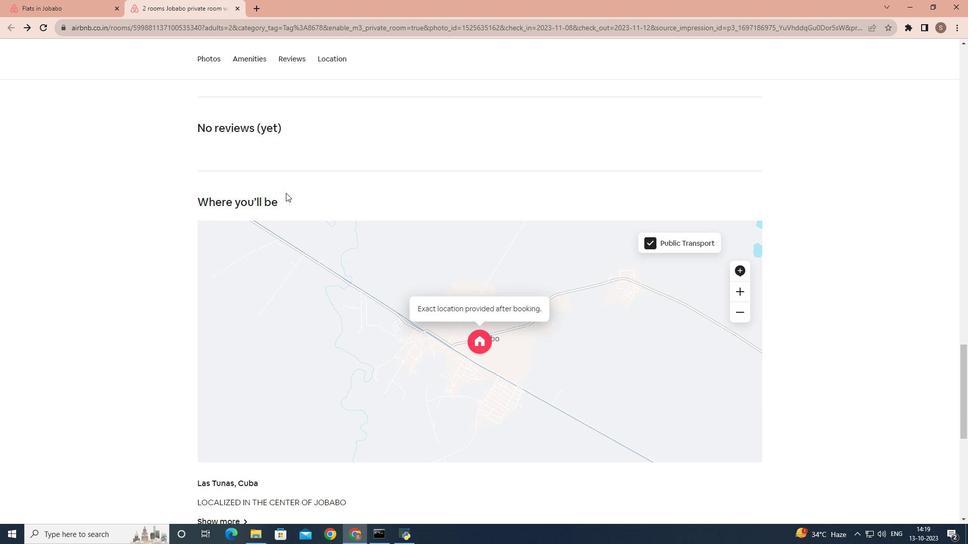 
Action: Mouse scrolled (285, 192) with delta (0, 0)
Screenshot: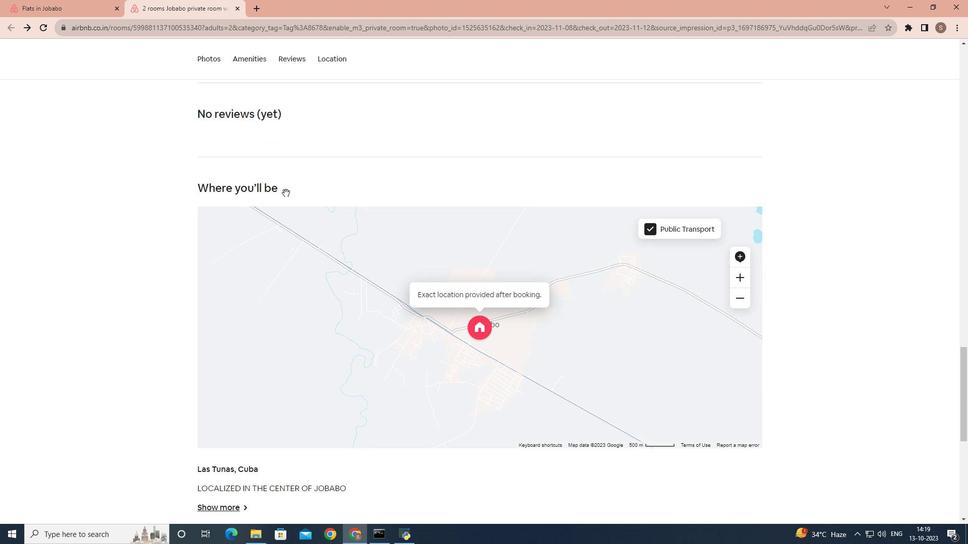 
Action: Mouse scrolled (285, 192) with delta (0, 0)
Screenshot: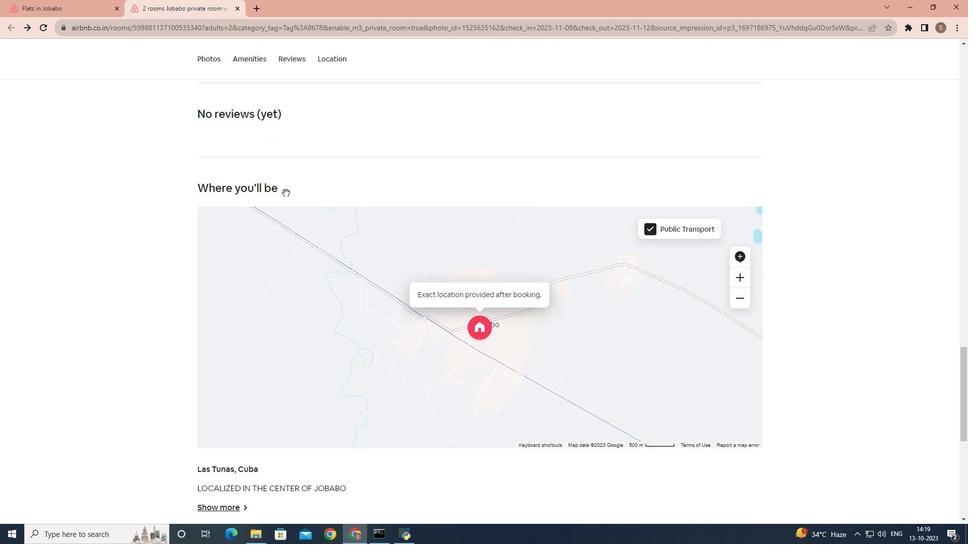 
Action: Mouse scrolled (285, 192) with delta (0, 0)
Screenshot: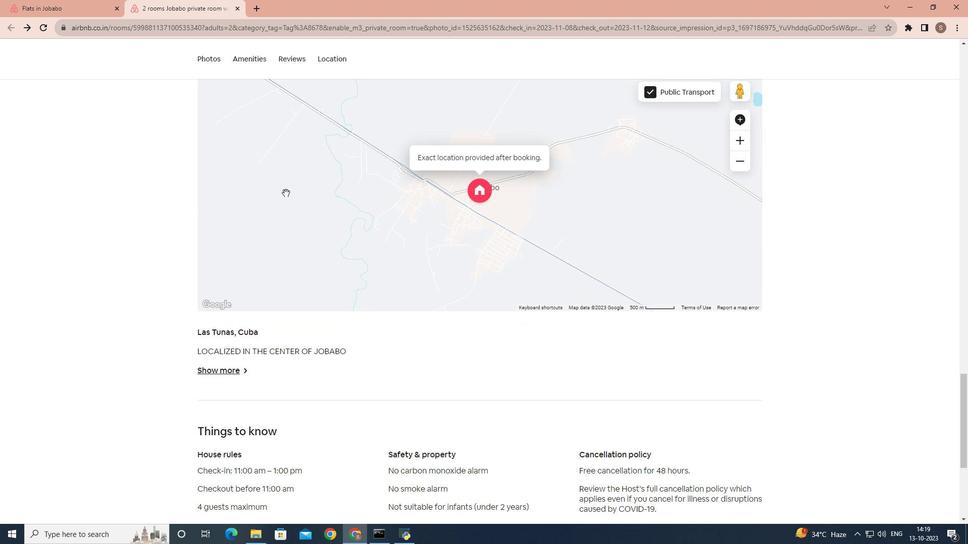 
Action: Mouse moved to (285, 194)
Screenshot: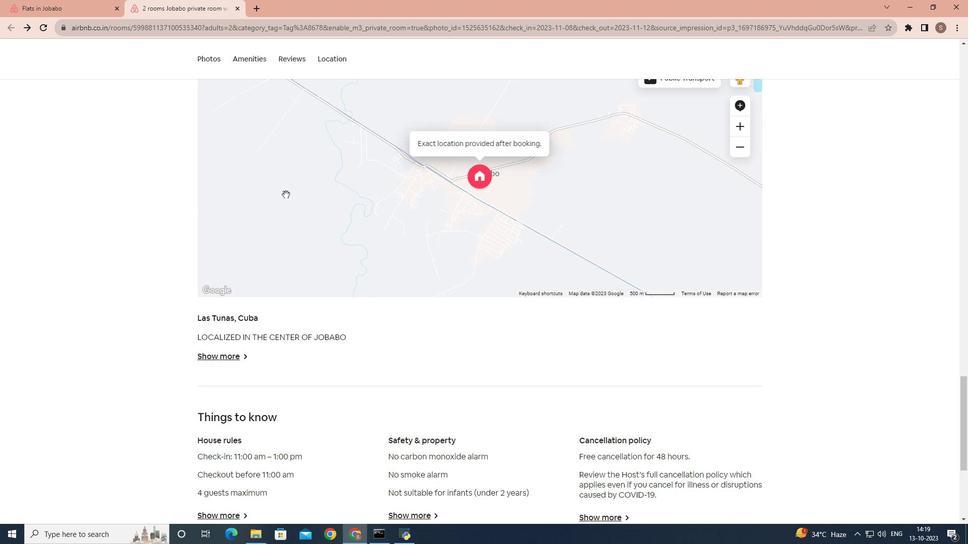 
Action: Mouse scrolled (285, 194) with delta (0, 0)
Screenshot: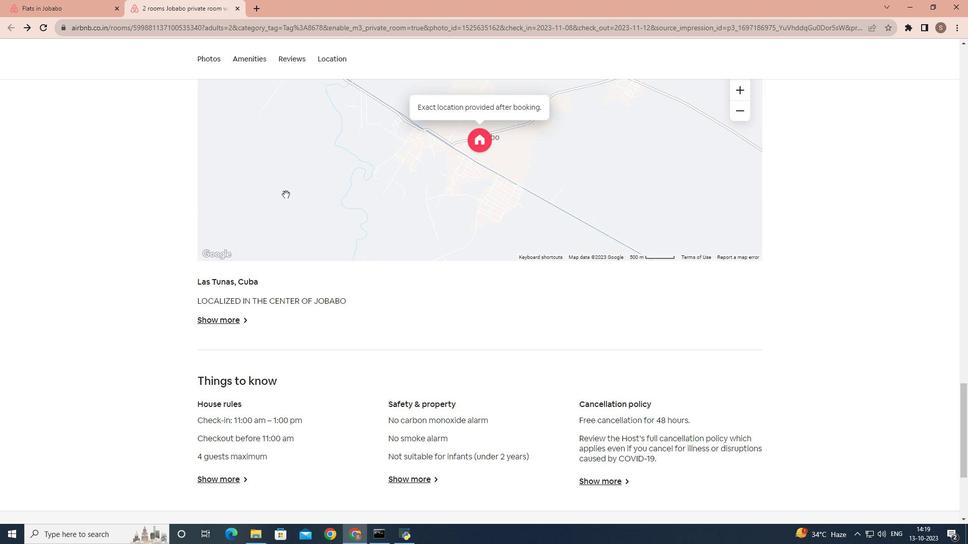 
Action: Mouse moved to (285, 196)
Screenshot: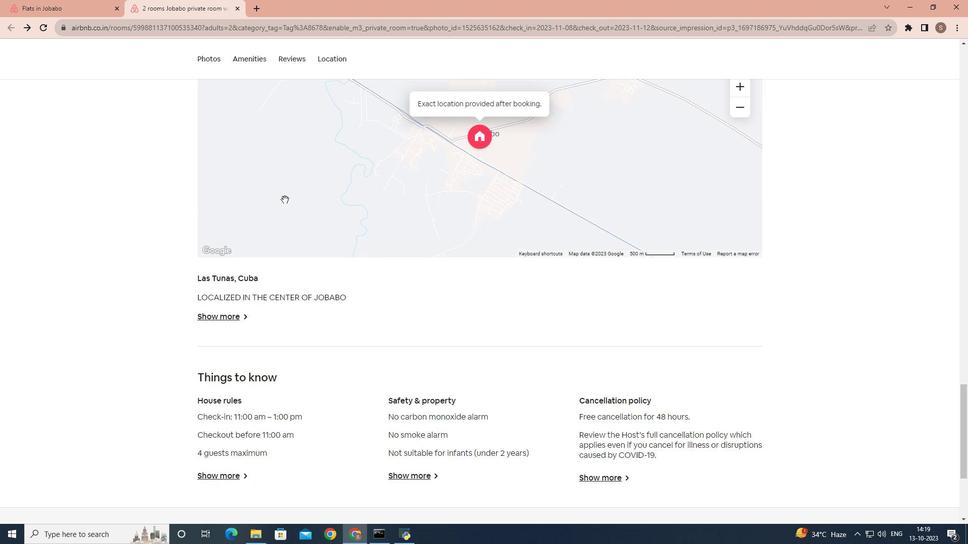 
Action: Mouse scrolled (285, 196) with delta (0, 0)
Screenshot: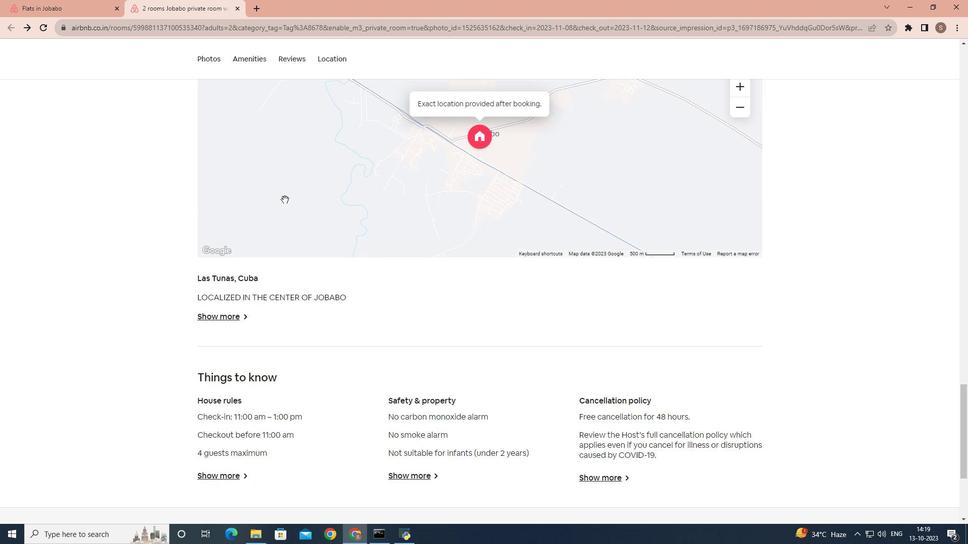 
Action: Mouse moved to (233, 219)
Screenshot: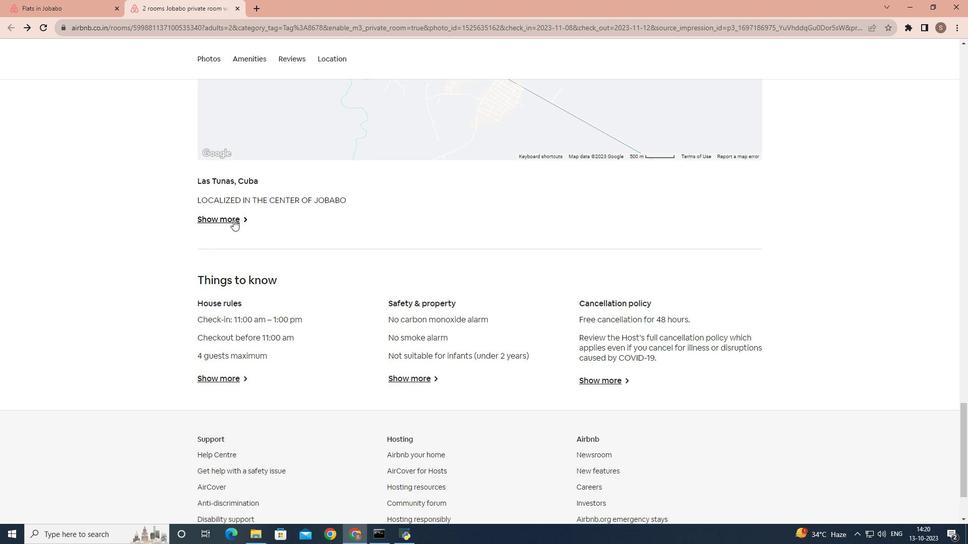 
Action: Mouse scrolled (233, 219) with delta (0, 0)
Screenshot: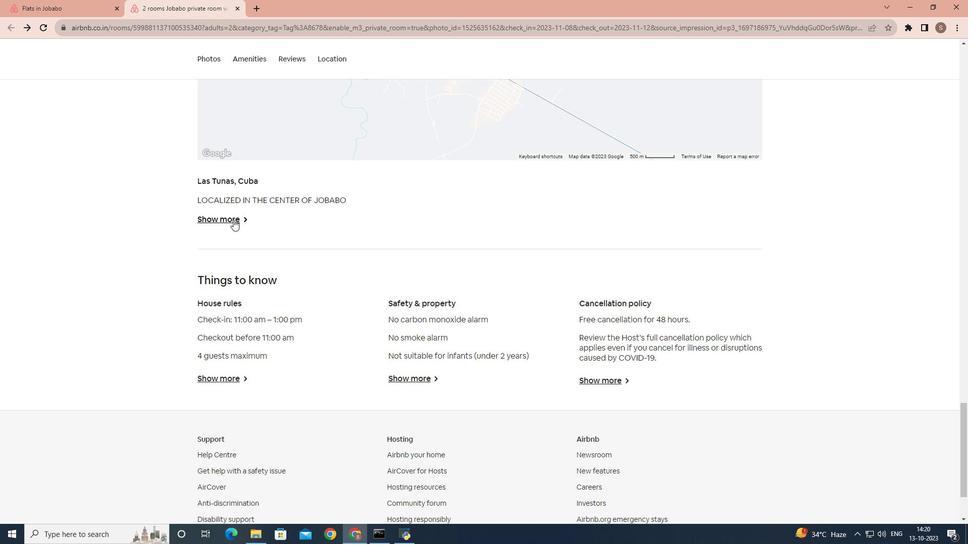 
Action: Mouse scrolled (233, 219) with delta (0, 0)
Screenshot: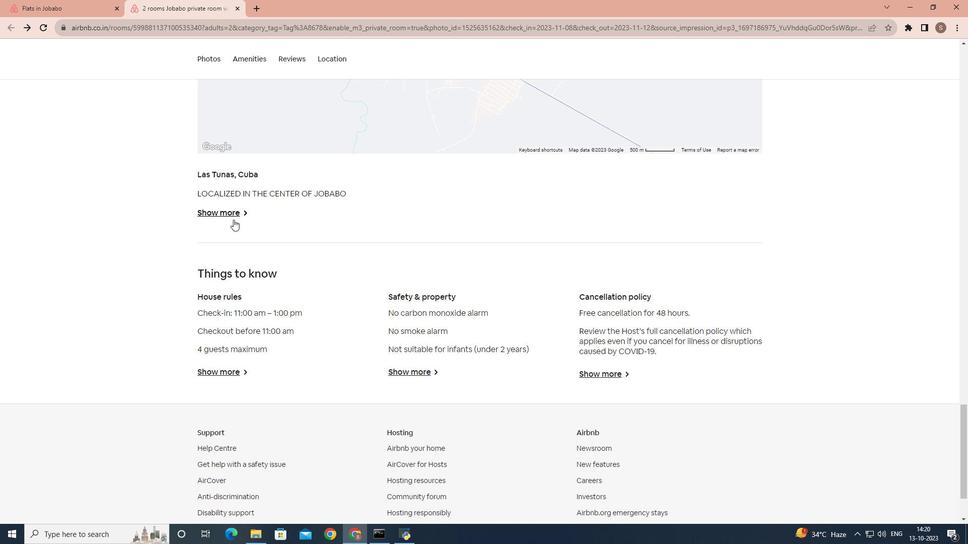 
Action: Mouse moved to (234, 252)
Screenshot: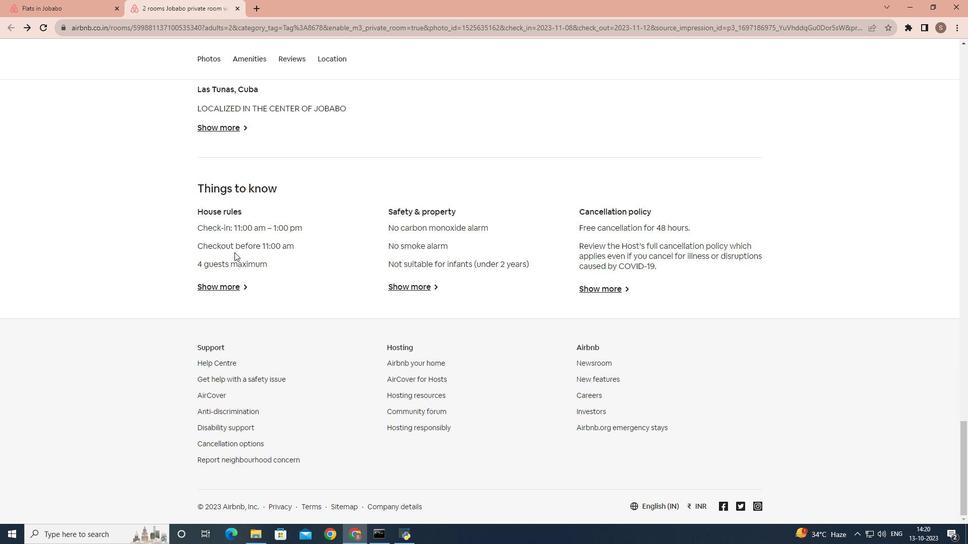 
Action: Mouse scrolled (234, 252) with delta (0, 0)
Screenshot: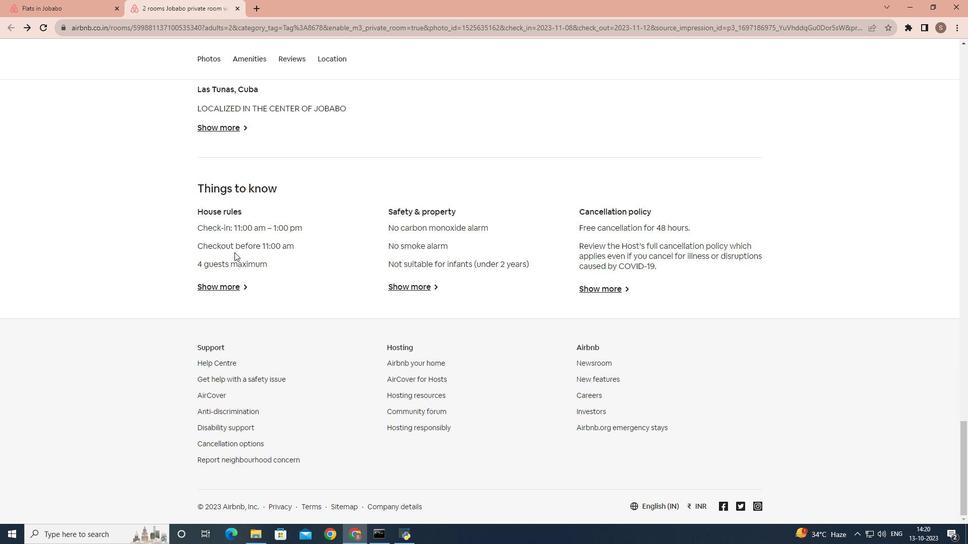 
Action: Mouse moved to (230, 289)
Screenshot: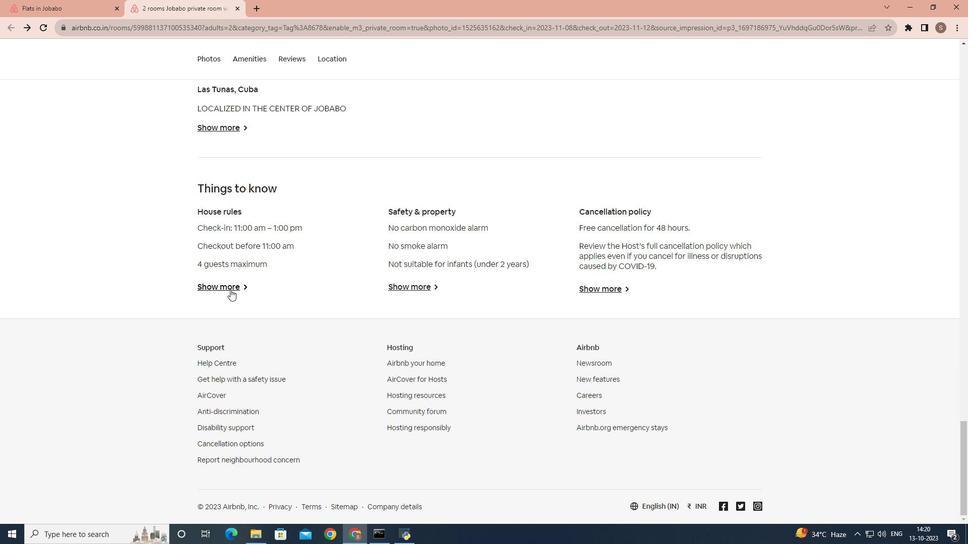 
Action: Mouse pressed left at (230, 289)
Screenshot: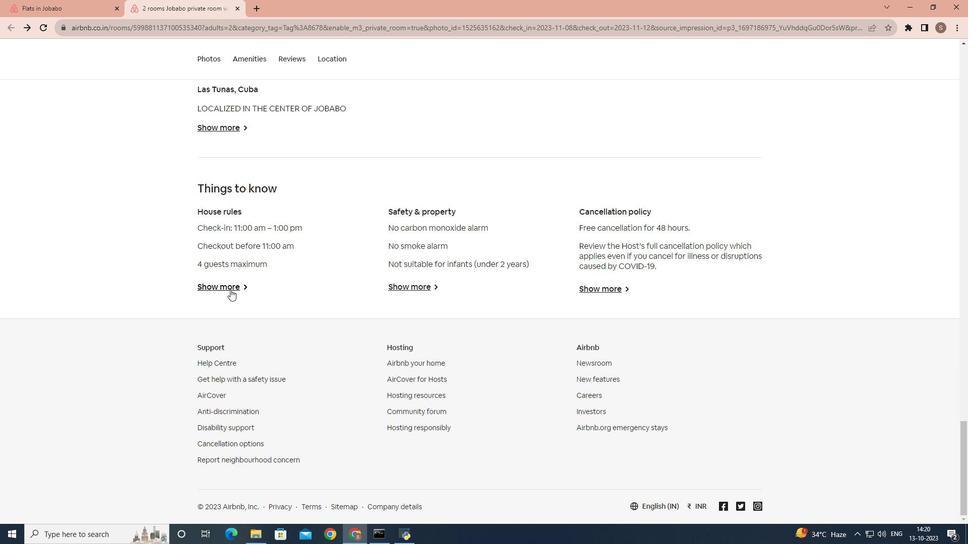 
Action: Mouse moved to (402, 252)
Screenshot: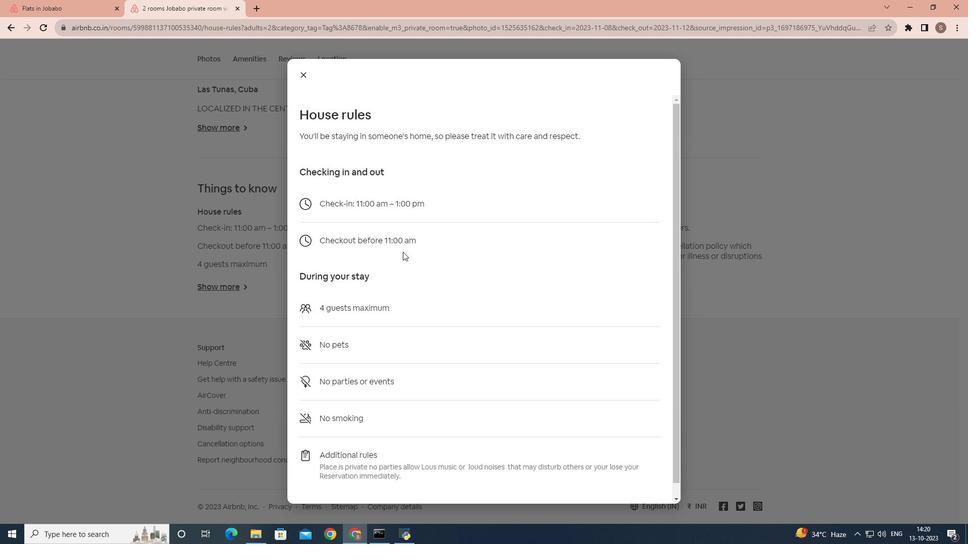 
Action: Mouse scrolled (402, 251) with delta (0, 0)
Screenshot: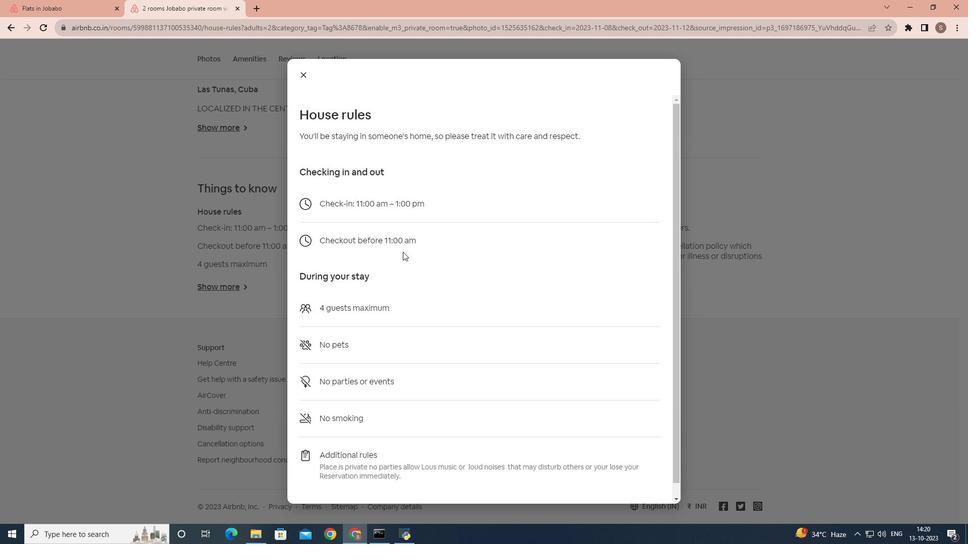 
Action: Mouse scrolled (402, 251) with delta (0, 0)
Screenshot: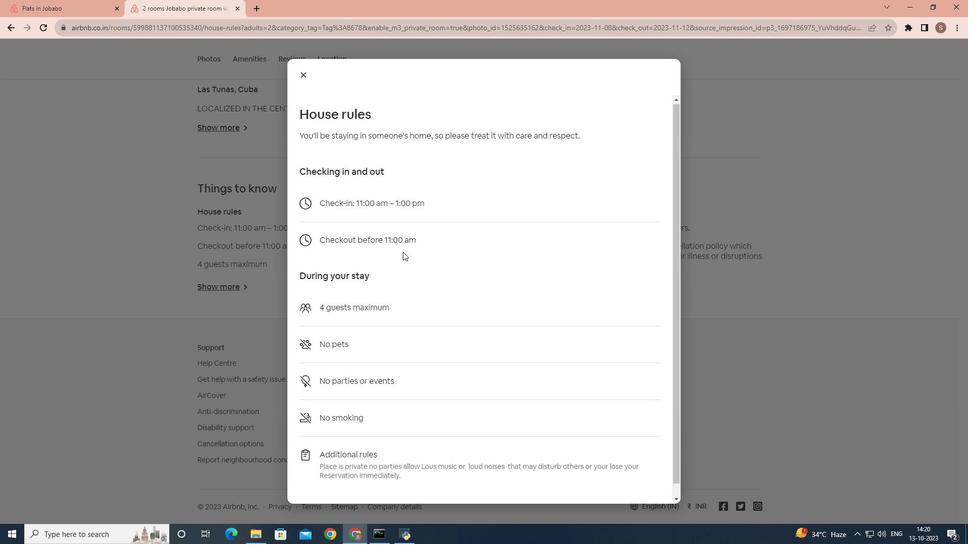 
Action: Mouse moved to (302, 77)
Screenshot: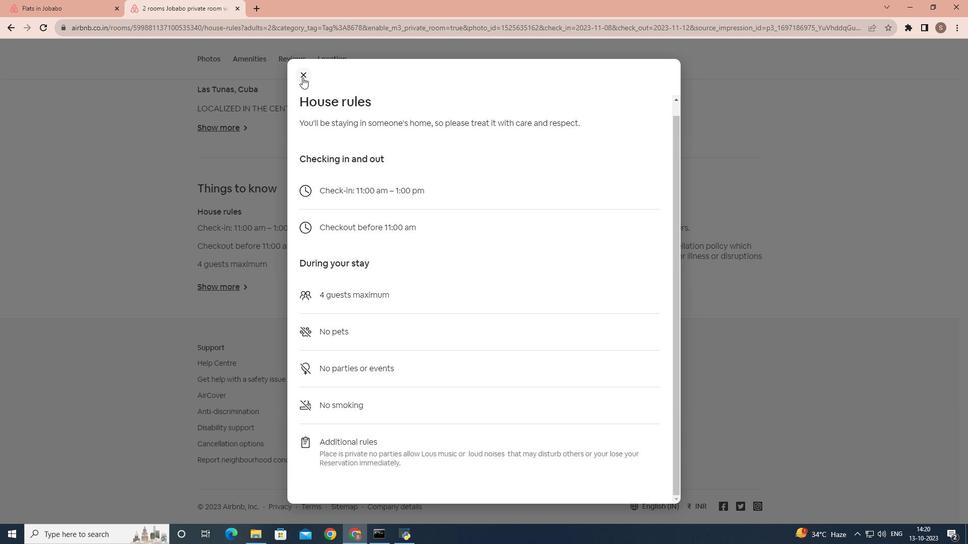 
Action: Mouse pressed left at (302, 77)
Screenshot: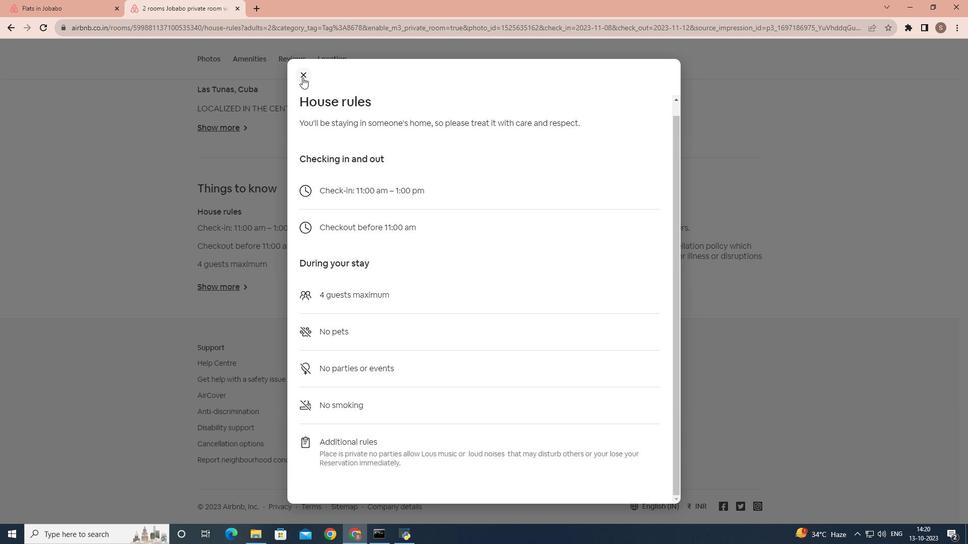 
Action: Mouse moved to (424, 289)
Screenshot: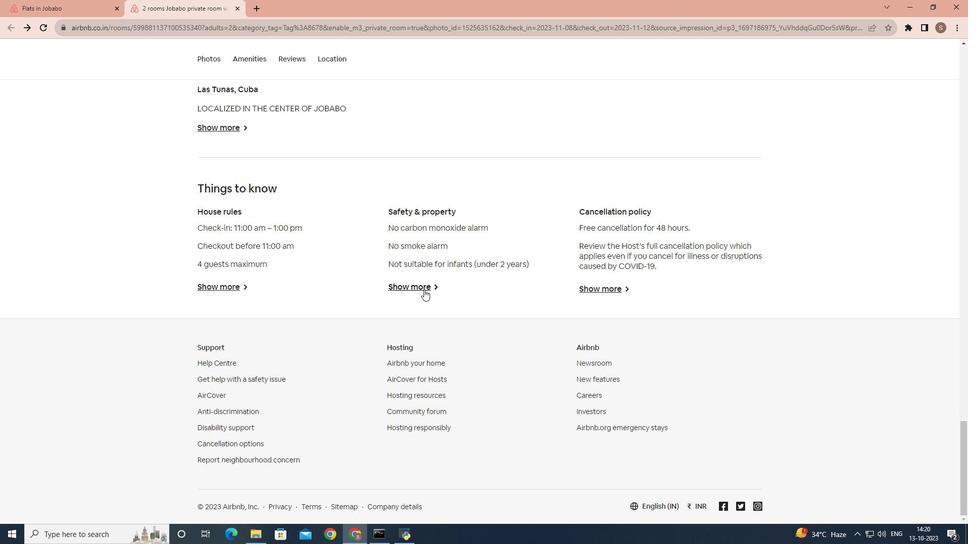 
Action: Mouse pressed left at (424, 289)
Screenshot: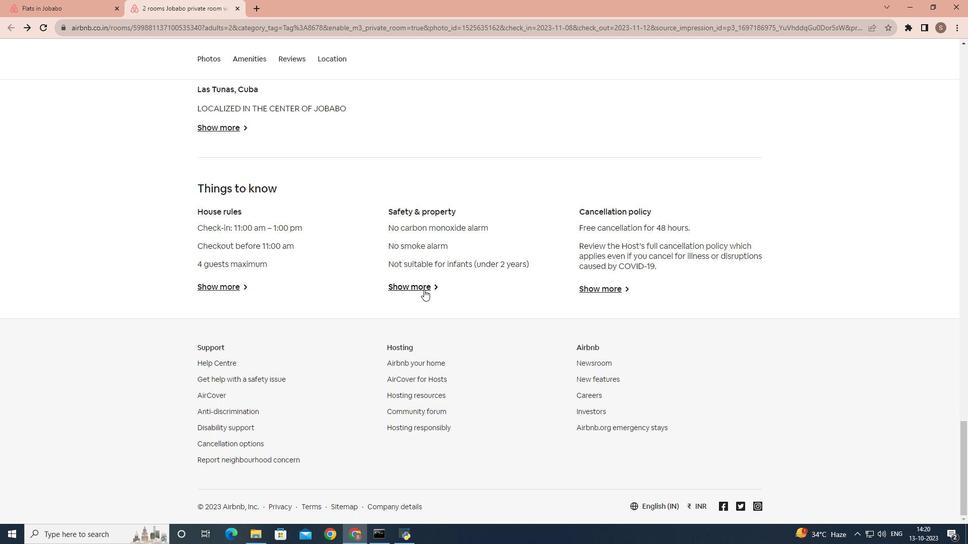 
Action: Mouse moved to (306, 91)
Screenshot: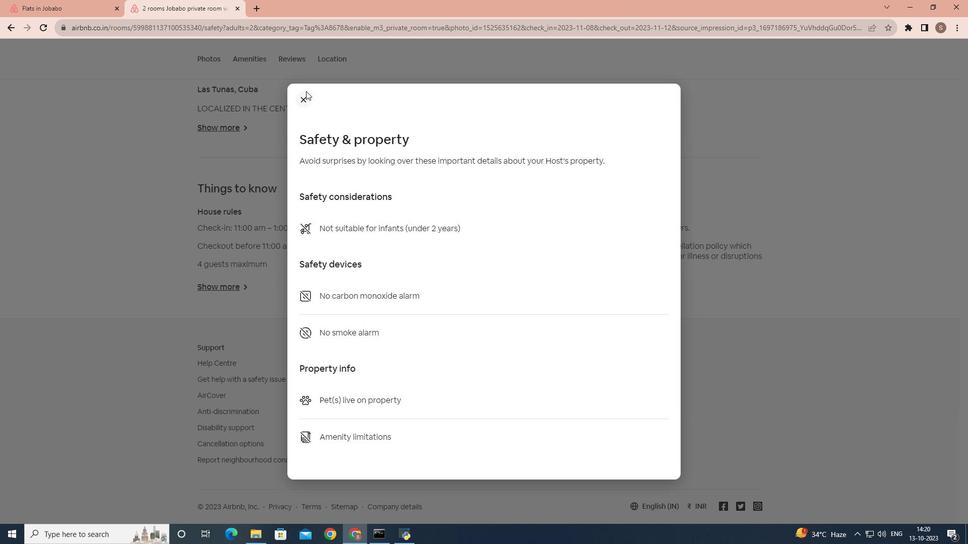 
Action: Mouse pressed left at (306, 91)
Screenshot: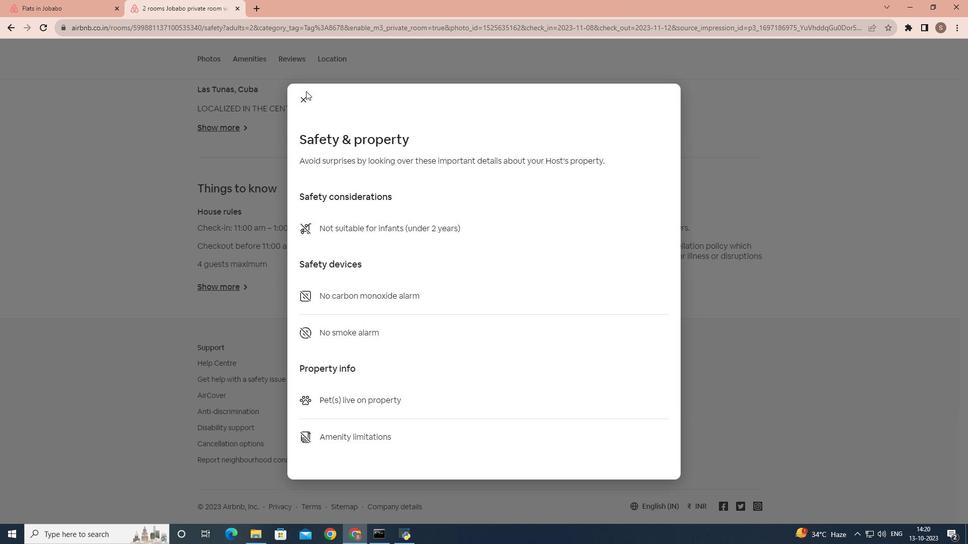 
Action: Mouse moved to (305, 98)
Screenshot: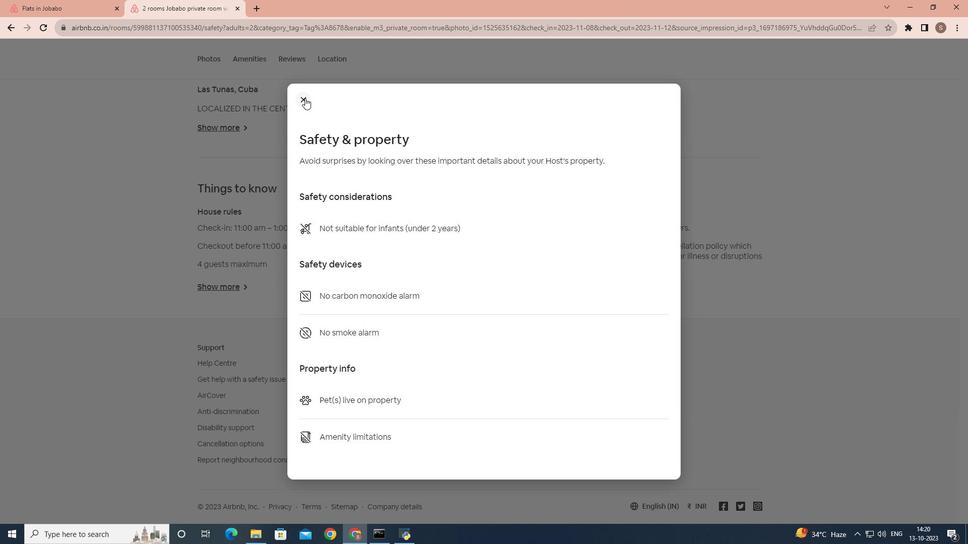 
Action: Mouse pressed left at (305, 98)
Screenshot: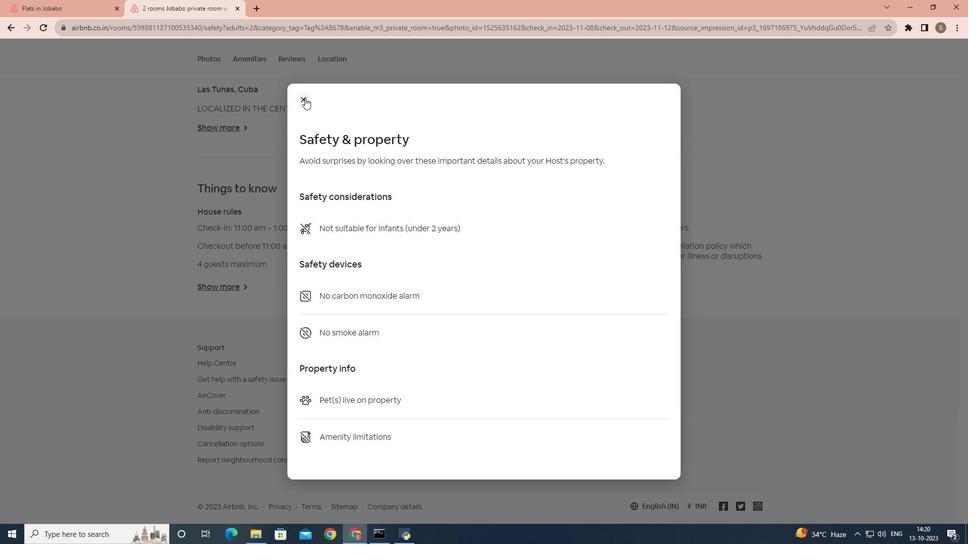 
Action: Mouse moved to (599, 288)
Screenshot: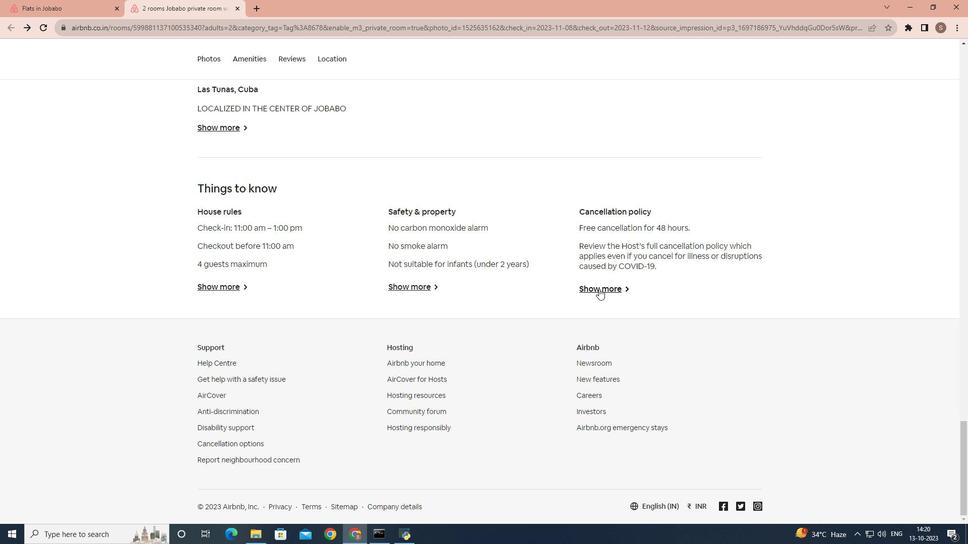 
Action: Mouse pressed left at (599, 288)
Screenshot: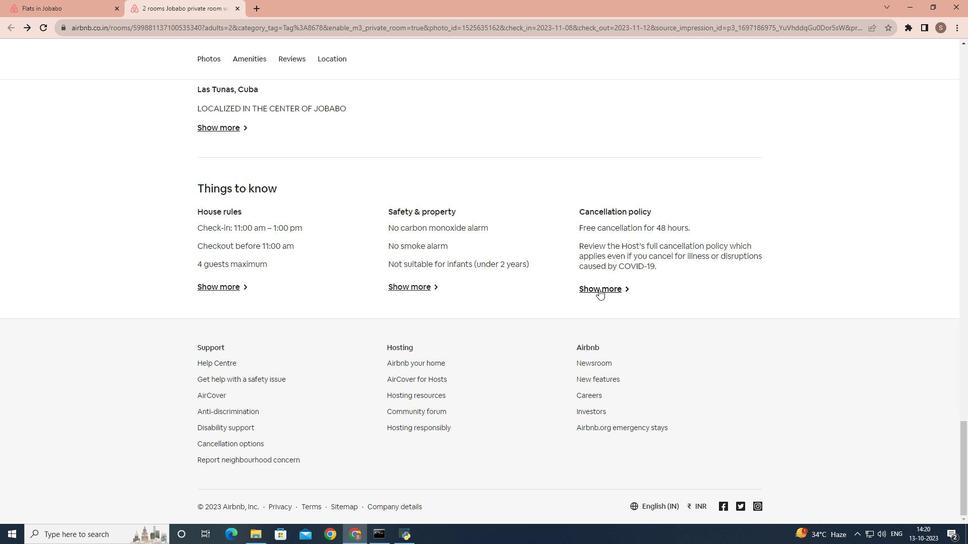 
Action: Mouse moved to (433, 264)
Screenshot: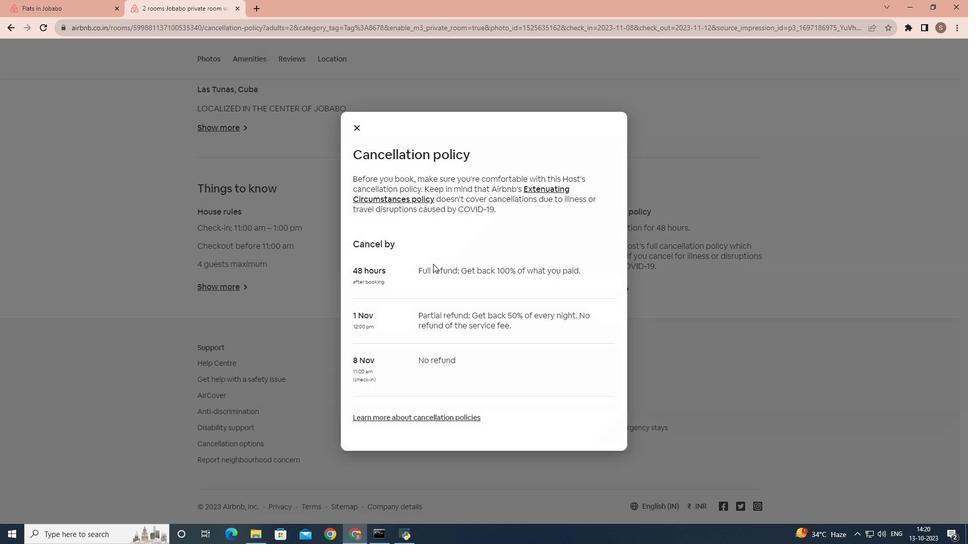 
Action: Mouse scrolled (433, 263) with delta (0, 0)
Screenshot: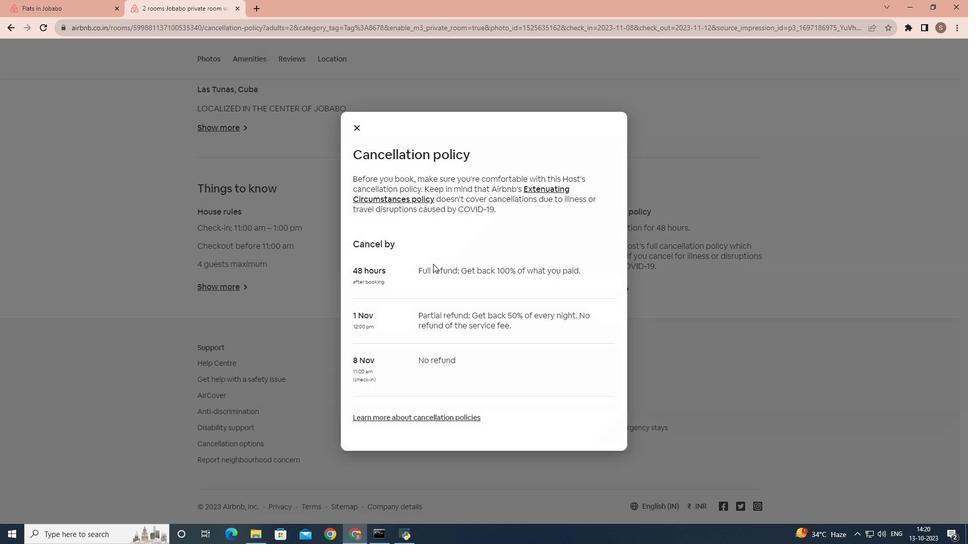 
Action: Mouse moved to (433, 263)
Screenshot: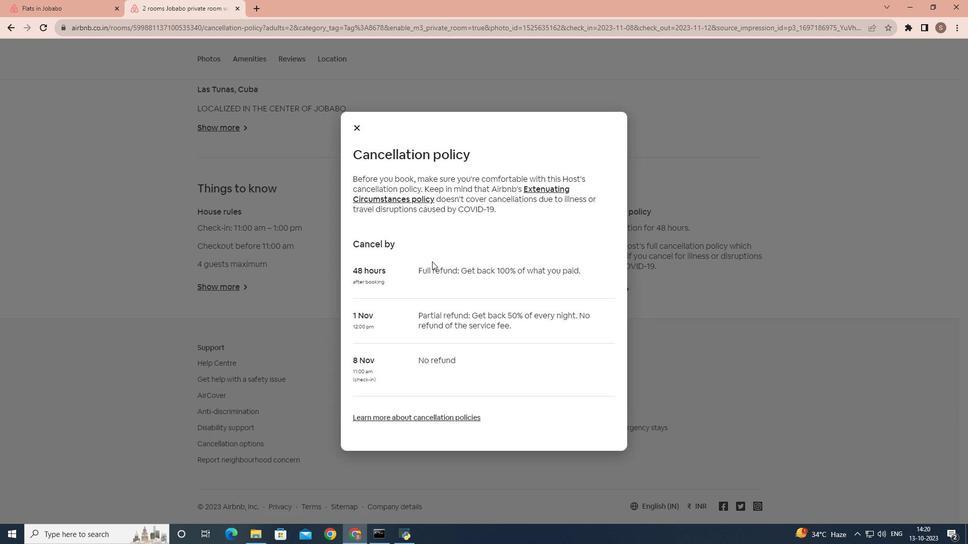 
Action: Mouse scrolled (433, 263) with delta (0, 0)
Screenshot: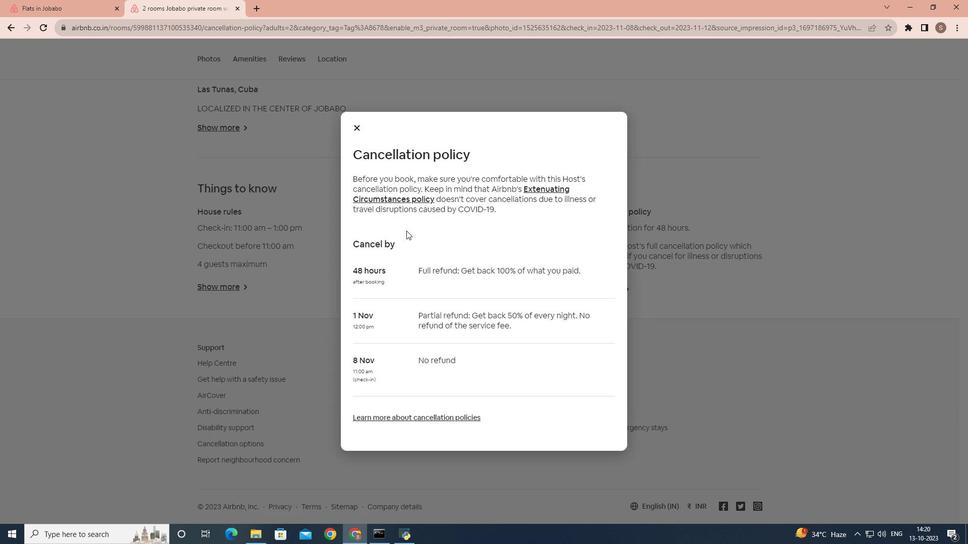 
Action: Mouse moved to (356, 126)
Screenshot: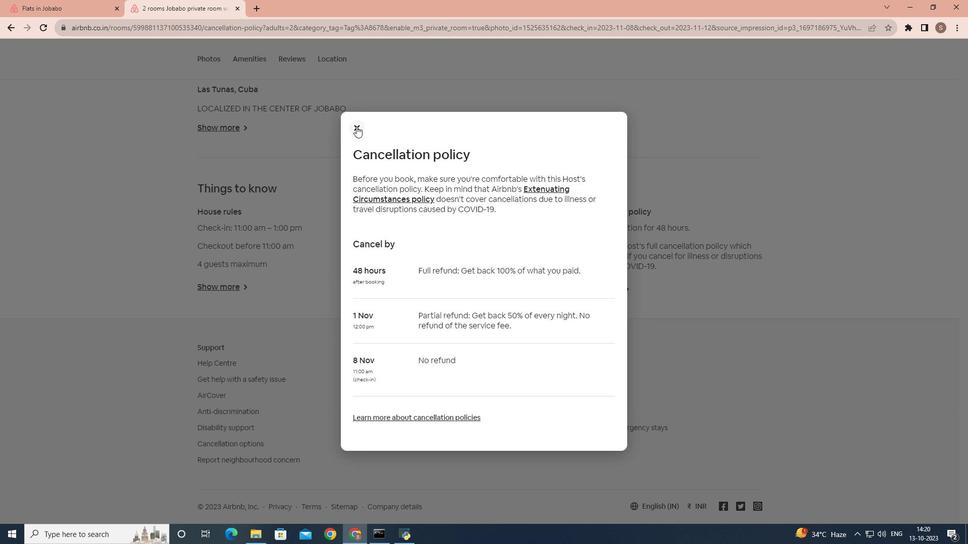 
Action: Mouse pressed left at (356, 126)
Screenshot: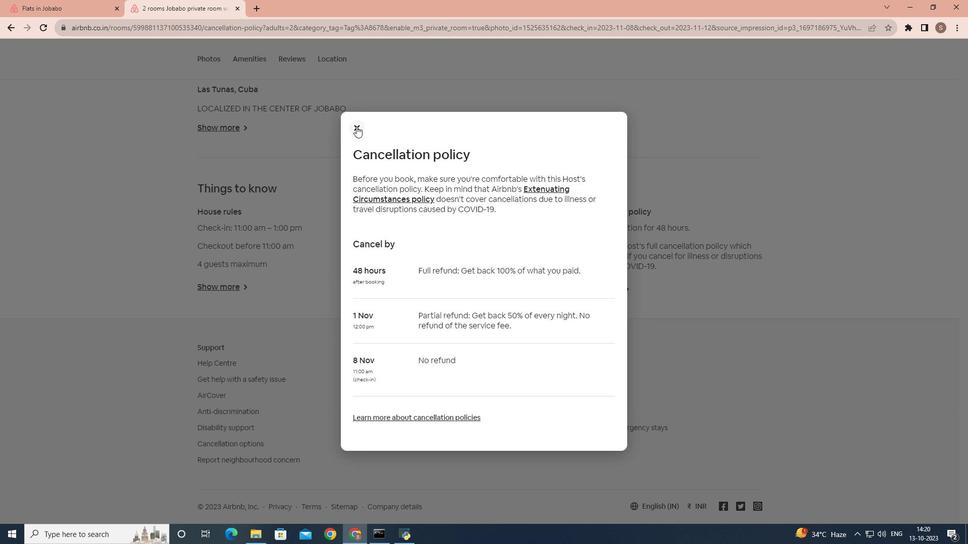 
Action: Mouse moved to (92, 11)
Screenshot: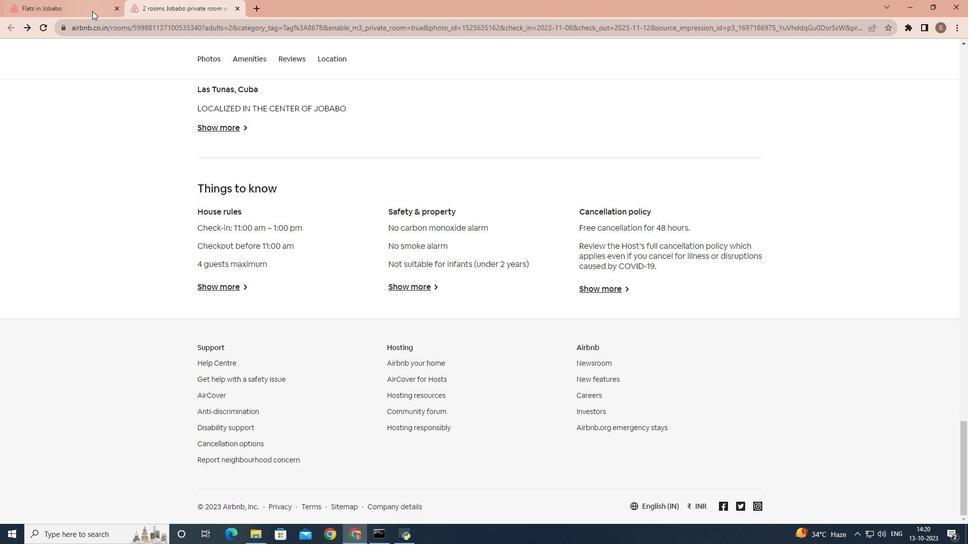 
Action: Mouse pressed left at (92, 11)
Screenshot: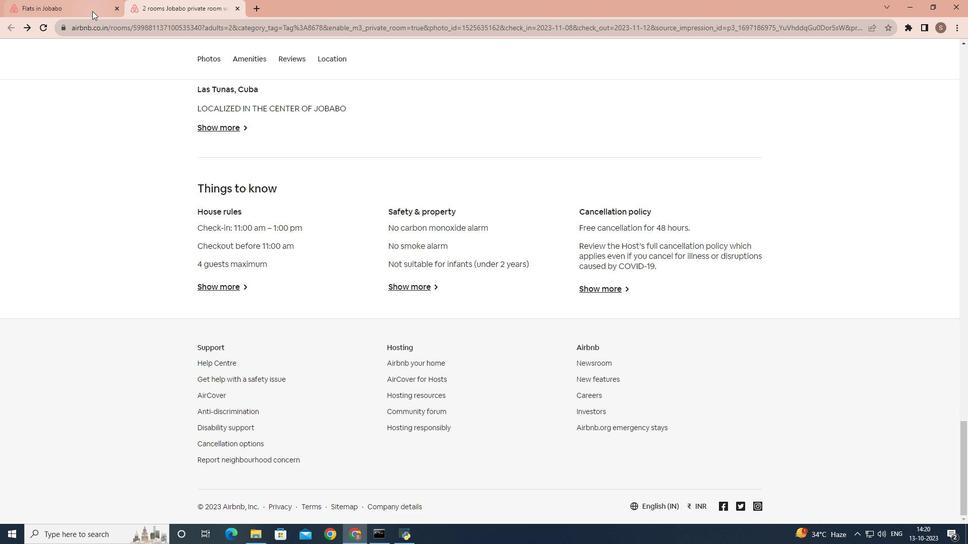 
Action: Mouse moved to (348, 289)
Screenshot: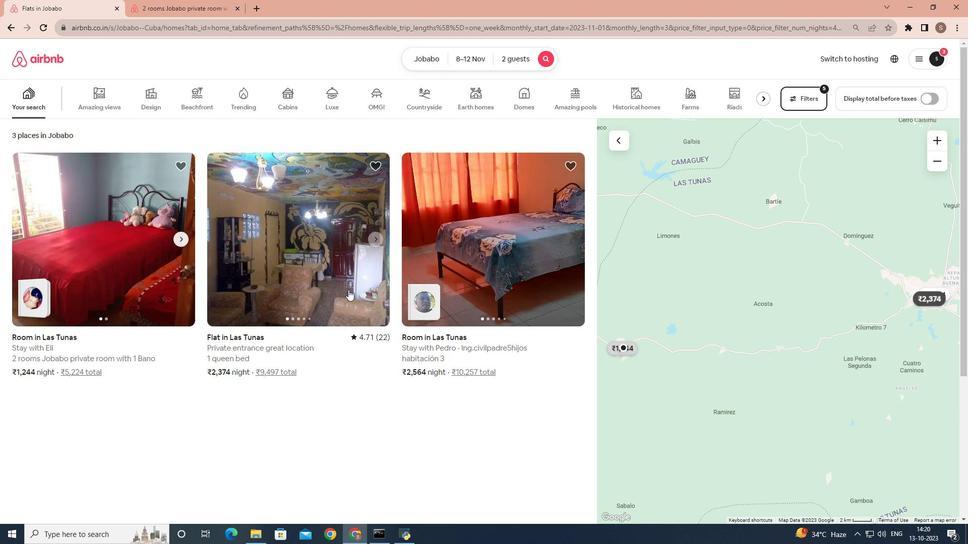 
Action: Mouse pressed left at (348, 289)
Screenshot: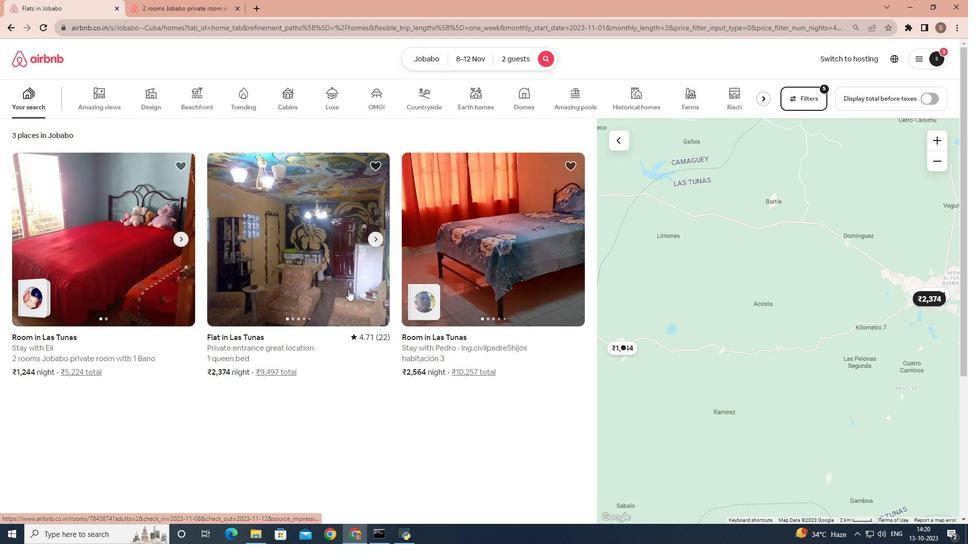 
Action: Mouse moved to (712, 373)
Screenshot: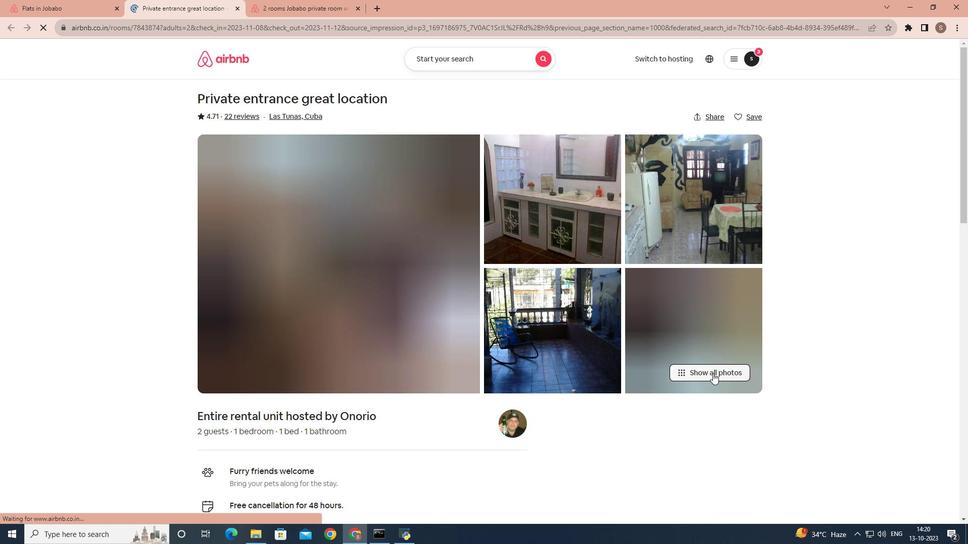 
Action: Mouse pressed left at (712, 373)
Screenshot: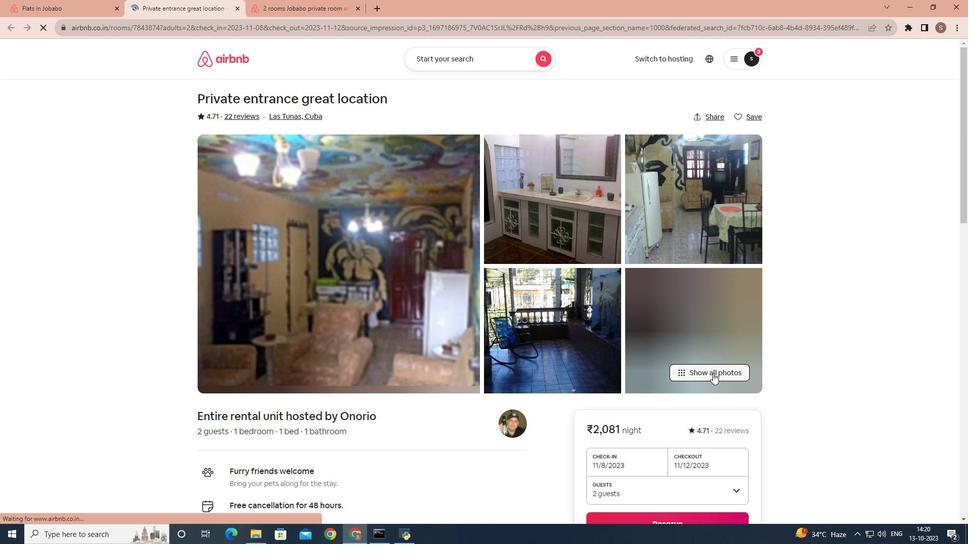 
Action: Mouse moved to (566, 433)
Screenshot: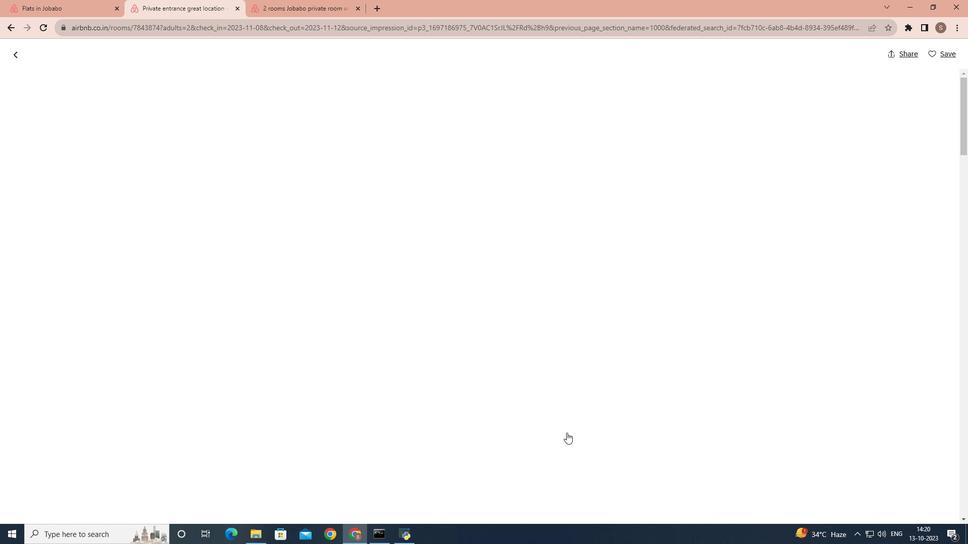 
Action: Mouse scrolled (566, 432) with delta (0, 0)
Screenshot: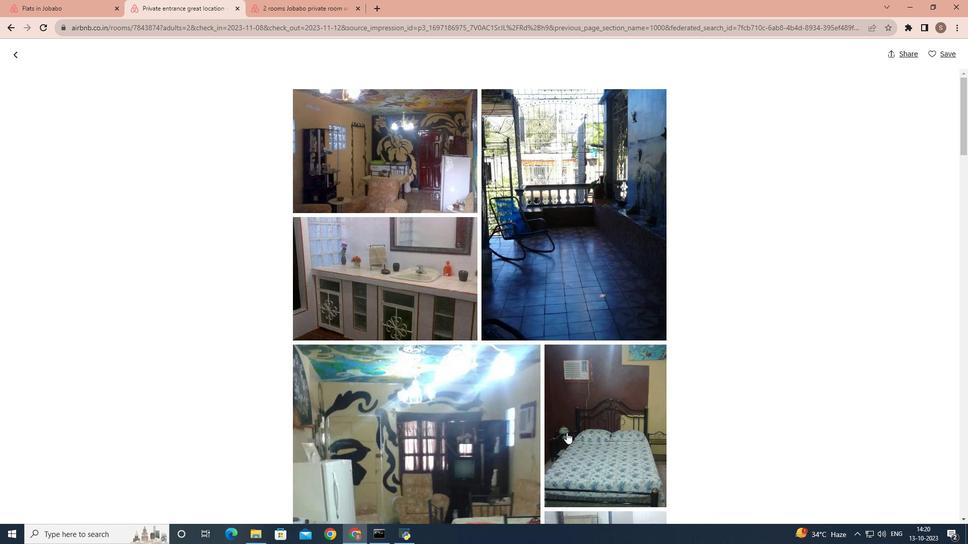 
Action: Mouse scrolled (566, 432) with delta (0, 0)
Screenshot: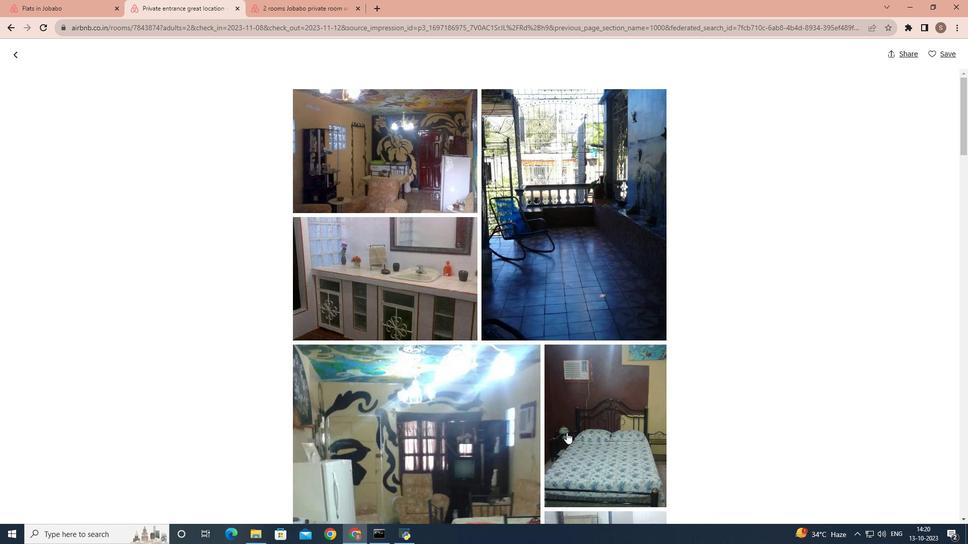
Action: Mouse scrolled (566, 432) with delta (0, 0)
Screenshot: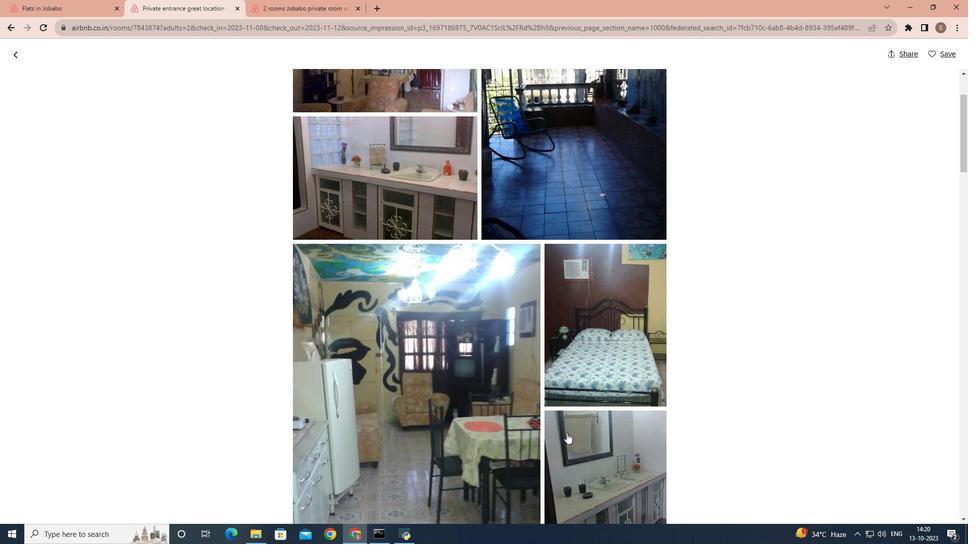 
Action: Mouse scrolled (566, 432) with delta (0, 0)
Screenshot: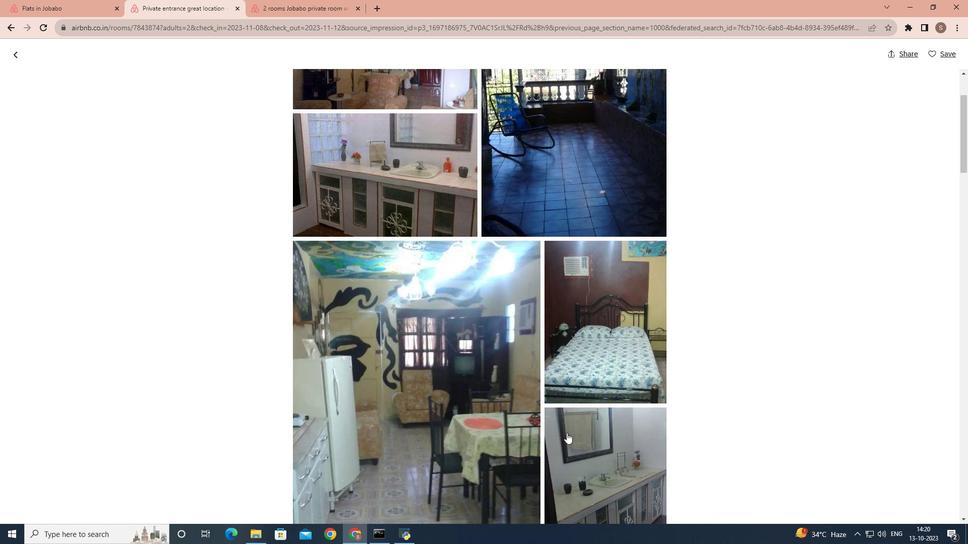 
Action: Mouse scrolled (566, 432) with delta (0, 0)
Screenshot: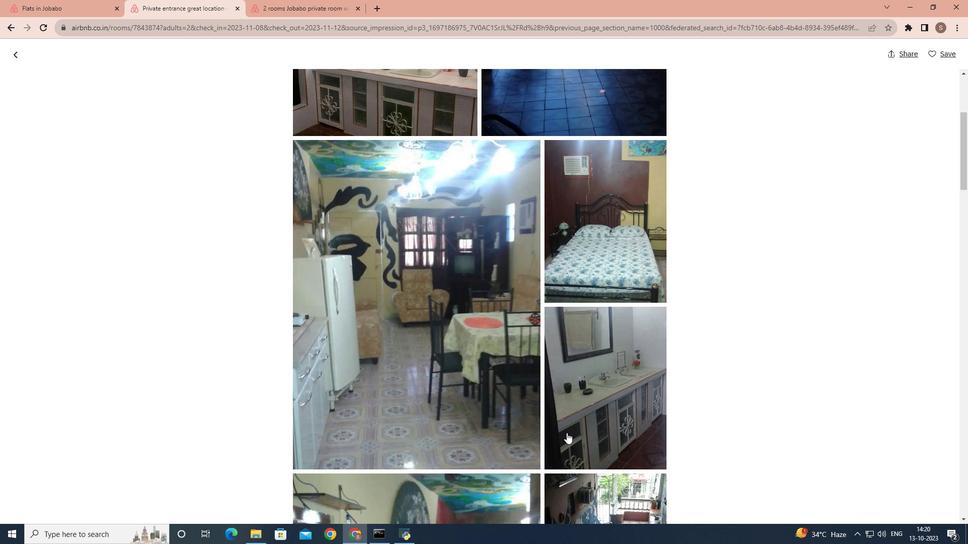 
Action: Mouse scrolled (566, 432) with delta (0, 0)
Screenshot: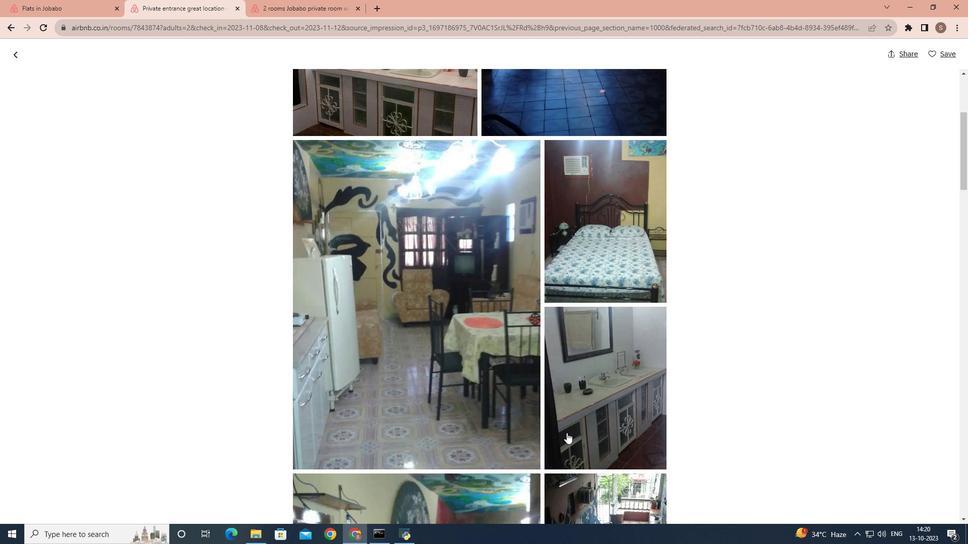 
Action: Mouse scrolled (566, 432) with delta (0, 0)
Screenshot: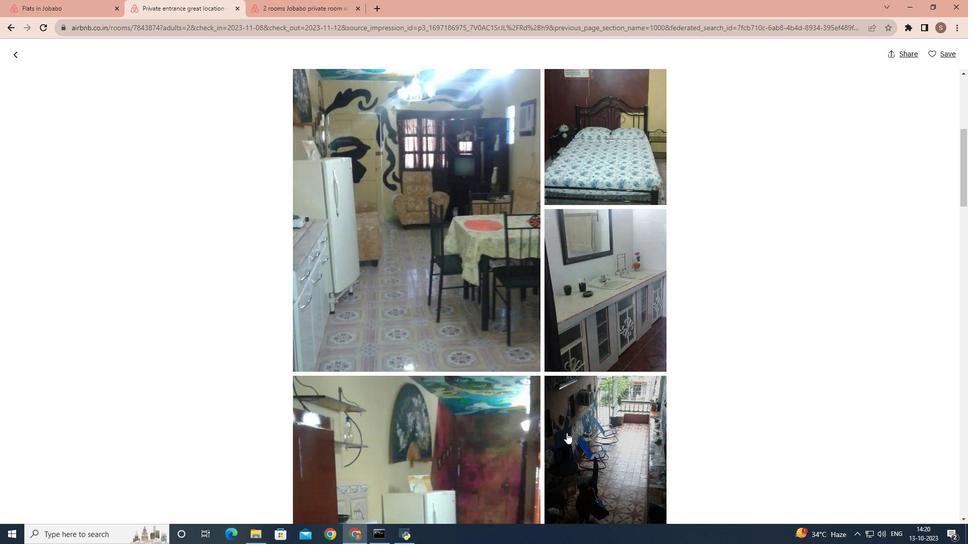 
Action: Mouse scrolled (566, 432) with delta (0, 0)
Screenshot: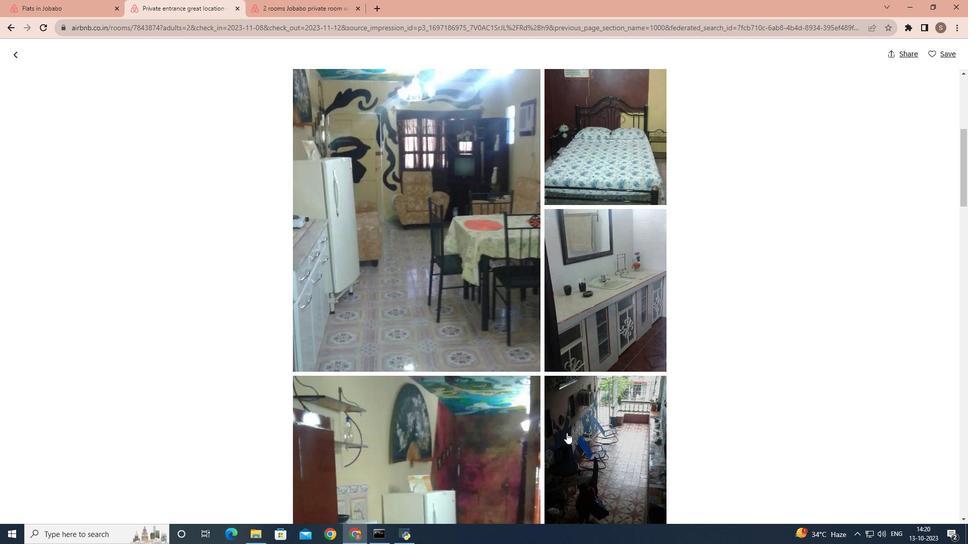
Action: Mouse scrolled (566, 432) with delta (0, 0)
Screenshot: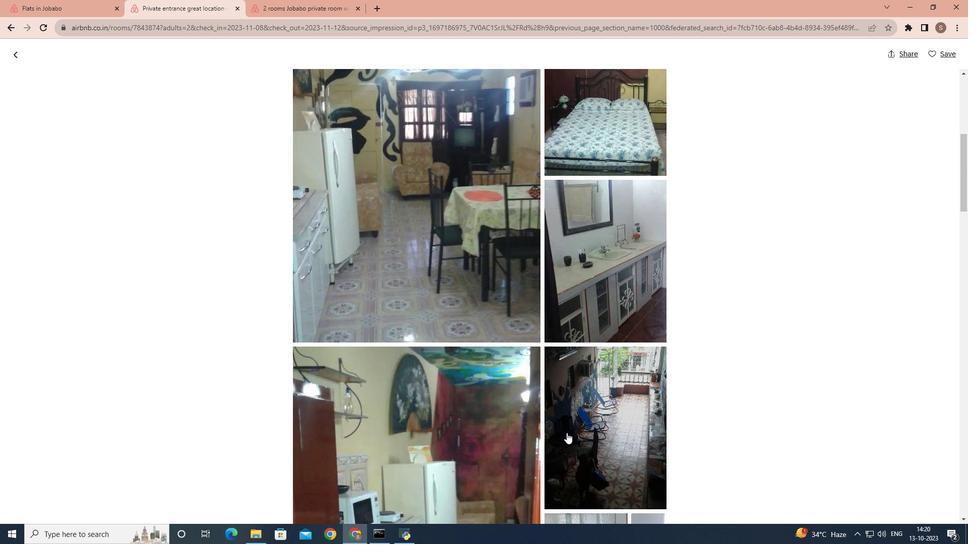 
Action: Mouse scrolled (566, 432) with delta (0, 0)
Screenshot: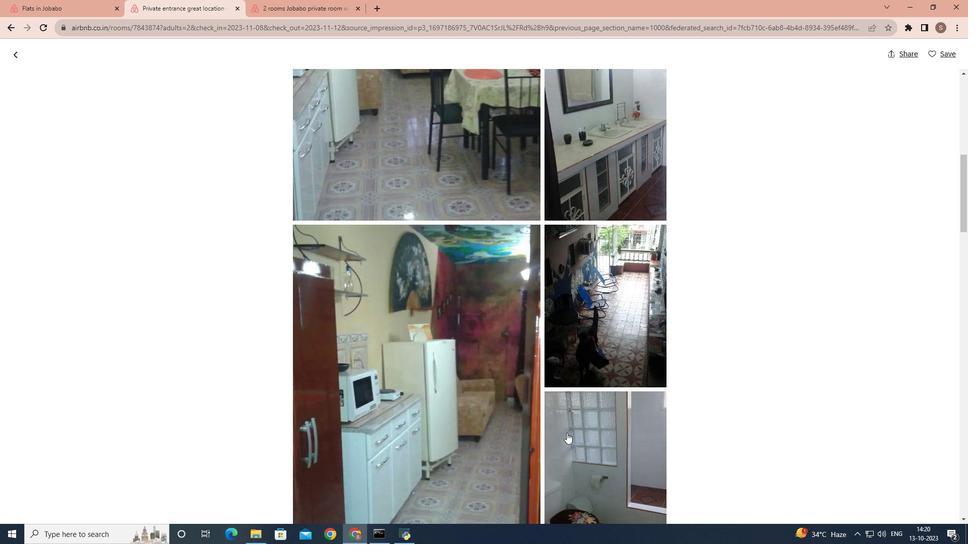 
Action: Mouse scrolled (566, 432) with delta (0, 0)
Screenshot: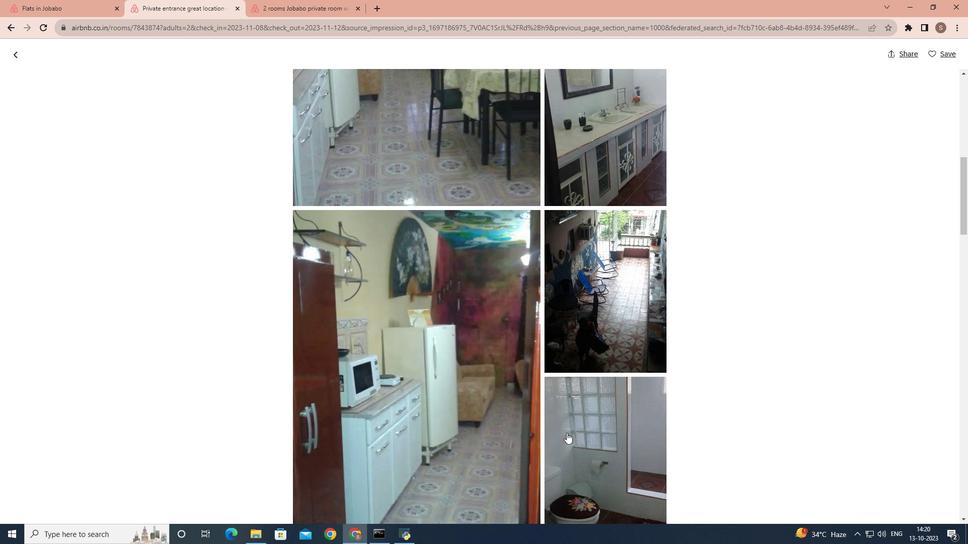 
Action: Mouse scrolled (566, 432) with delta (0, 0)
Screenshot: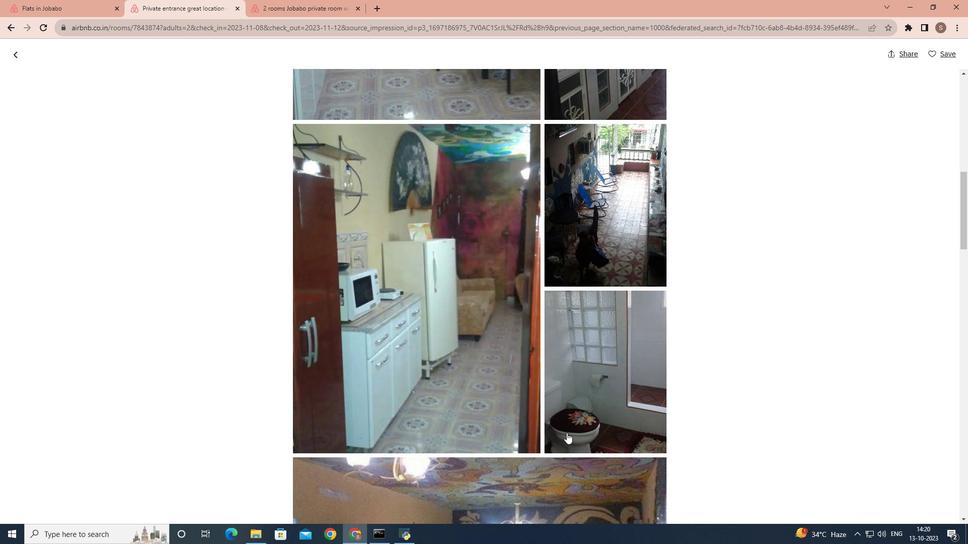 
Action: Mouse scrolled (566, 432) with delta (0, 0)
Screenshot: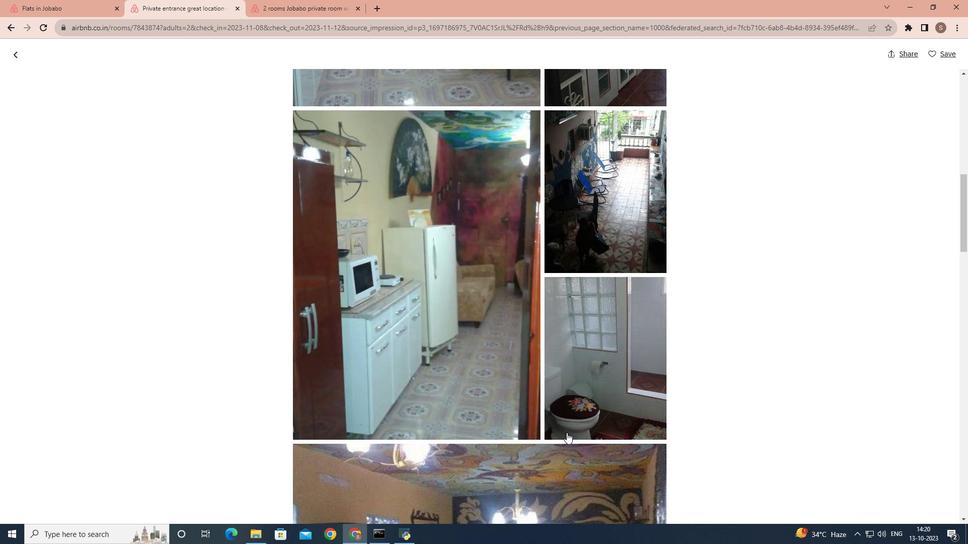 
Action: Mouse scrolled (566, 432) with delta (0, 0)
Screenshot: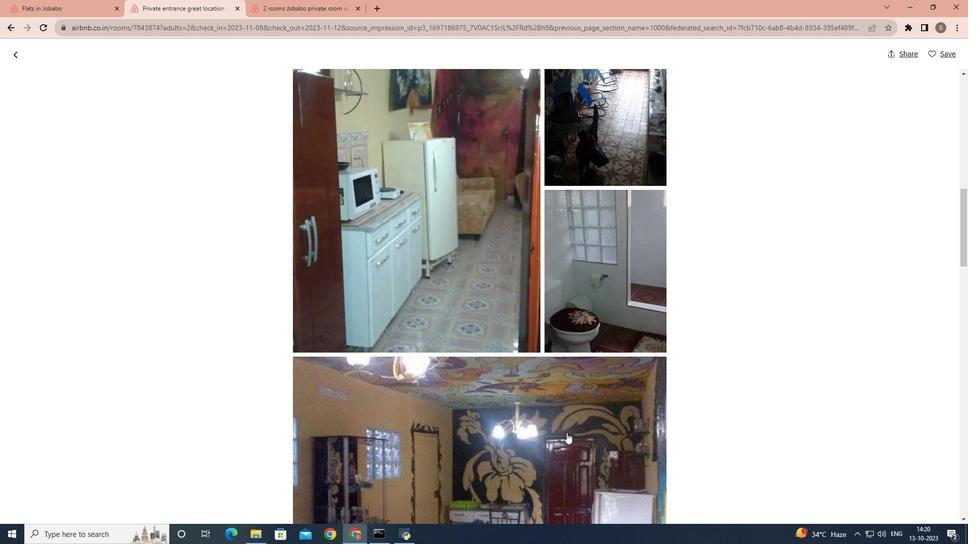 
Action: Mouse scrolled (566, 432) with delta (0, 0)
Screenshot: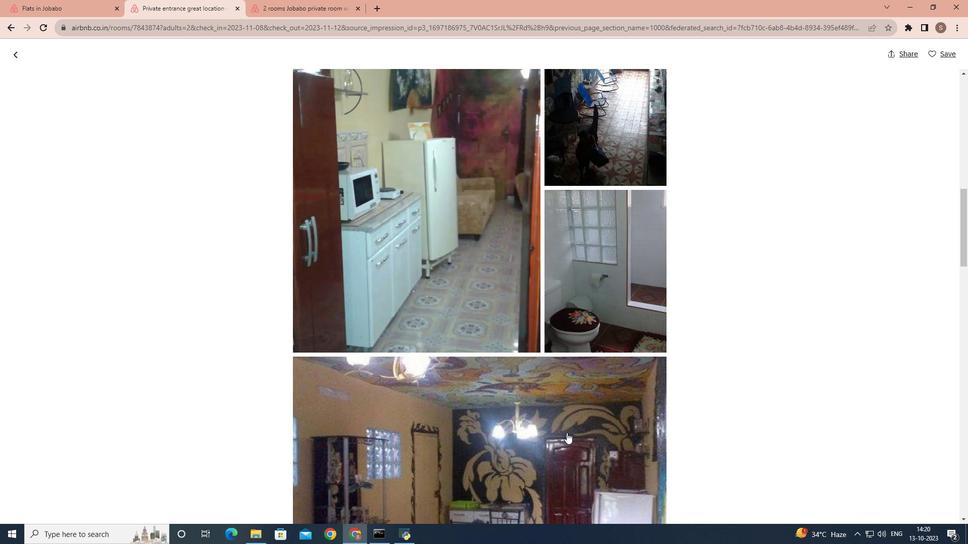 
Action: Mouse scrolled (566, 432) with delta (0, 0)
Screenshot: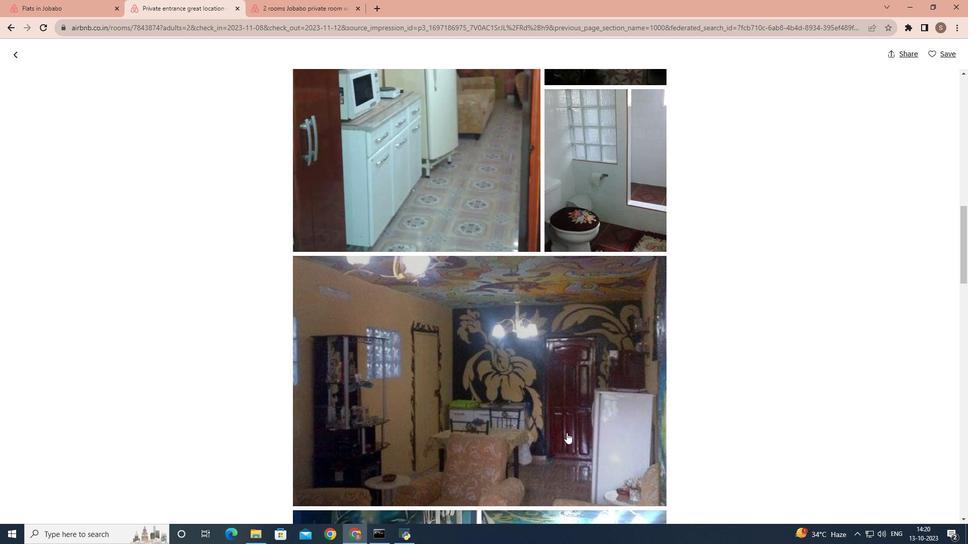 
Action: Mouse scrolled (566, 432) with delta (0, 0)
Screenshot: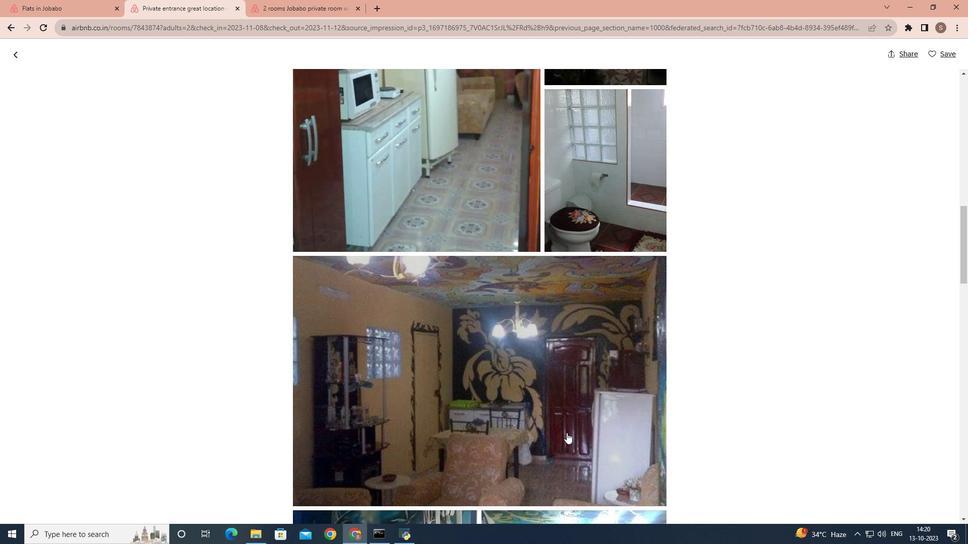
Action: Mouse scrolled (566, 432) with delta (0, 0)
Screenshot: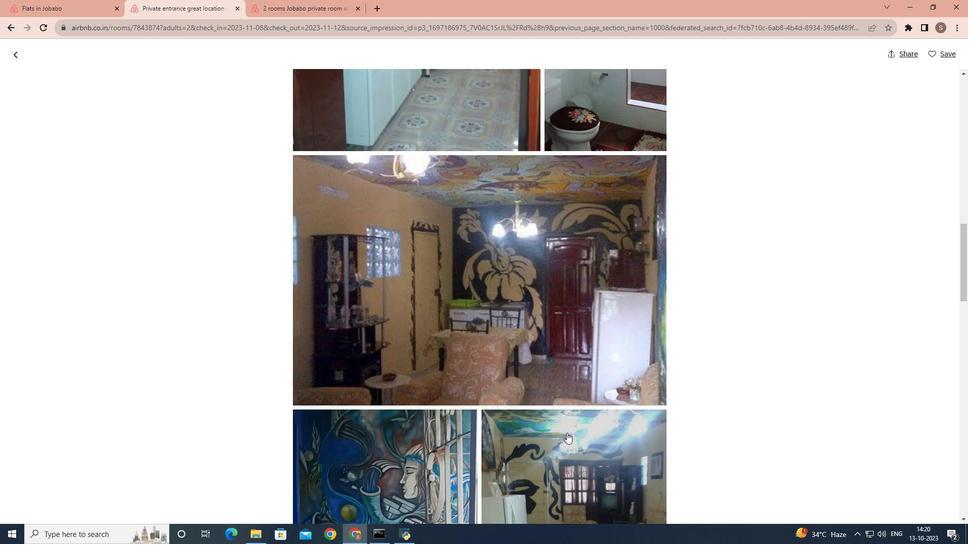 
Action: Mouse scrolled (566, 432) with delta (0, 0)
Screenshot: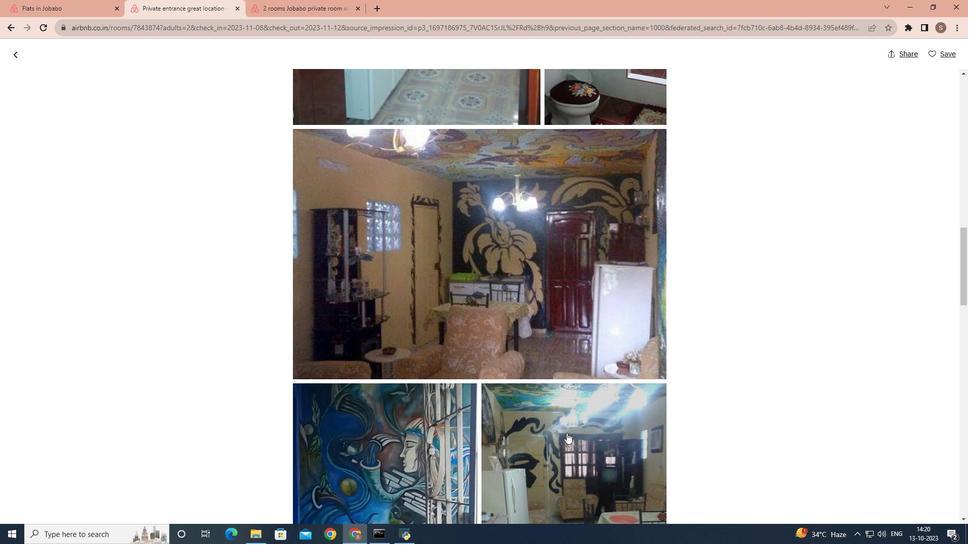 
Action: Mouse scrolled (566, 432) with delta (0, 0)
Screenshot: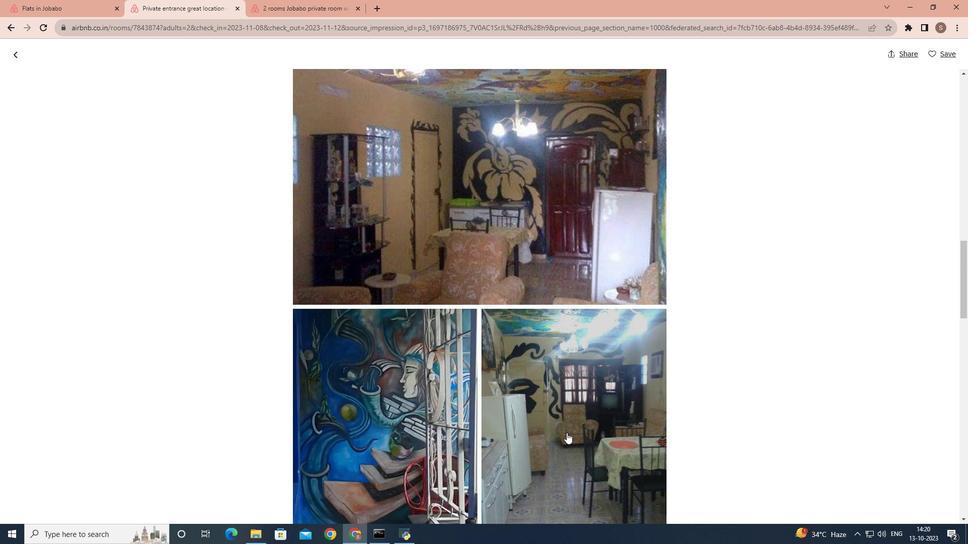 
Action: Mouse scrolled (566, 432) with delta (0, 0)
Screenshot: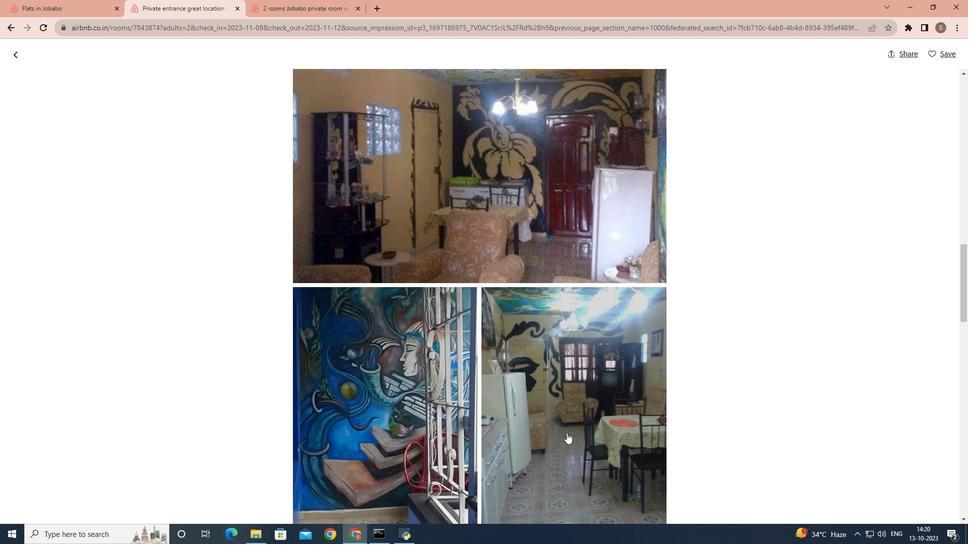 
Action: Mouse scrolled (566, 432) with delta (0, 0)
Screenshot: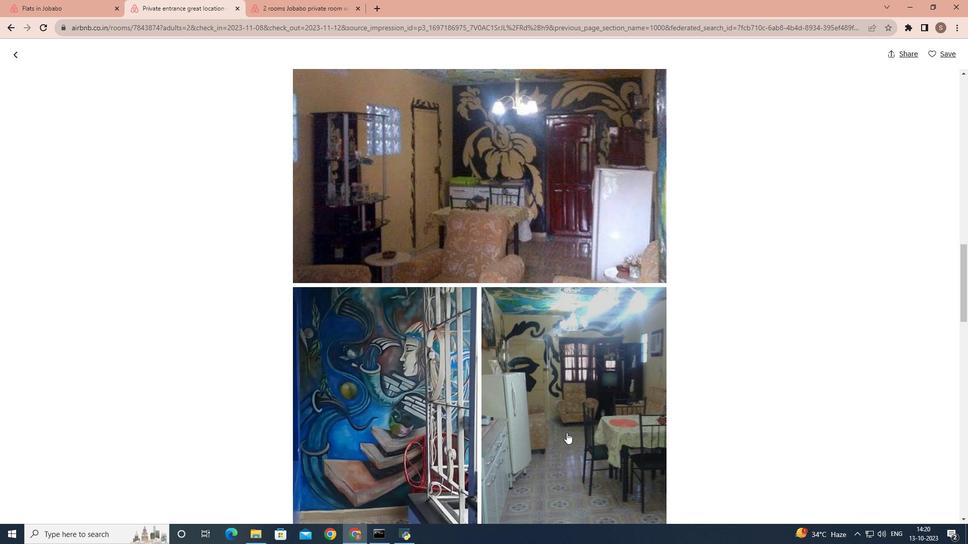 
Action: Mouse scrolled (566, 432) with delta (0, 0)
Screenshot: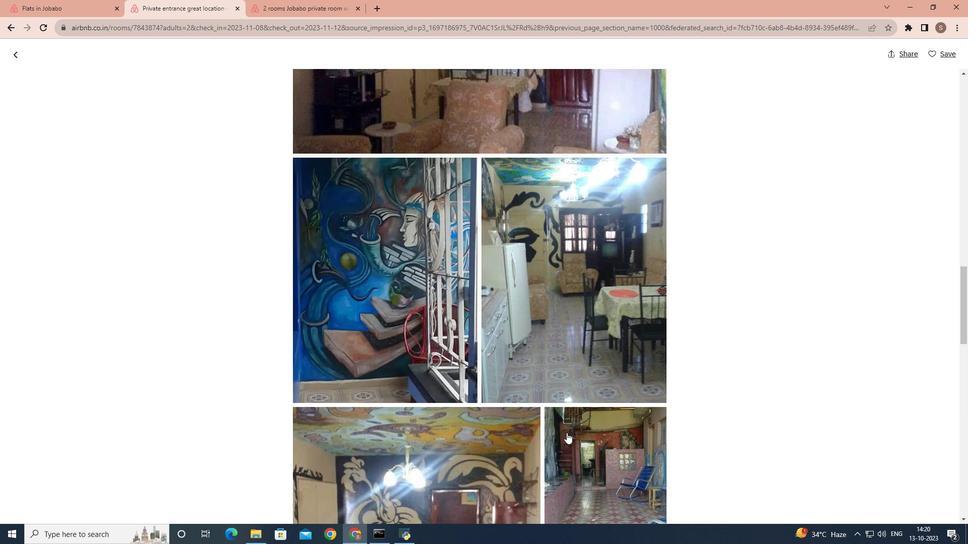 
Action: Mouse scrolled (566, 432) with delta (0, 0)
Screenshot: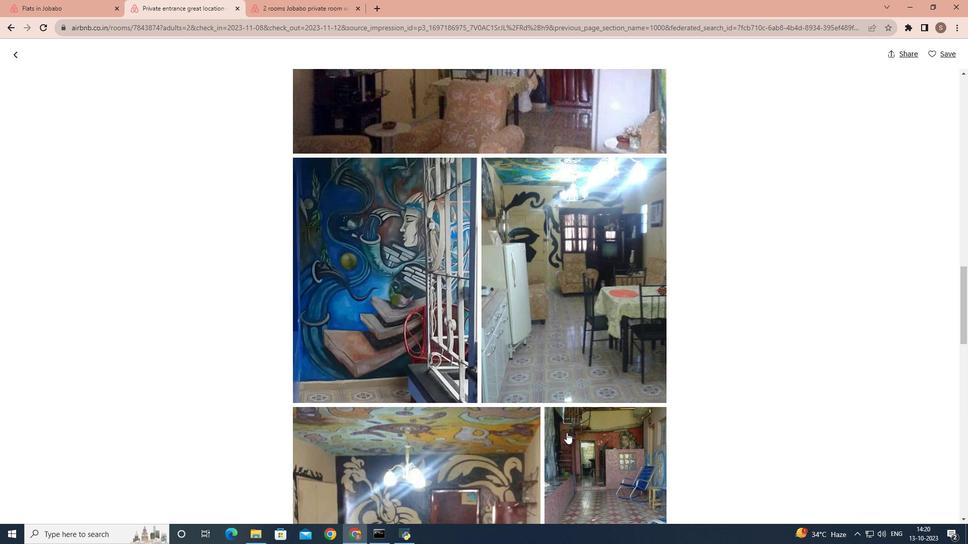 
Action: Mouse scrolled (566, 432) with delta (0, 0)
Screenshot: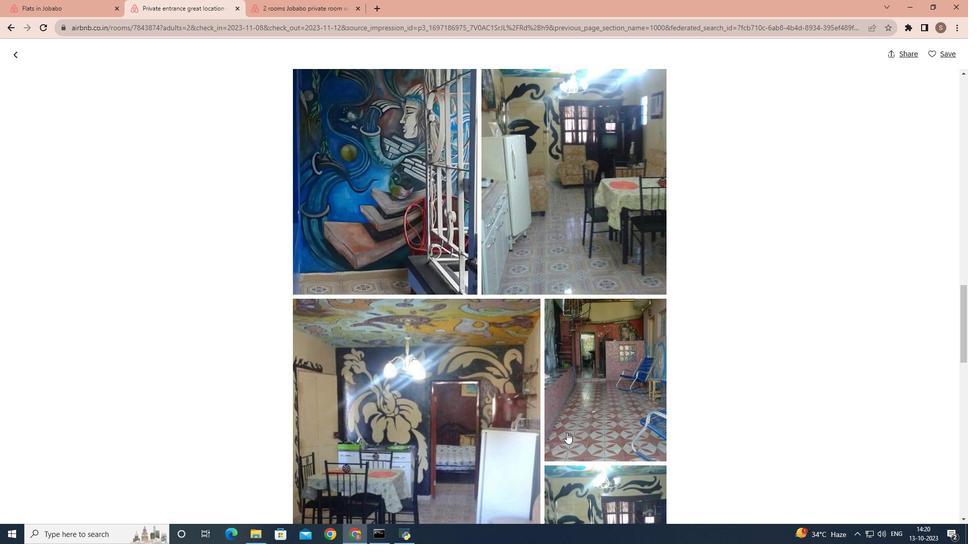 
Action: Mouse scrolled (566, 432) with delta (0, 0)
Screenshot: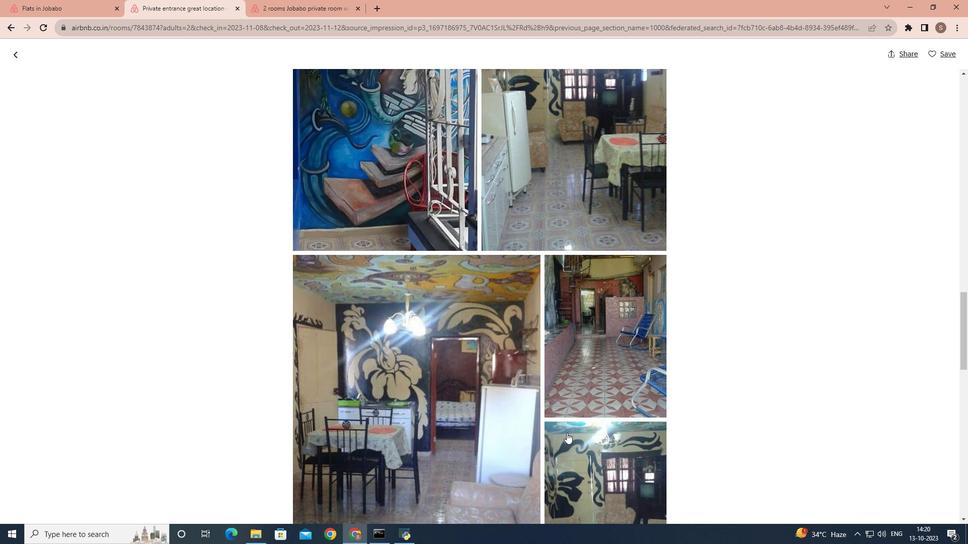 
Action: Mouse scrolled (566, 432) with delta (0, 0)
Screenshot: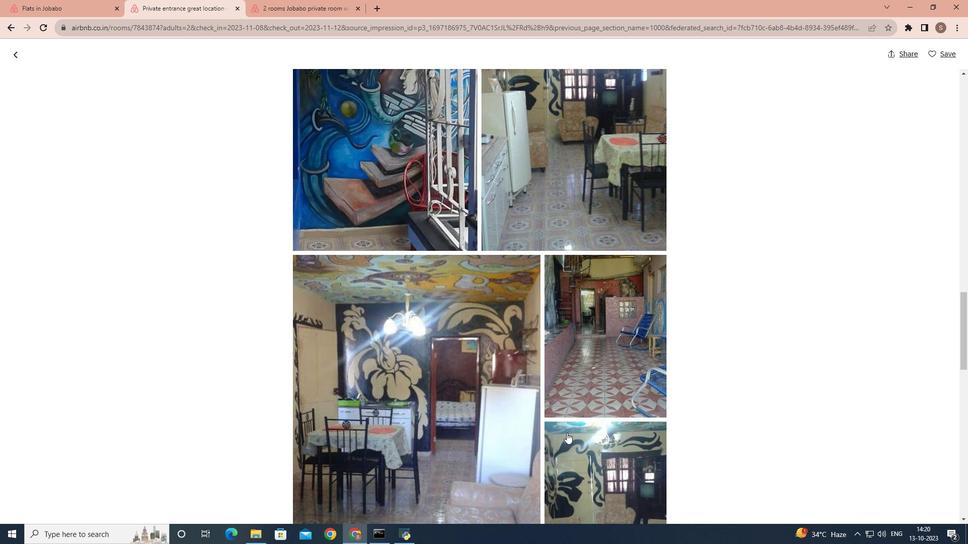 
Action: Mouse scrolled (566, 432) with delta (0, 0)
Screenshot: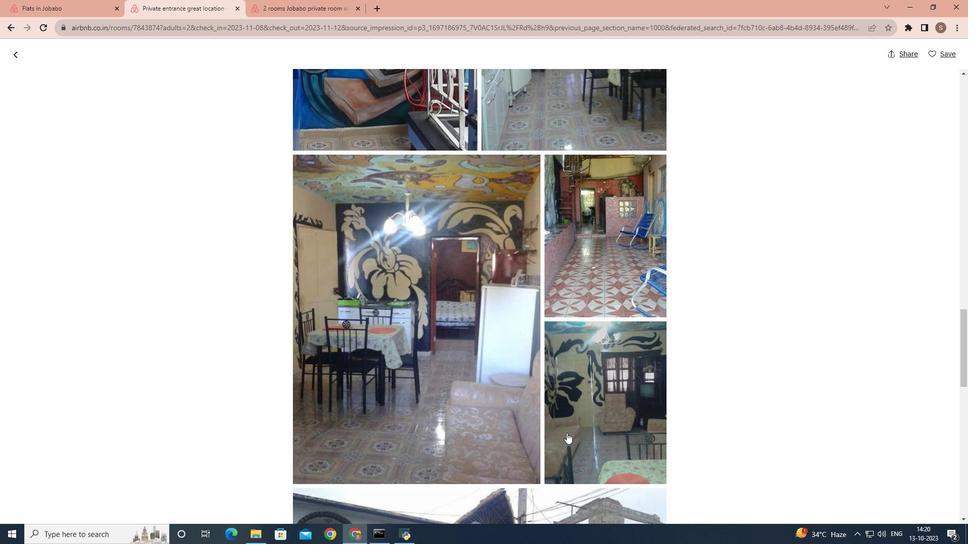 
Action: Mouse scrolled (566, 432) with delta (0, 0)
Screenshot: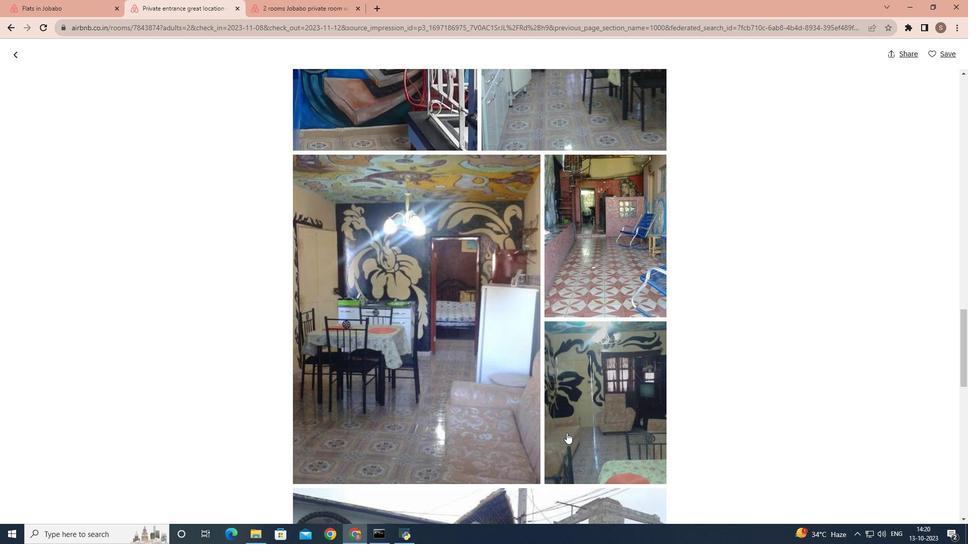 
Action: Mouse scrolled (566, 432) with delta (0, 0)
Screenshot: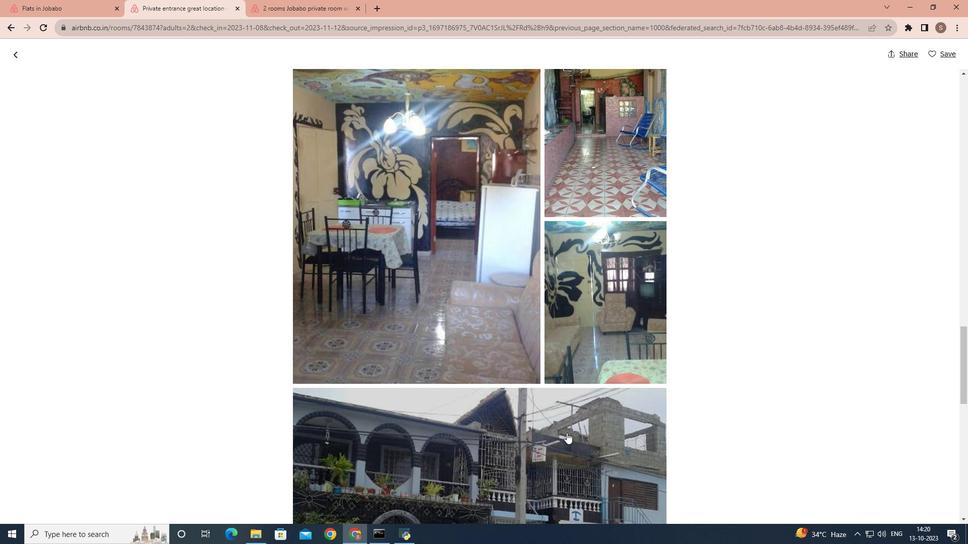 
Action: Mouse scrolled (566, 432) with delta (0, 0)
Screenshot: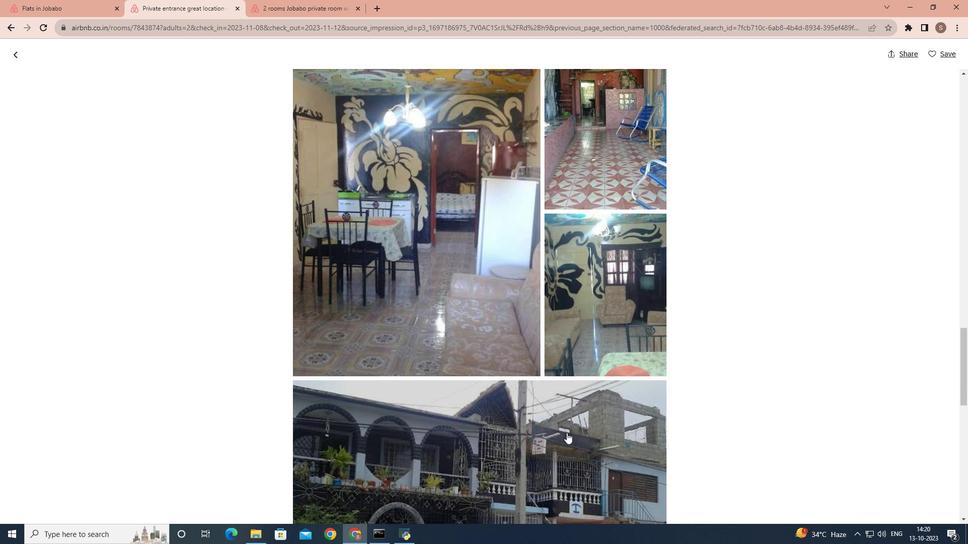 
Action: Mouse scrolled (566, 432) with delta (0, 0)
Screenshot: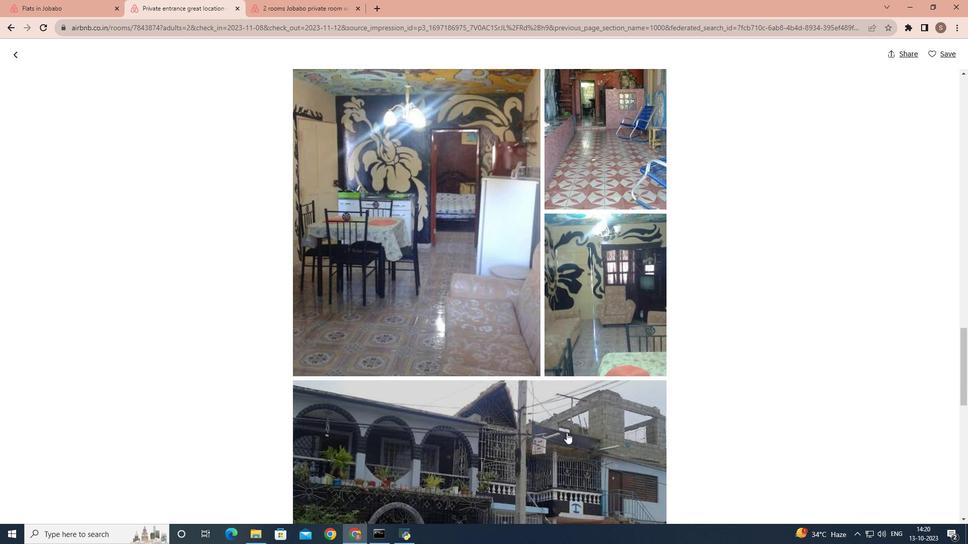 
Action: Mouse scrolled (566, 432) with delta (0, 0)
Screenshot: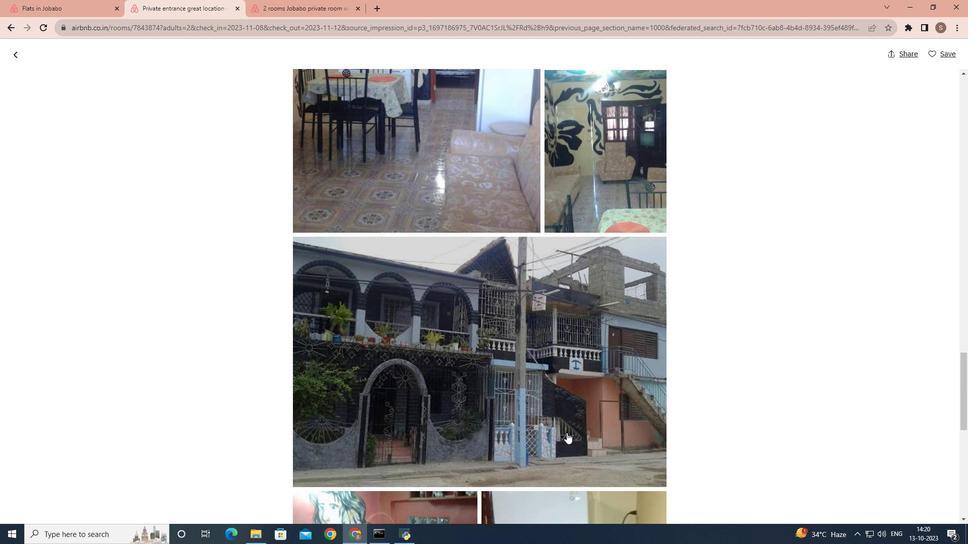 
Action: Mouse scrolled (566, 432) with delta (0, 0)
Screenshot: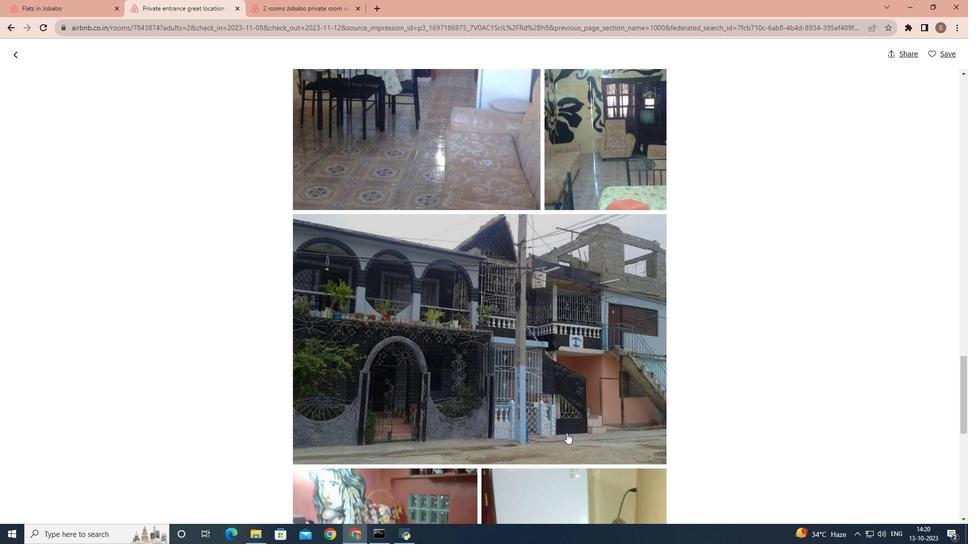 
Action: Mouse scrolled (566, 432) with delta (0, 0)
Screenshot: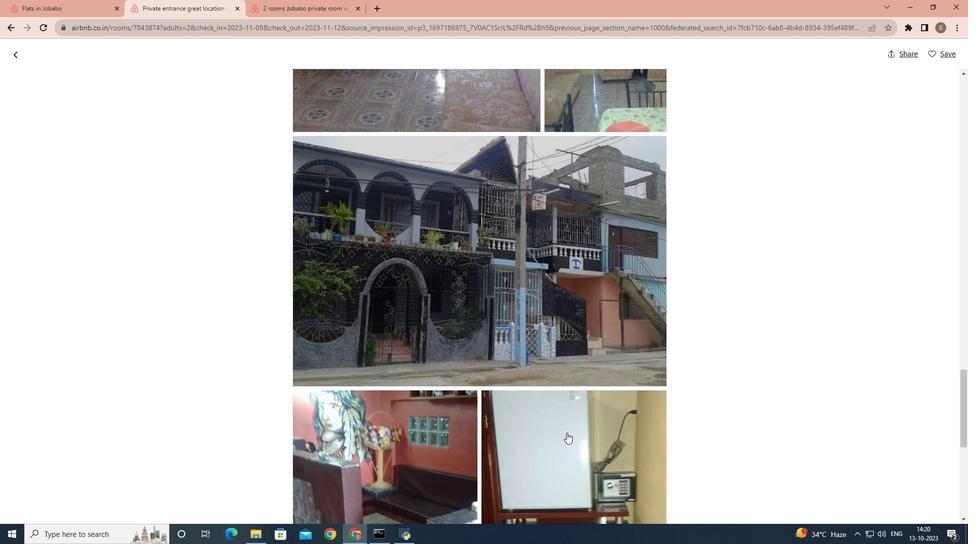 
Action: Mouse scrolled (566, 432) with delta (0, 0)
Screenshot: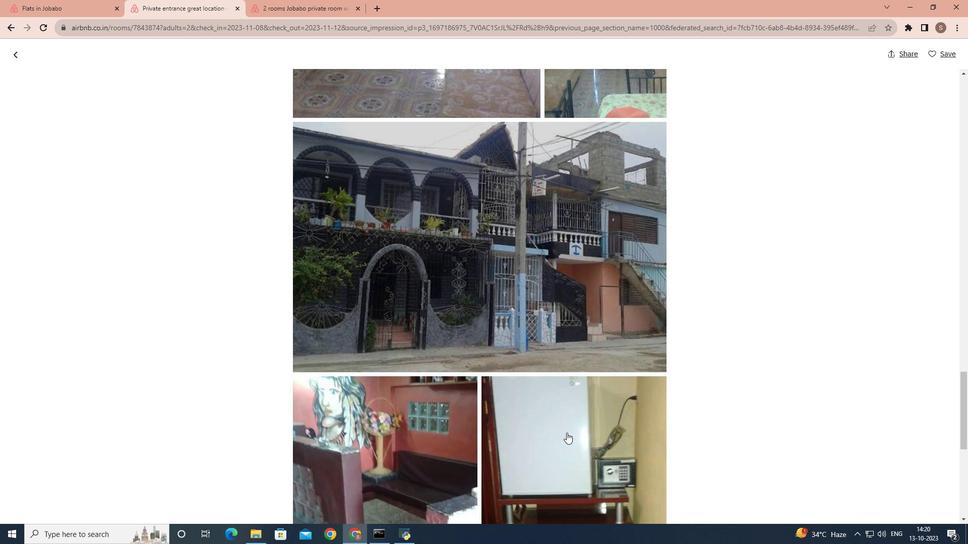 
Action: Mouse scrolled (566, 432) with delta (0, 0)
Screenshot: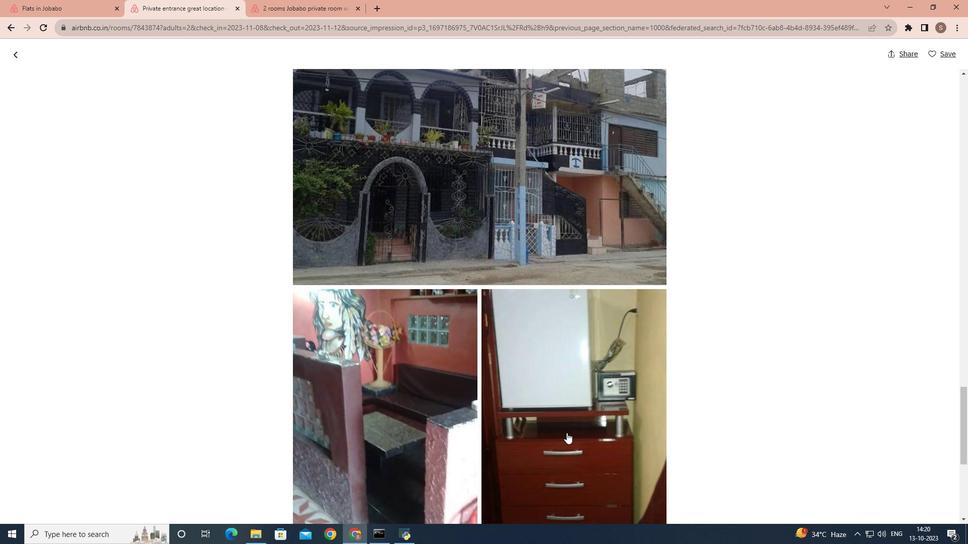 
Action: Mouse scrolled (566, 432) with delta (0, 0)
Screenshot: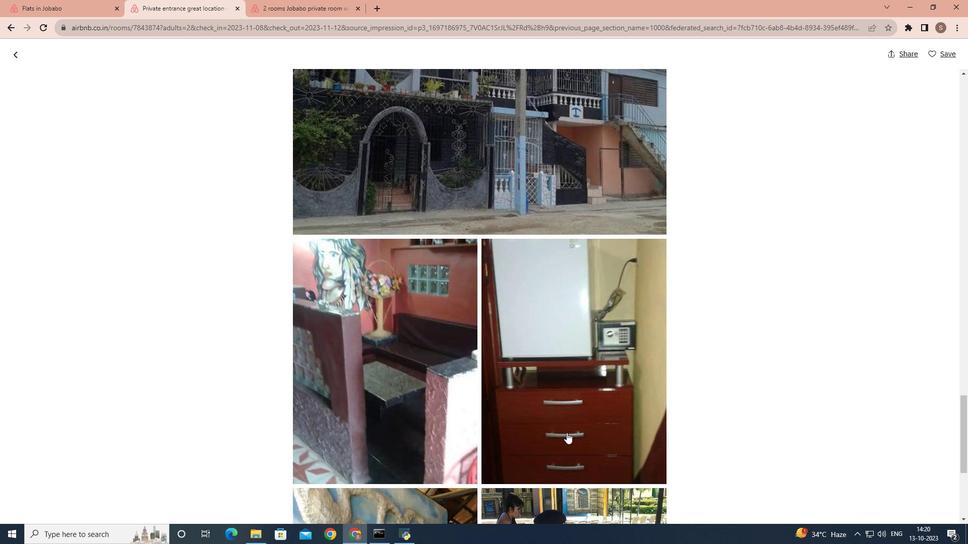 
Action: Mouse scrolled (566, 432) with delta (0, 0)
Screenshot: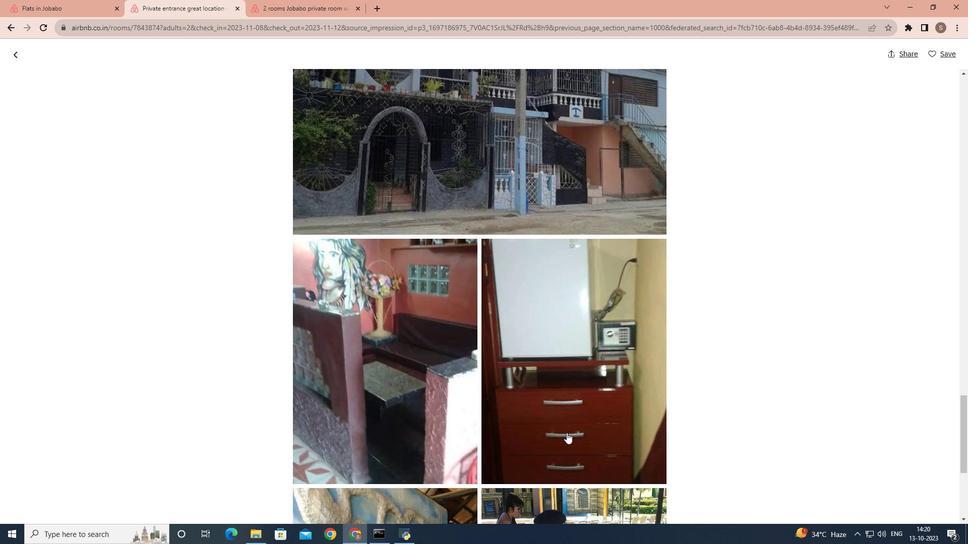
Action: Mouse scrolled (566, 432) with delta (0, 0)
Screenshot: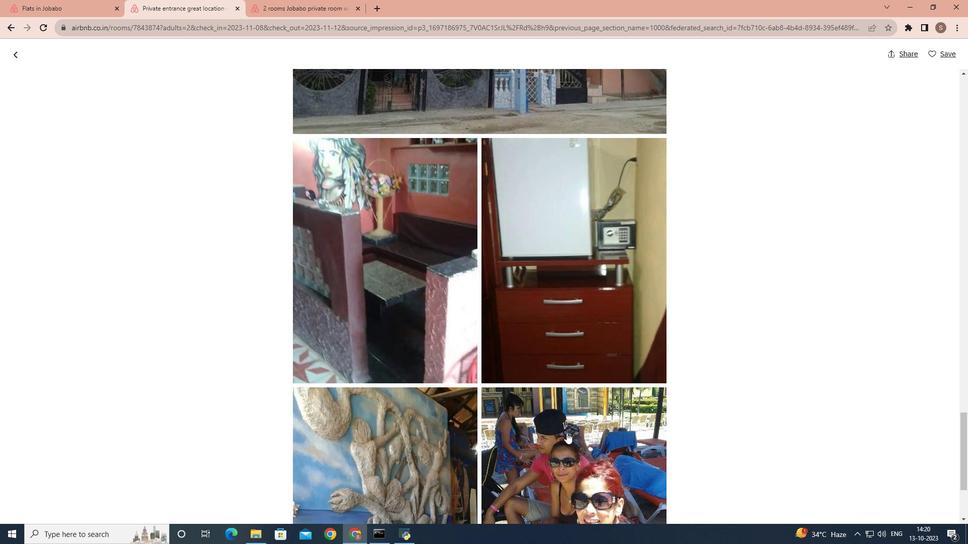 
Action: Mouse scrolled (566, 432) with delta (0, 0)
Screenshot: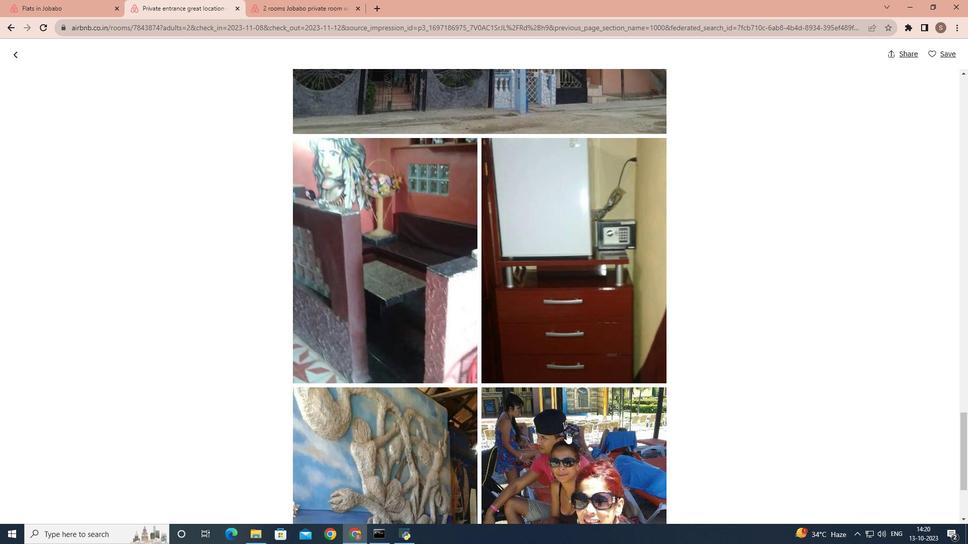 
Action: Mouse scrolled (566, 432) with delta (0, 0)
Screenshot: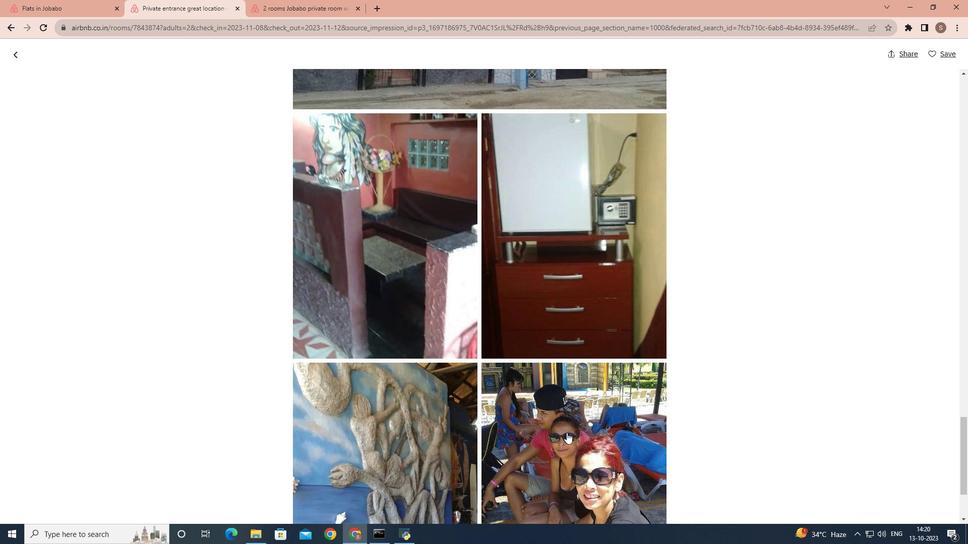 
Action: Mouse scrolled (566, 432) with delta (0, 0)
Screenshot: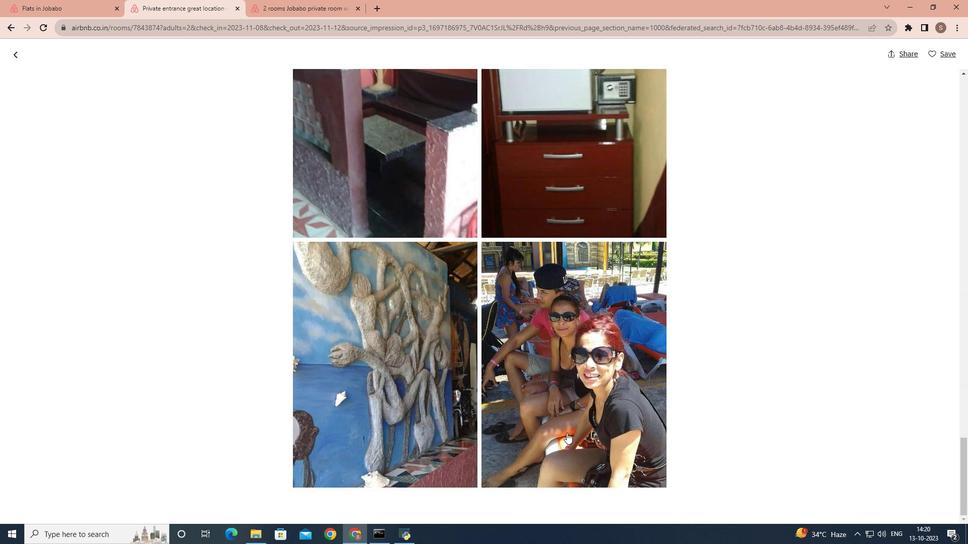
Action: Mouse scrolled (566, 432) with delta (0, 0)
Screenshot: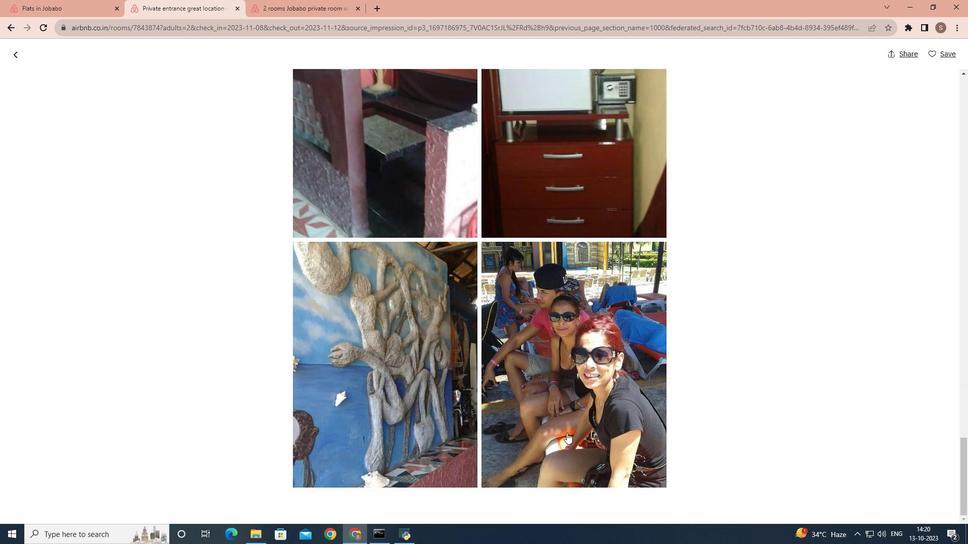 
Action: Mouse scrolled (566, 432) with delta (0, 0)
Screenshot: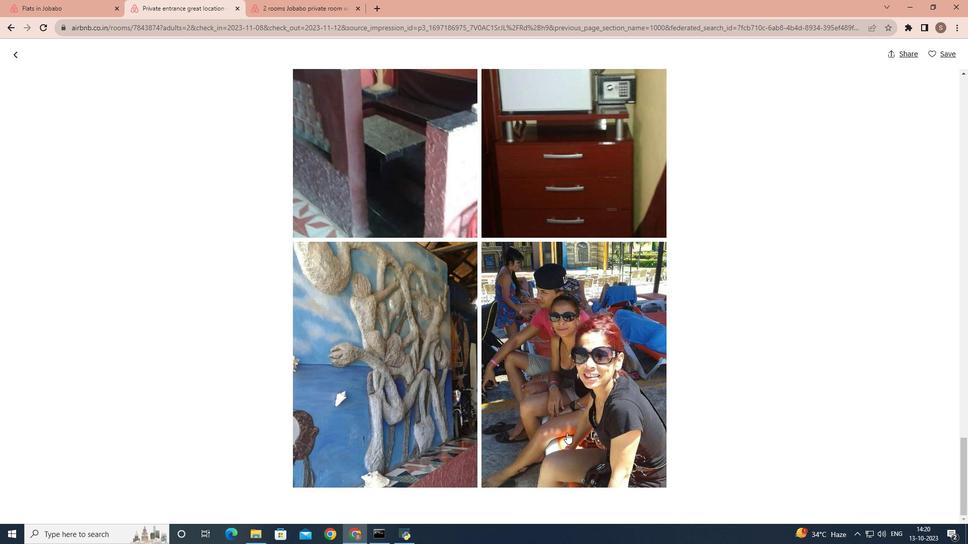 
Action: Mouse scrolled (566, 432) with delta (0, 0)
Screenshot: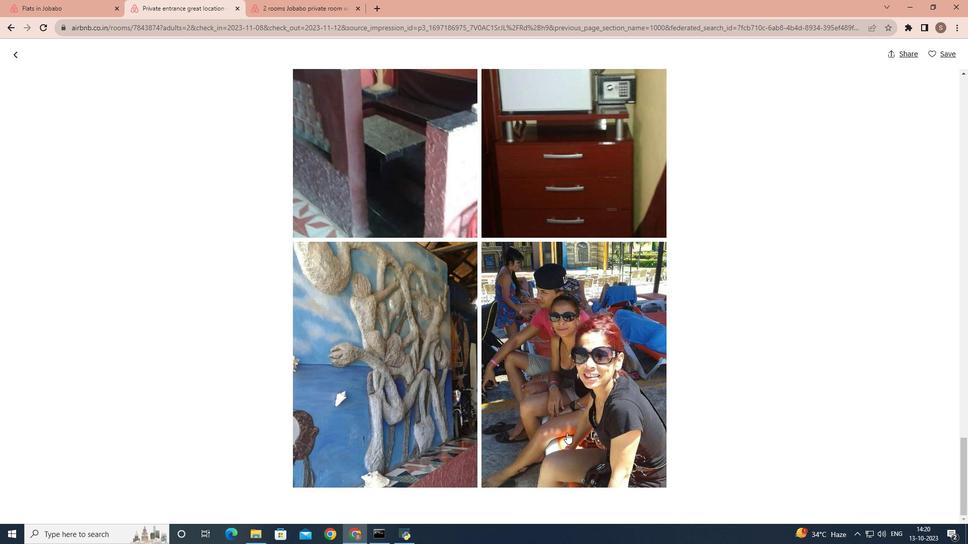 
Action: Mouse moved to (12, 52)
Screenshot: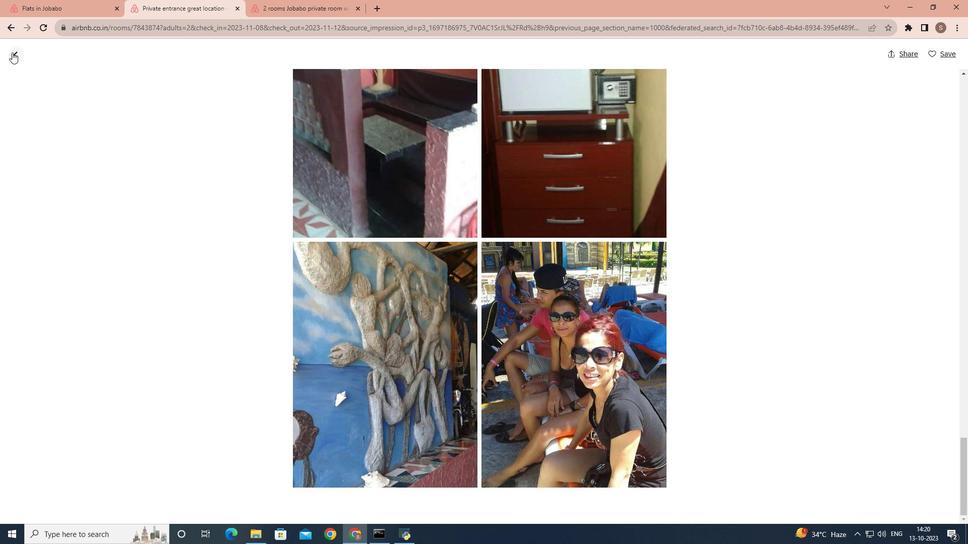 
Action: Mouse pressed left at (12, 52)
Screenshot: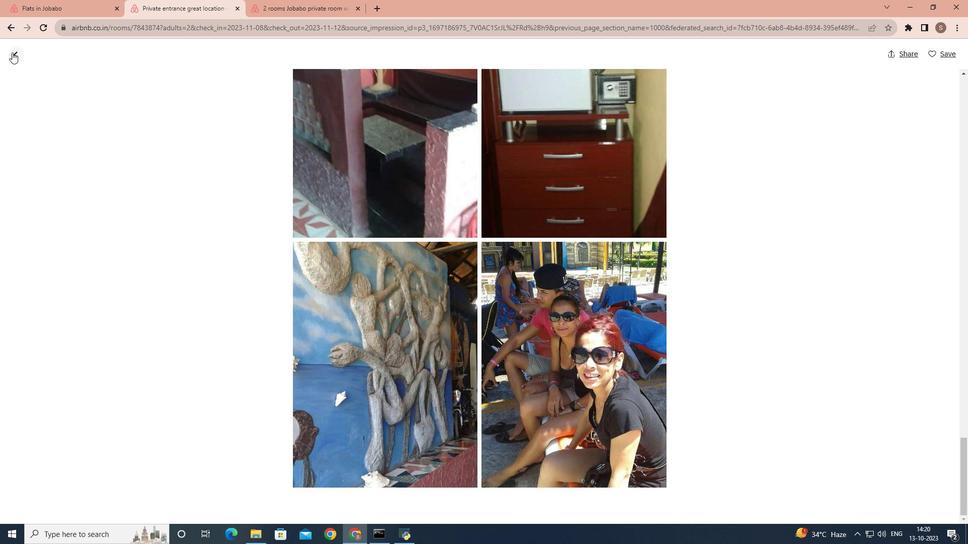 
Action: Mouse moved to (308, 268)
Screenshot: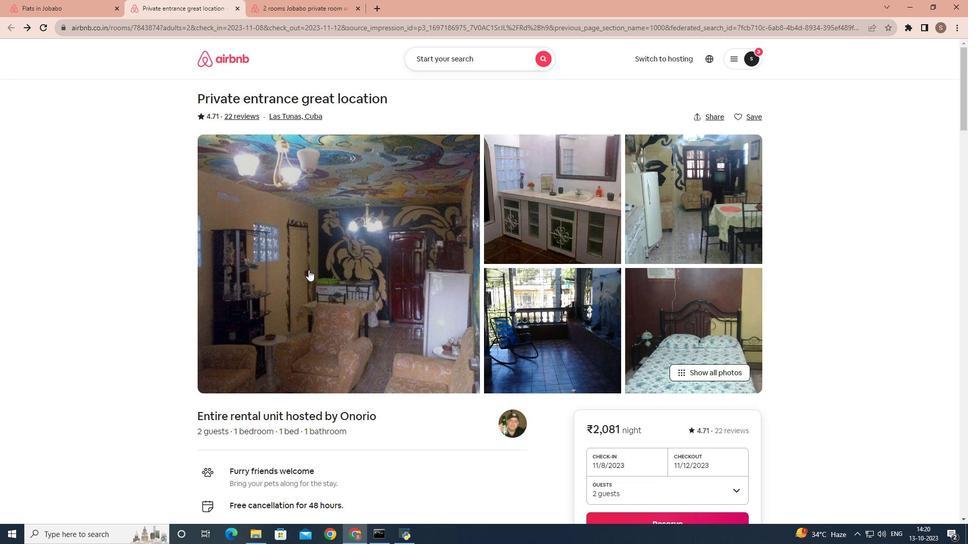 
Action: Mouse scrolled (308, 268) with delta (0, 0)
Screenshot: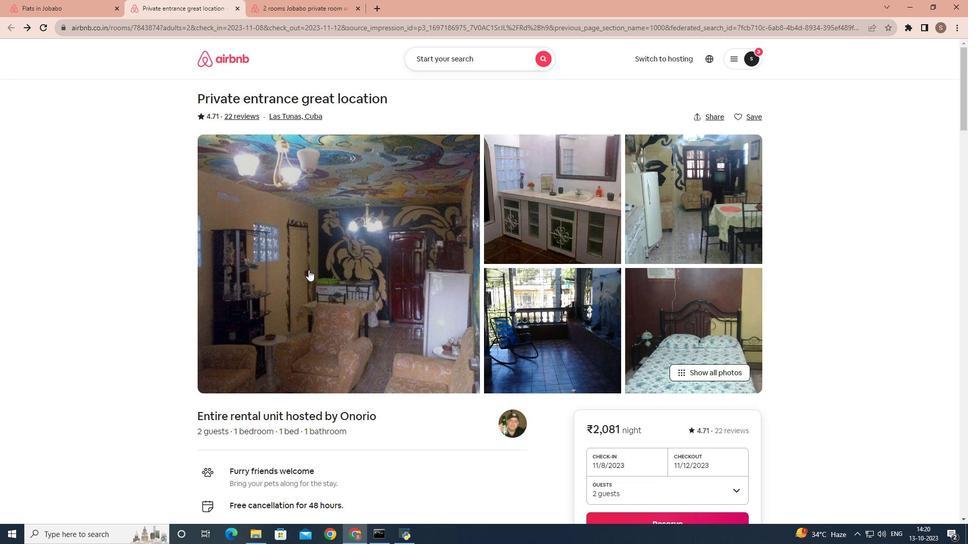 
Action: Mouse moved to (308, 270)
Screenshot: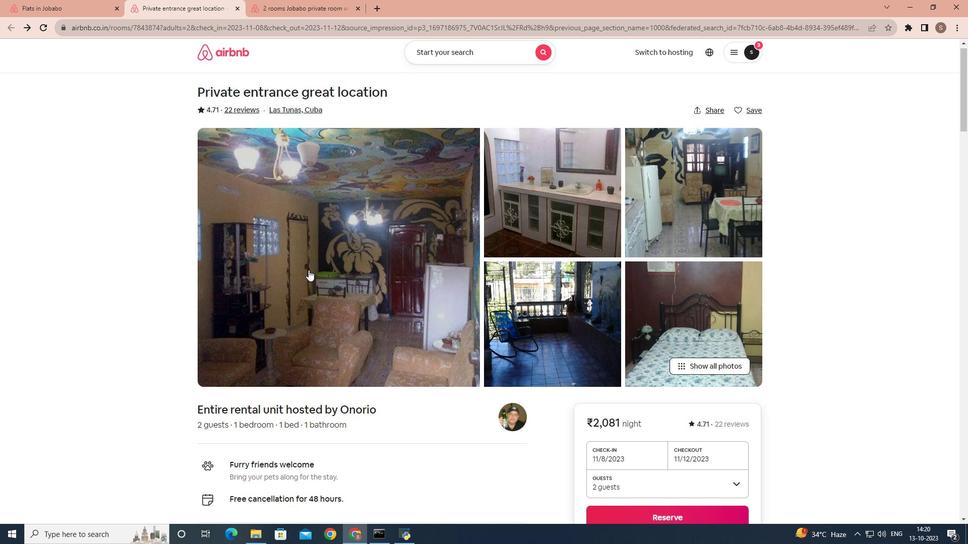 
Action: Mouse scrolled (308, 269) with delta (0, 0)
Screenshot: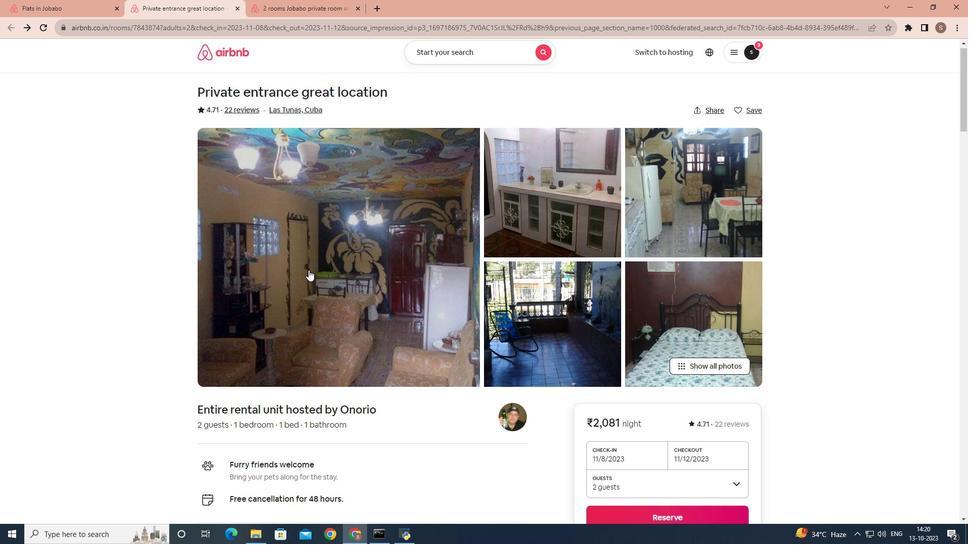 
Action: Mouse moved to (308, 270)
Screenshot: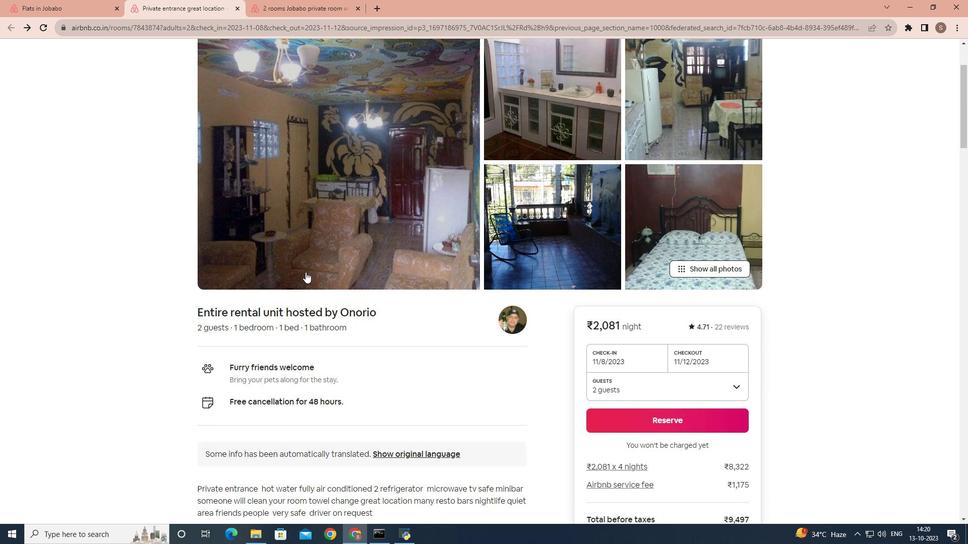 
Action: Mouse scrolled (308, 269) with delta (0, 0)
Screenshot: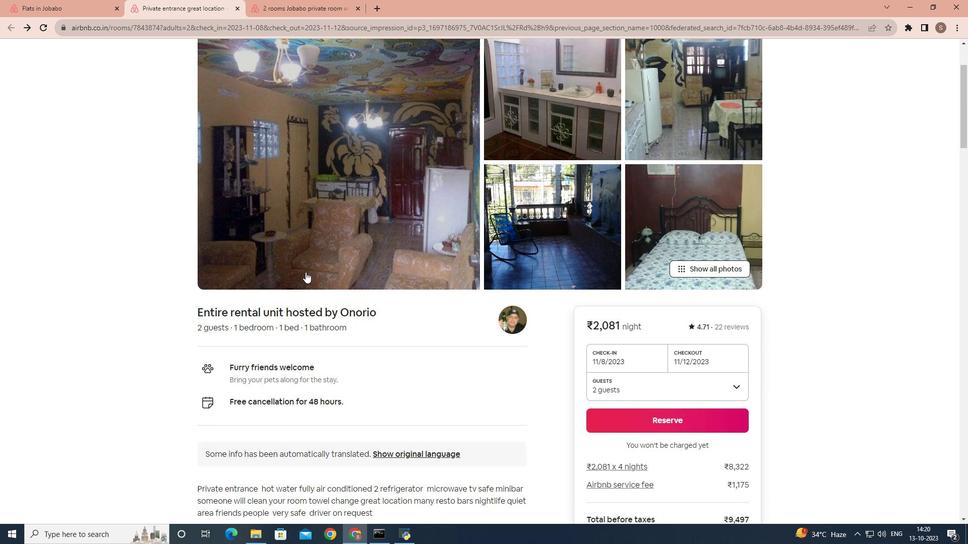 
Action: Mouse moved to (306, 272)
Screenshot: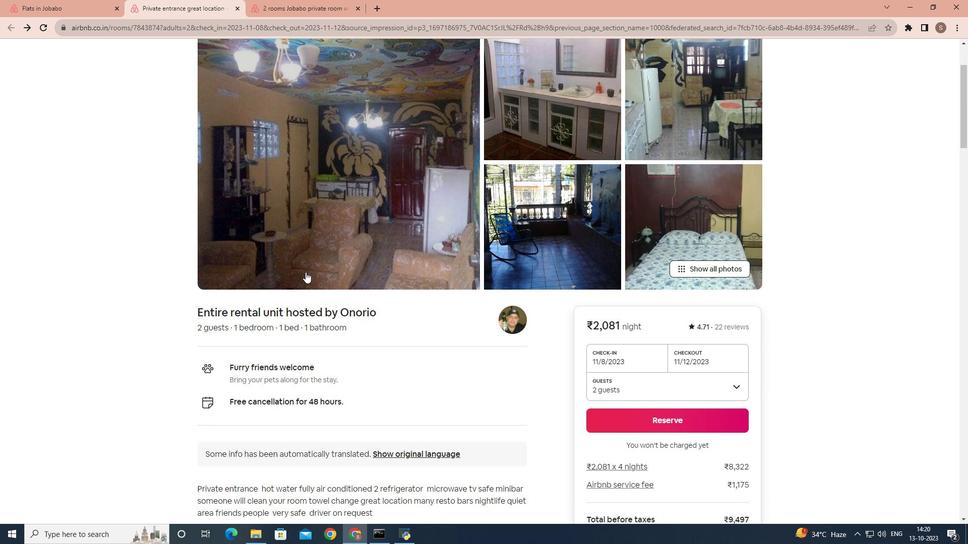
Action: Mouse scrolled (306, 271) with delta (0, 0)
Screenshot: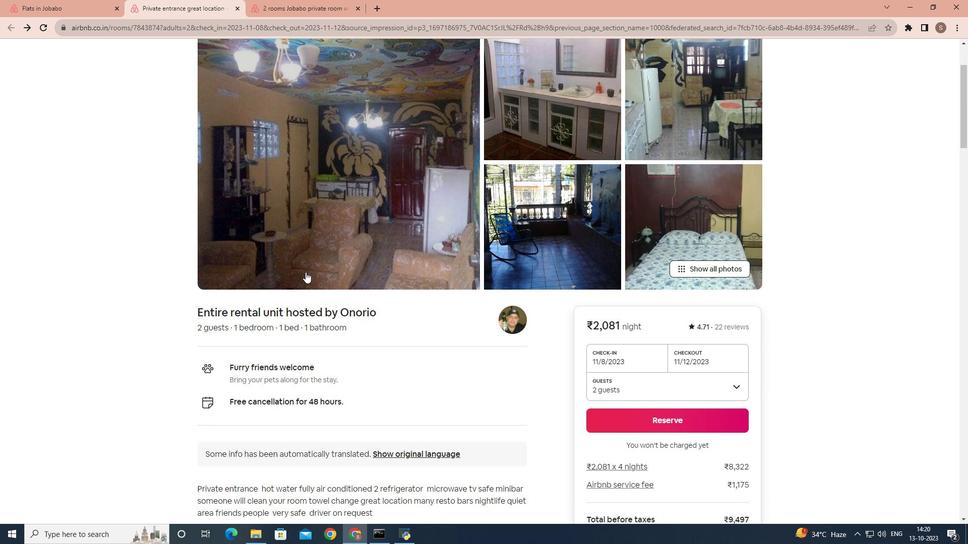 
Action: Mouse moved to (301, 275)
Screenshot: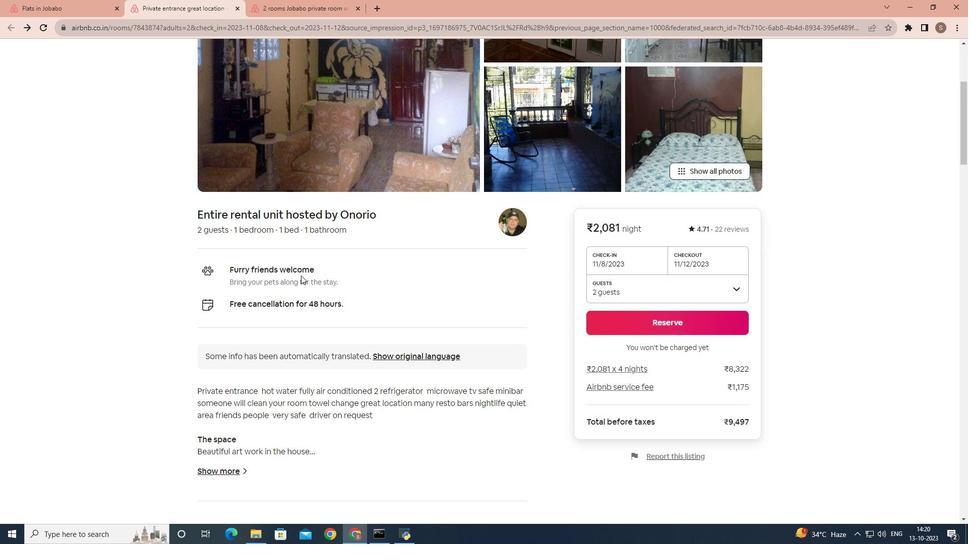 
Action: Mouse scrolled (301, 275) with delta (0, 0)
Screenshot: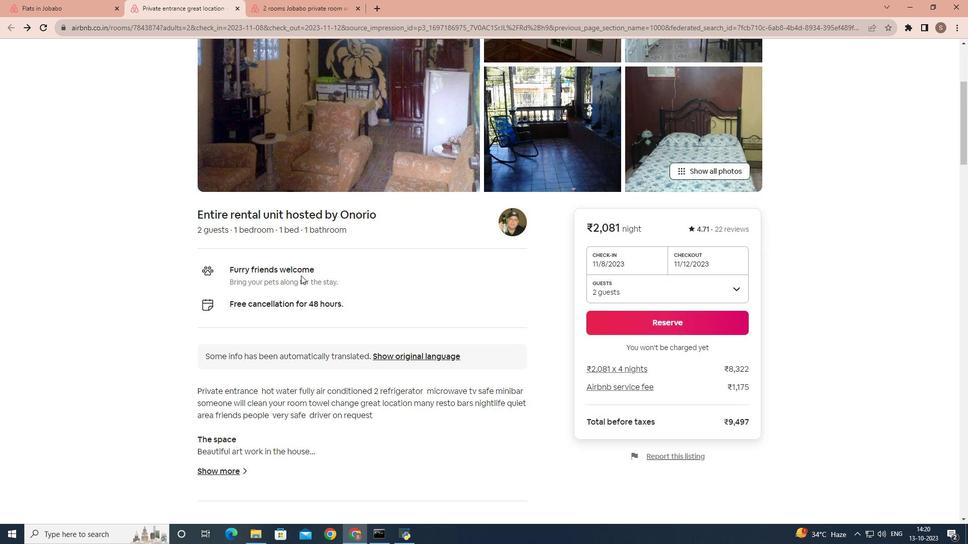 
Action: Mouse scrolled (301, 275) with delta (0, 0)
Screenshot: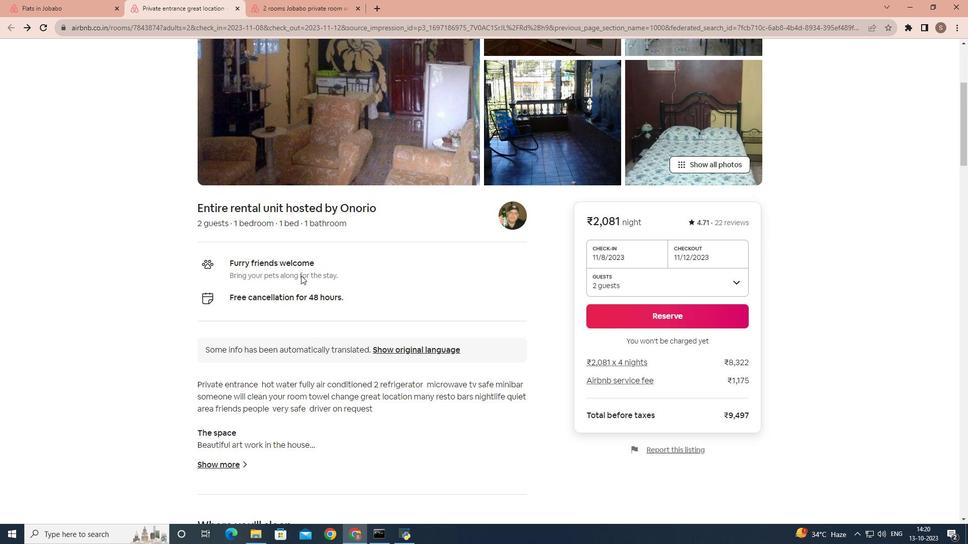 
Action: Mouse moved to (285, 282)
Screenshot: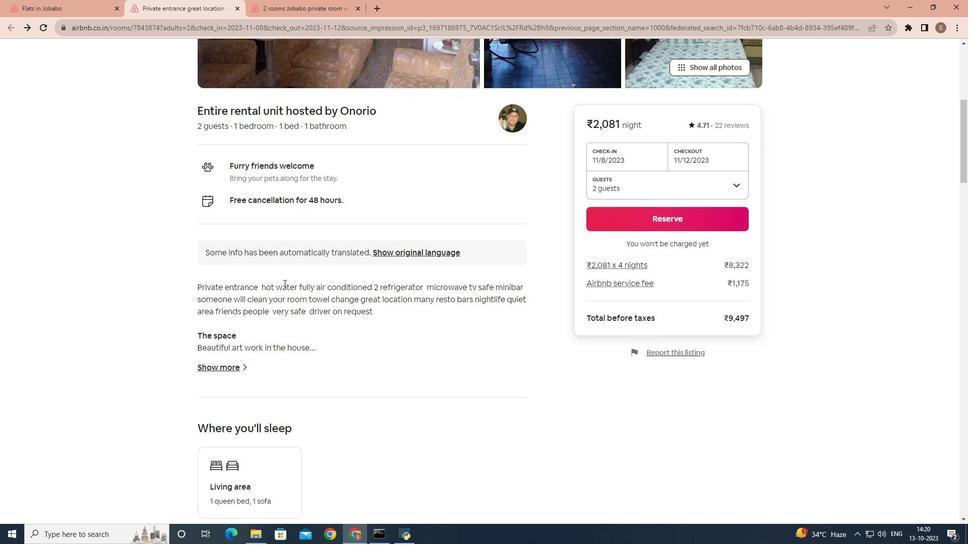 
Action: Mouse scrolled (285, 282) with delta (0, 0)
Screenshot: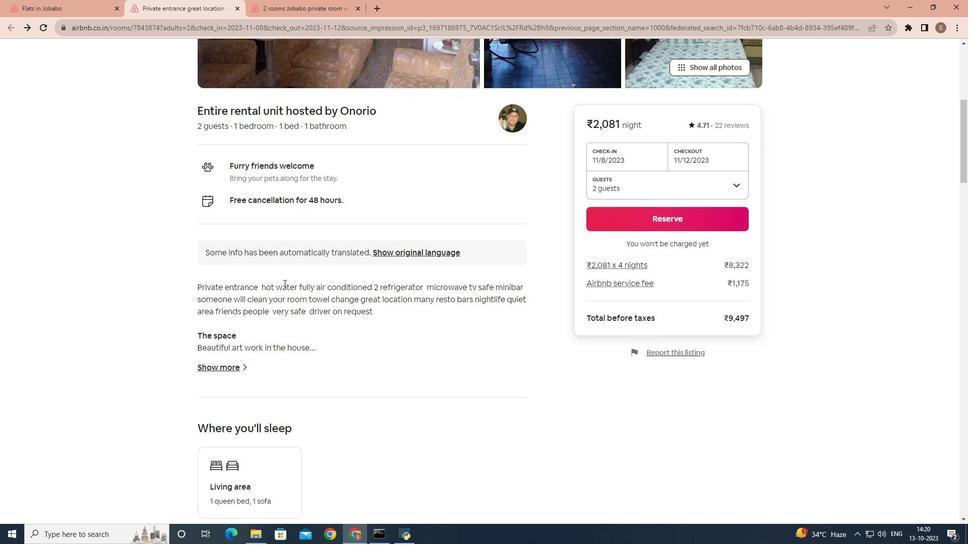 
Action: Mouse moved to (281, 284)
Screenshot: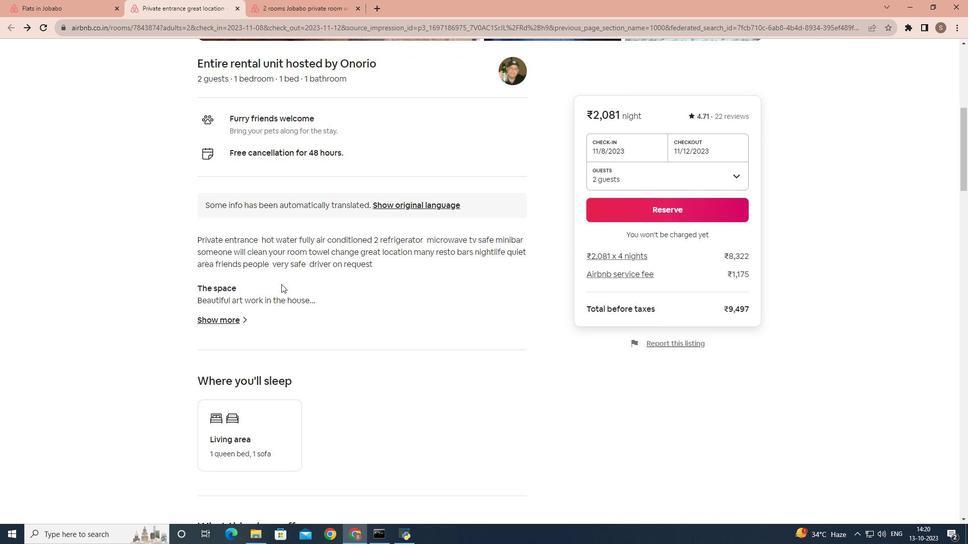 
Action: Mouse scrolled (281, 283) with delta (0, 0)
Screenshot: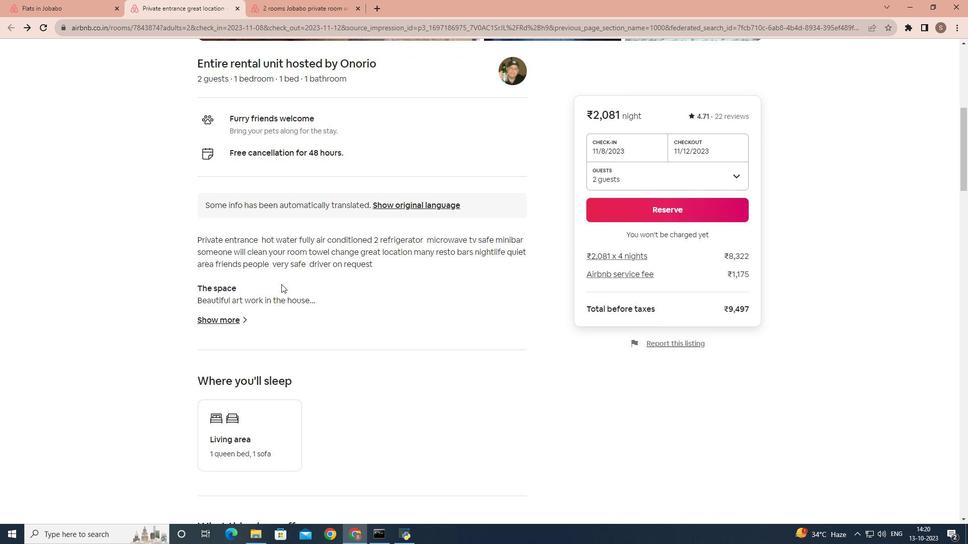 
Action: Mouse scrolled (281, 283) with delta (0, 0)
Screenshot: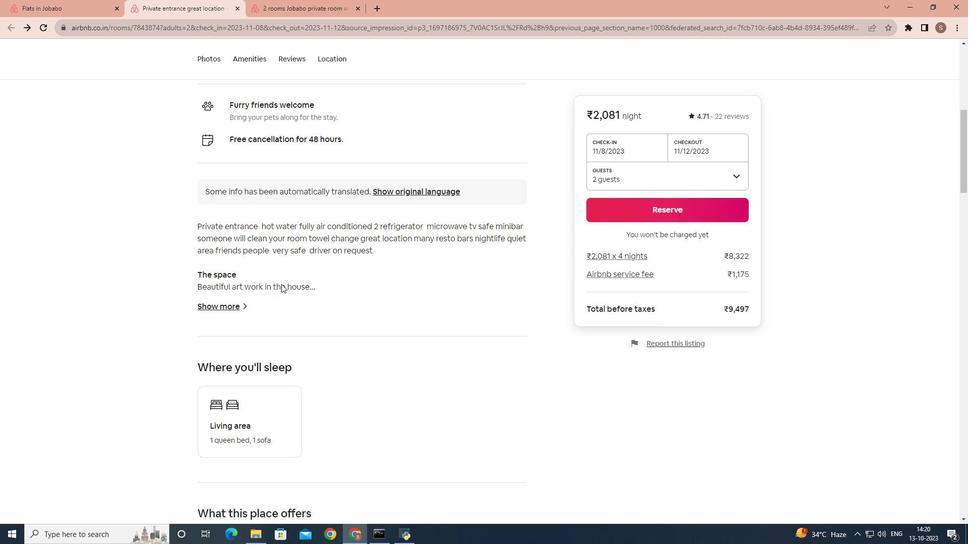
Action: Mouse moved to (235, 221)
Screenshot: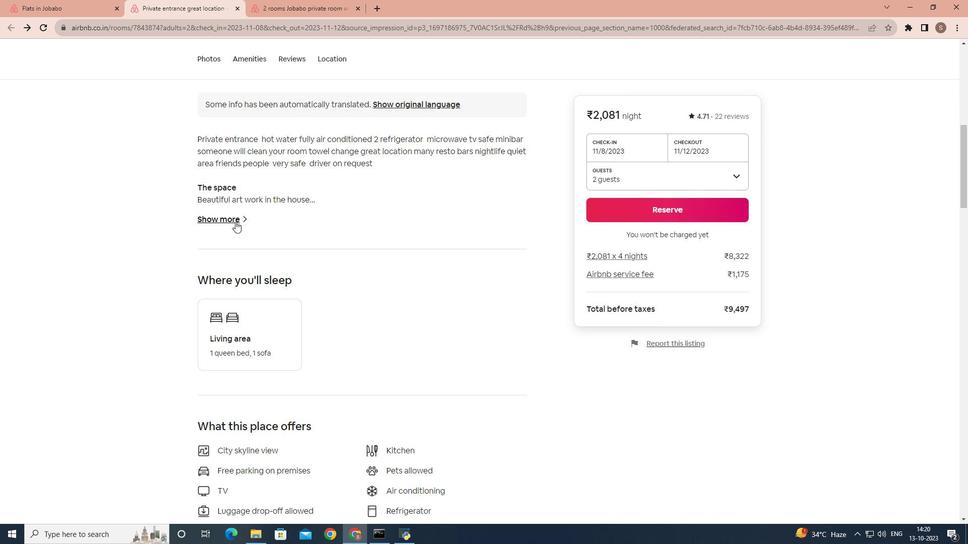
Action: Mouse pressed left at (235, 221)
Screenshot: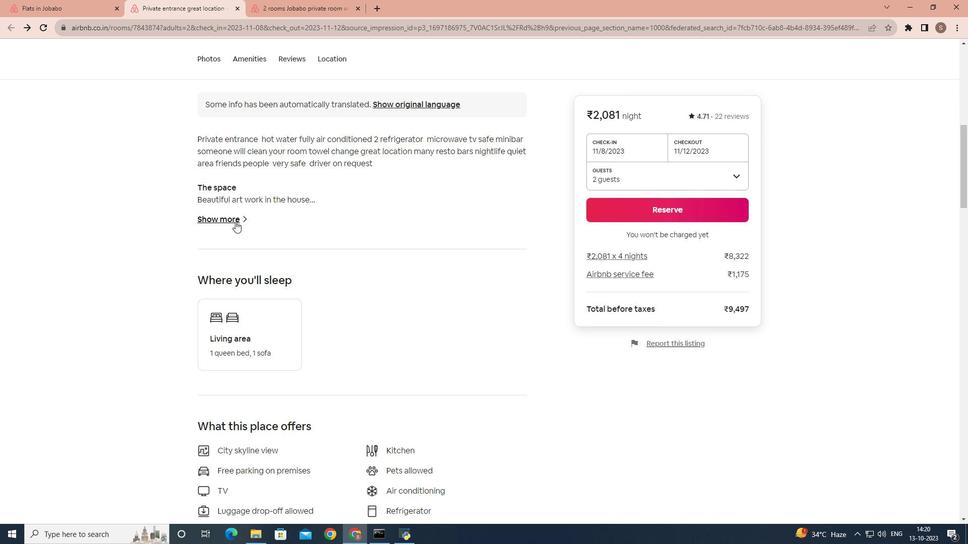 
Action: Mouse moved to (342, 242)
Screenshot: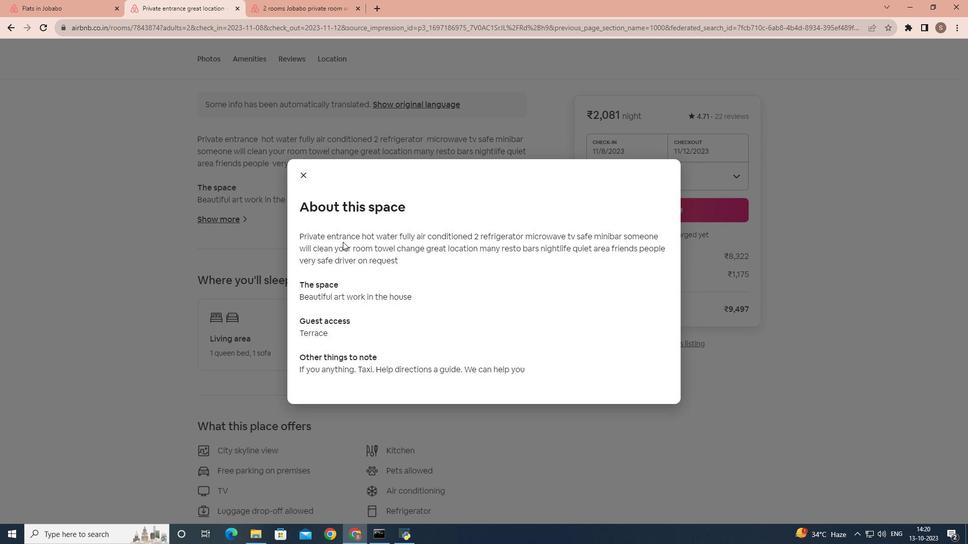 
Action: Mouse scrolled (342, 241) with delta (0, 0)
Screenshot: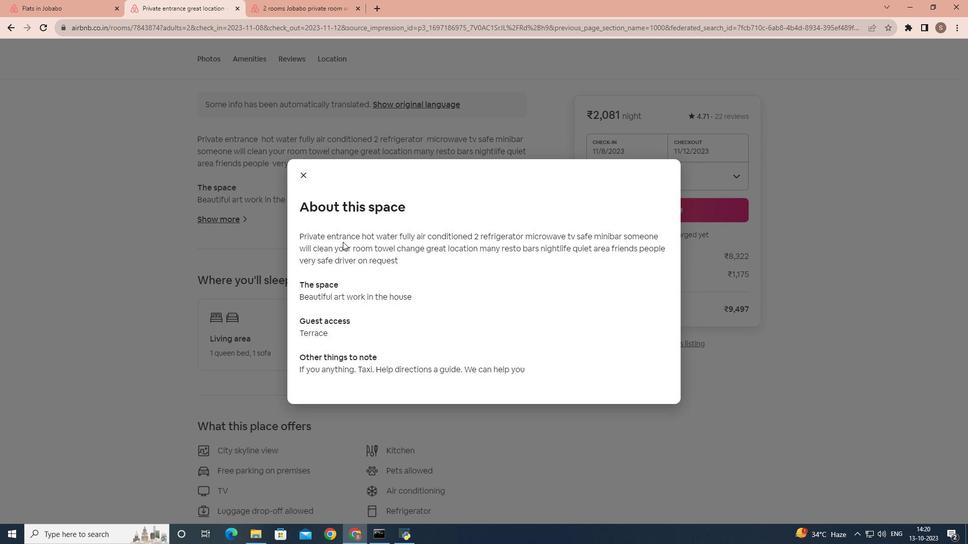
Action: Mouse moved to (307, 170)
Screenshot: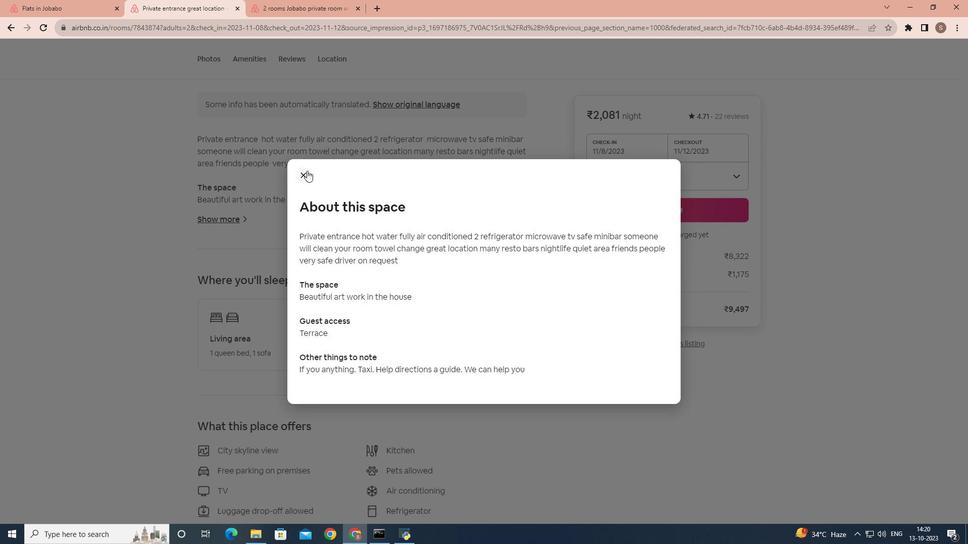 
Action: Mouse pressed left at (307, 170)
Screenshot: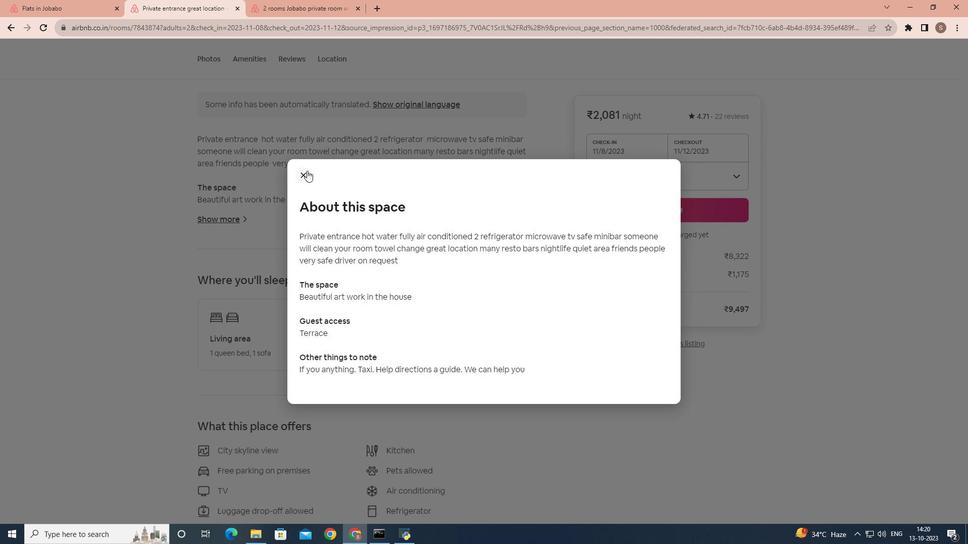 
Action: Mouse moved to (283, 238)
Screenshot: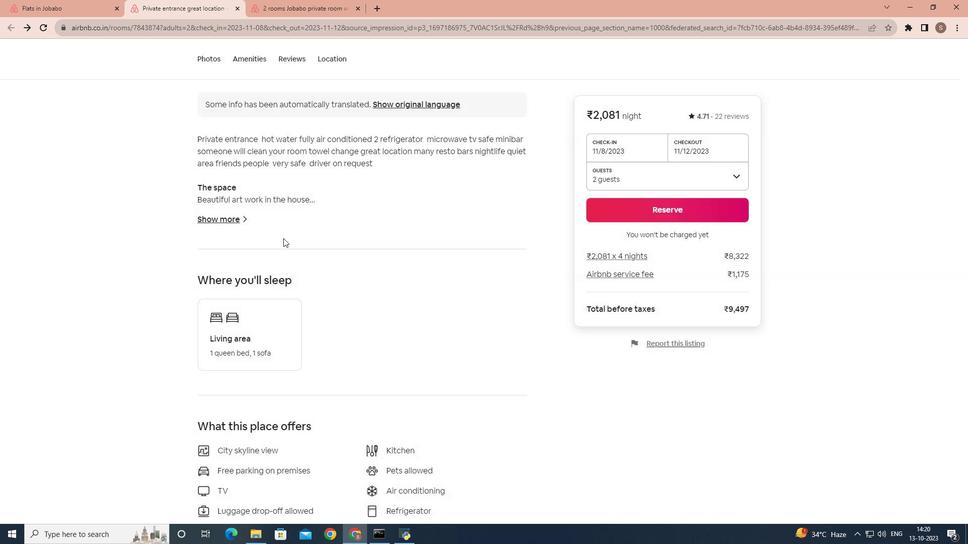 
Action: Mouse scrolled (283, 237) with delta (0, 0)
Screenshot: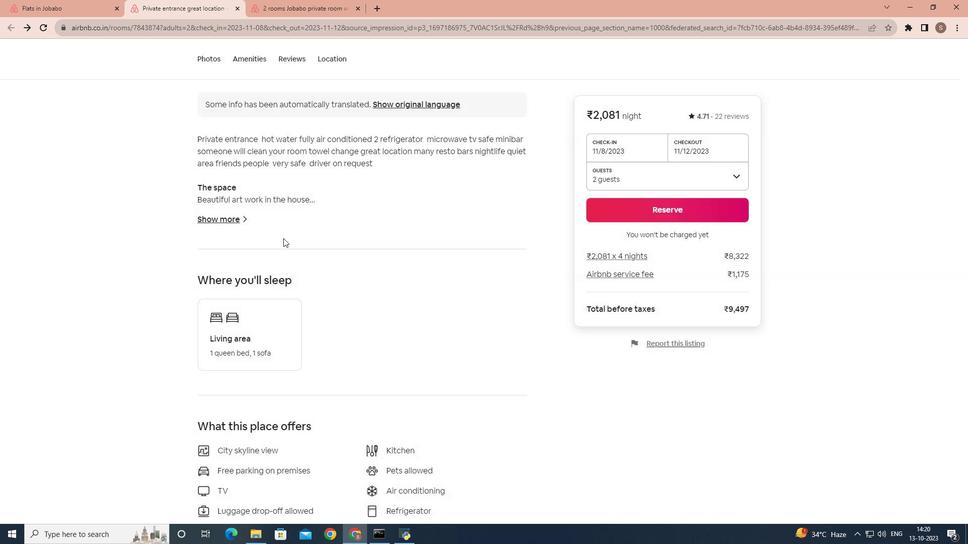 
Action: Mouse moved to (282, 242)
Screenshot: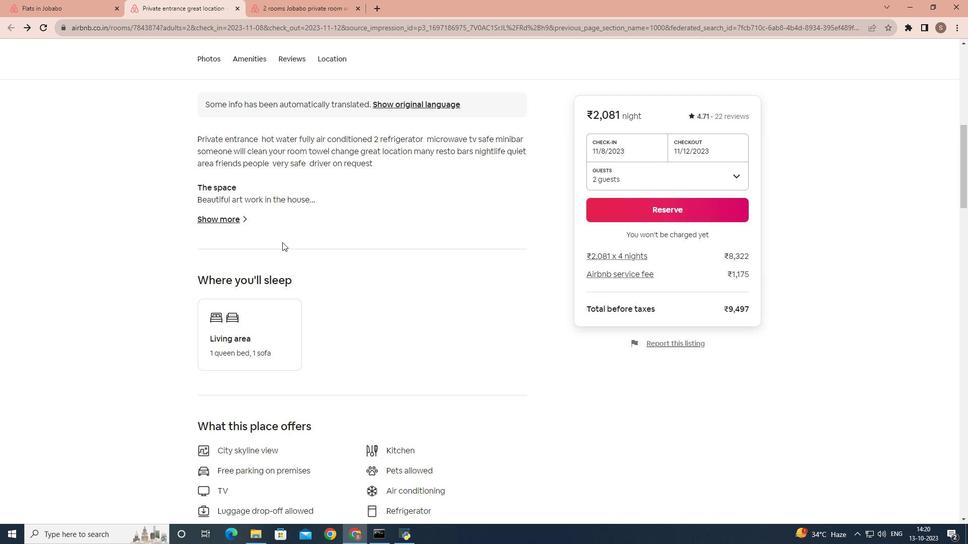
Action: Mouse scrolled (282, 241) with delta (0, 0)
Screenshot: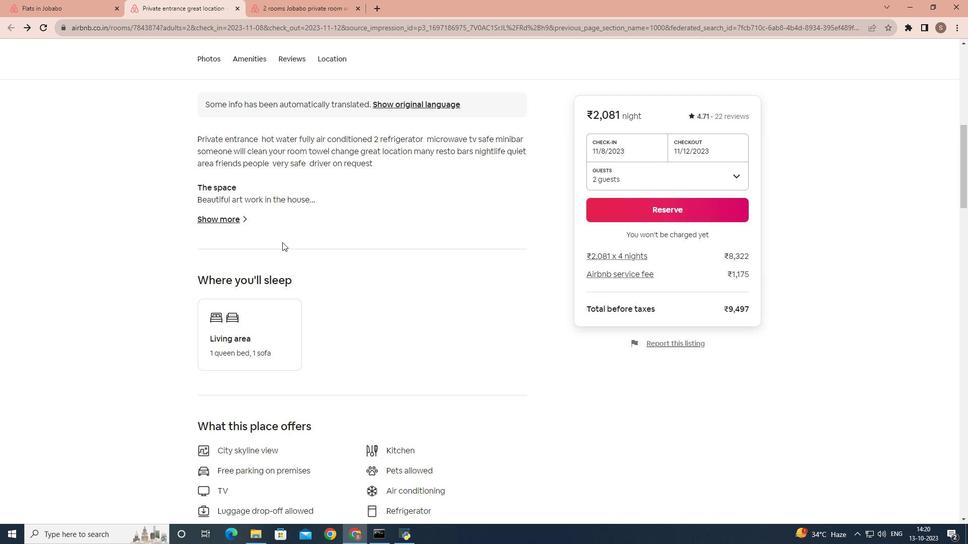 
Action: Mouse moved to (277, 252)
Screenshot: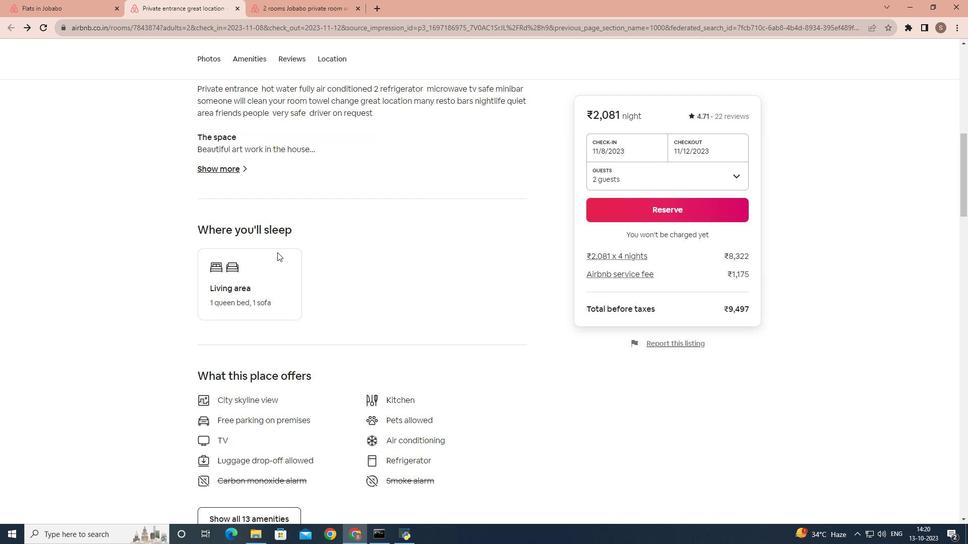 
Action: Mouse scrolled (277, 252) with delta (0, 0)
Screenshot: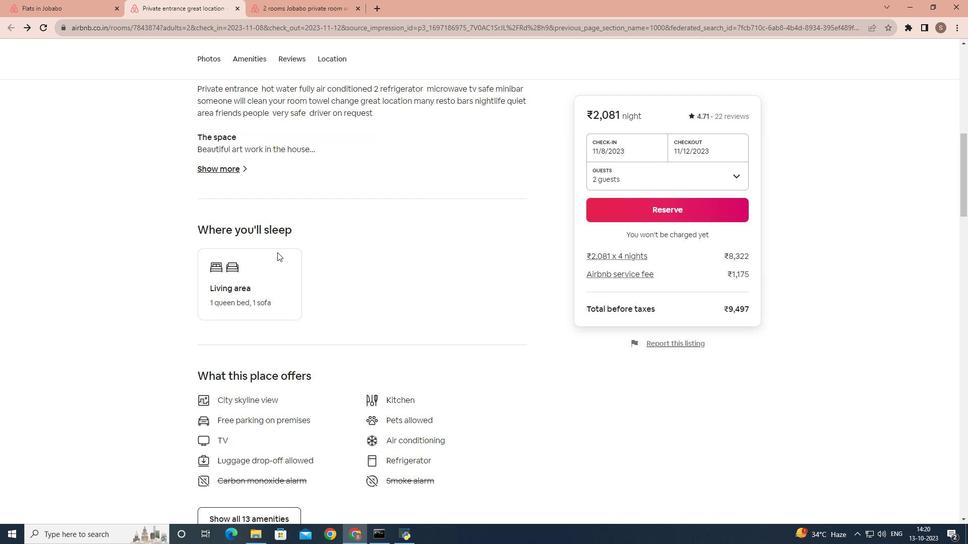 
Action: Mouse scrolled (277, 252) with delta (0, 0)
Screenshot: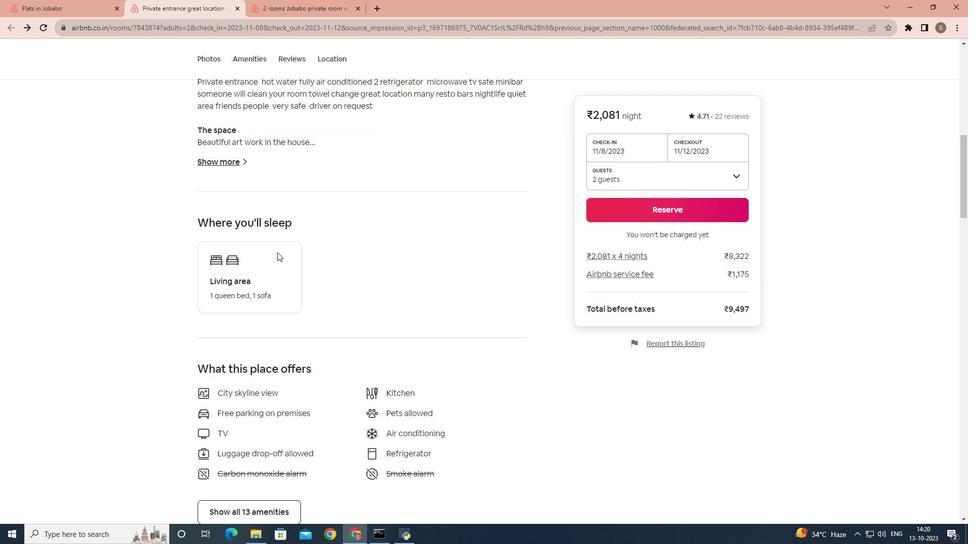 
Action: Mouse scrolled (277, 252) with delta (0, 0)
Screenshot: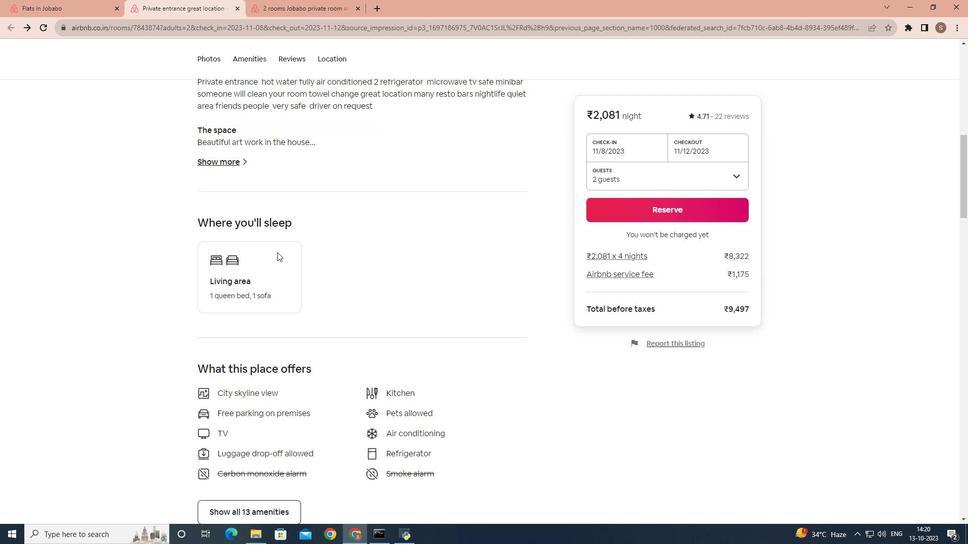 
Action: Mouse moved to (271, 261)
Screenshot: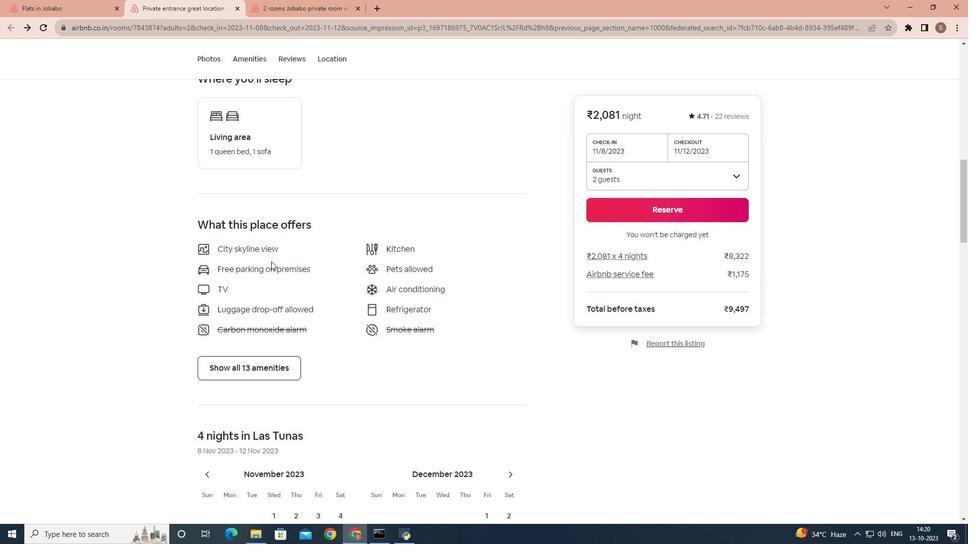 
Action: Mouse scrolled (271, 261) with delta (0, 0)
Screenshot: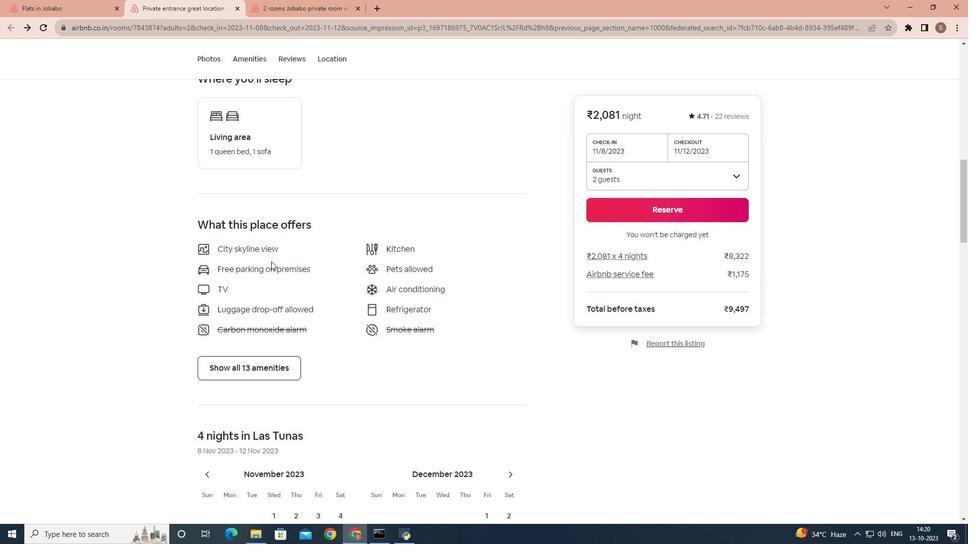 
Action: Mouse scrolled (271, 261) with delta (0, 0)
Screenshot: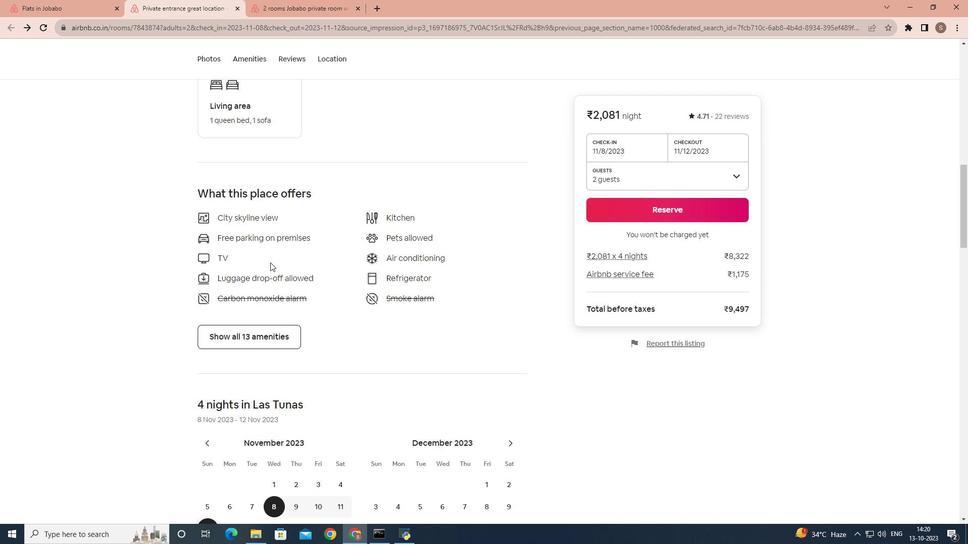 
Action: Mouse moved to (253, 263)
Screenshot: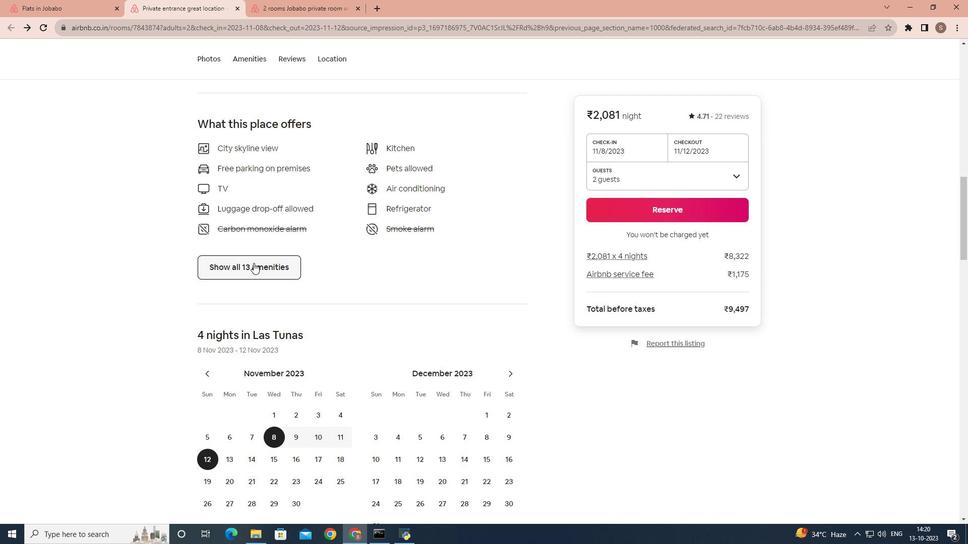 
Action: Mouse pressed left at (253, 263)
Screenshot: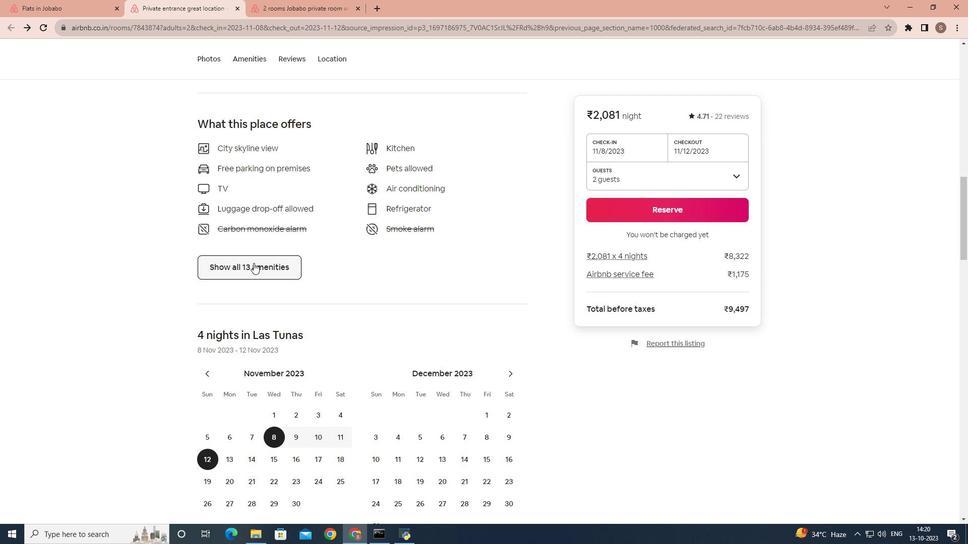 
Action: Mouse moved to (362, 256)
Screenshot: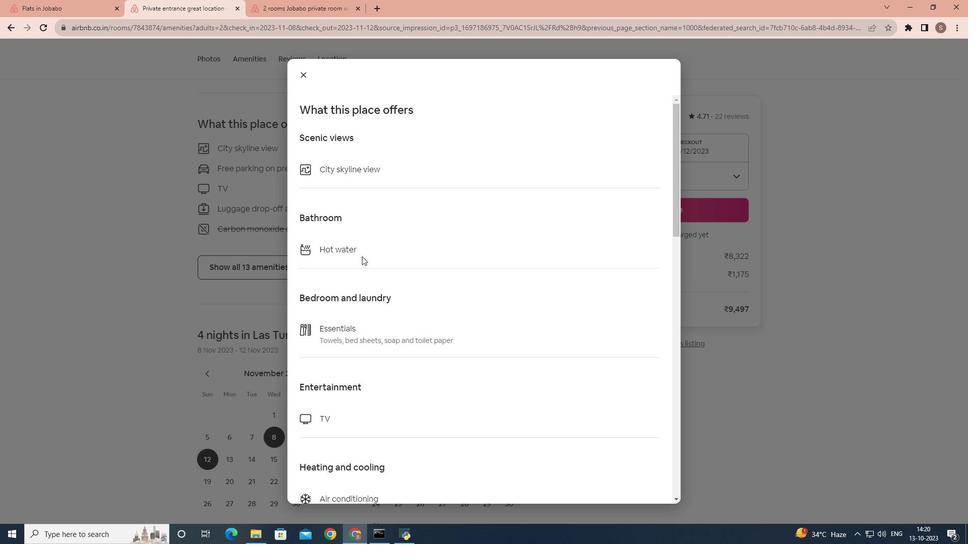 
Action: Mouse scrolled (362, 255) with delta (0, 0)
Screenshot: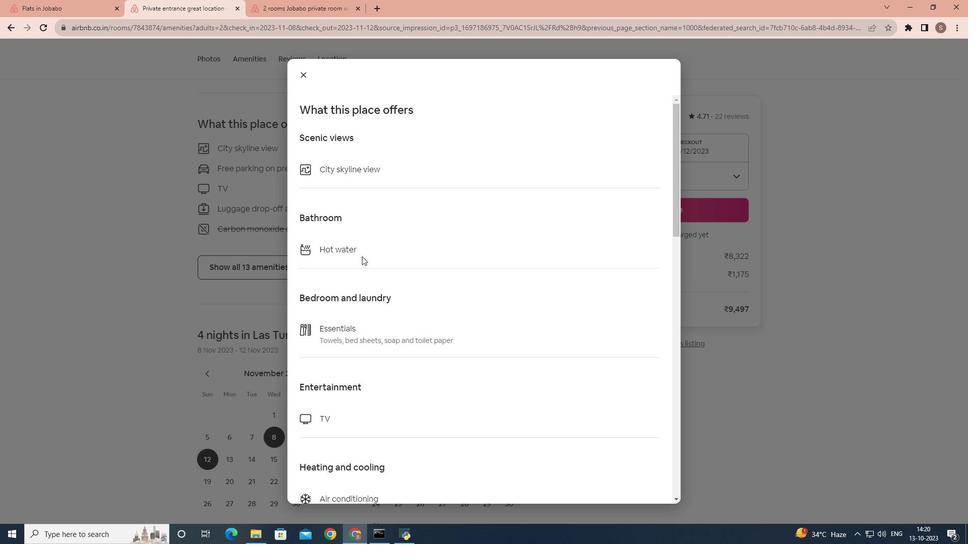 
Action: Mouse moved to (362, 256)
